 Task: Find connections with filter location Jian'ou with filter topic #indiawith filter profile language Potuguese with filter current company Leap29 with filter school Kongu Engineering College  with filter industry Wholesale with filter service category Property Management with filter keywords title Caregiver
Action: Mouse moved to (696, 94)
Screenshot: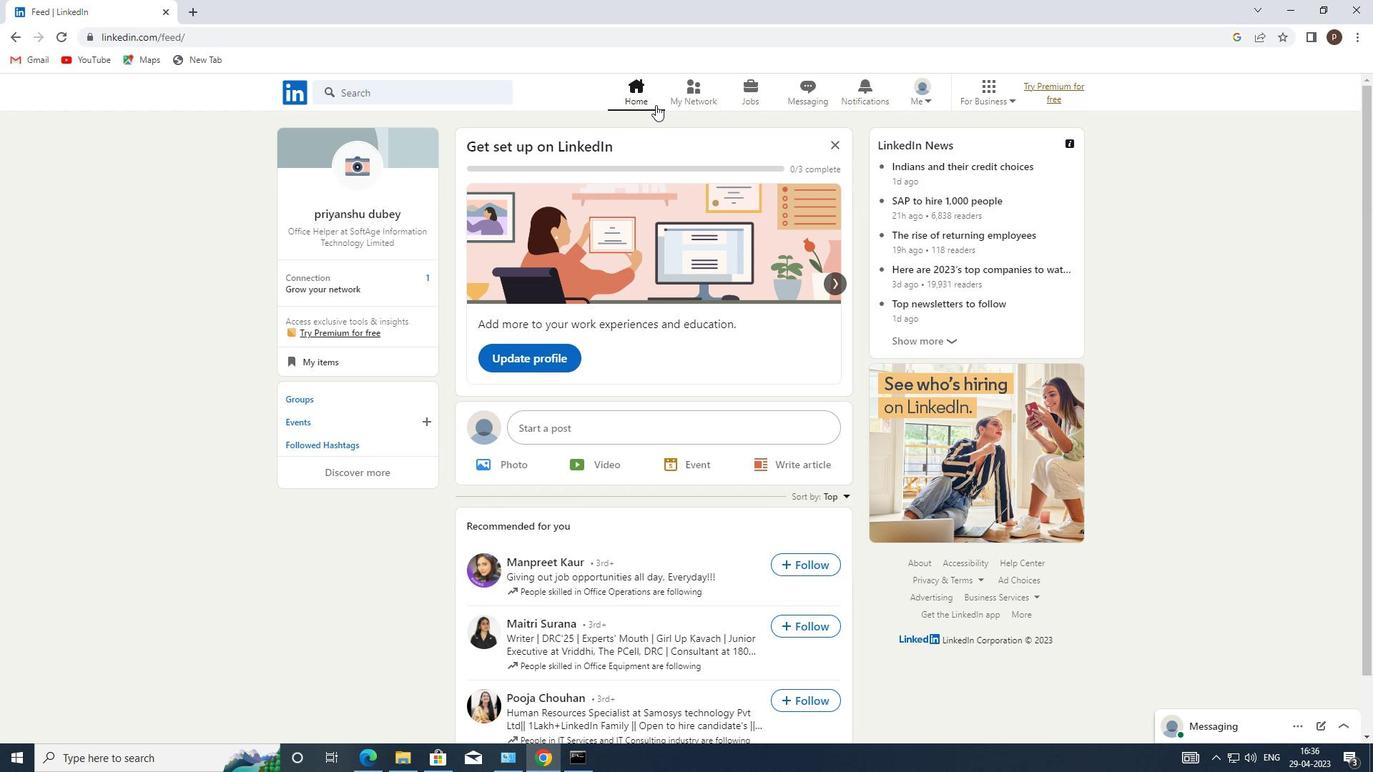 
Action: Mouse pressed left at (696, 94)
Screenshot: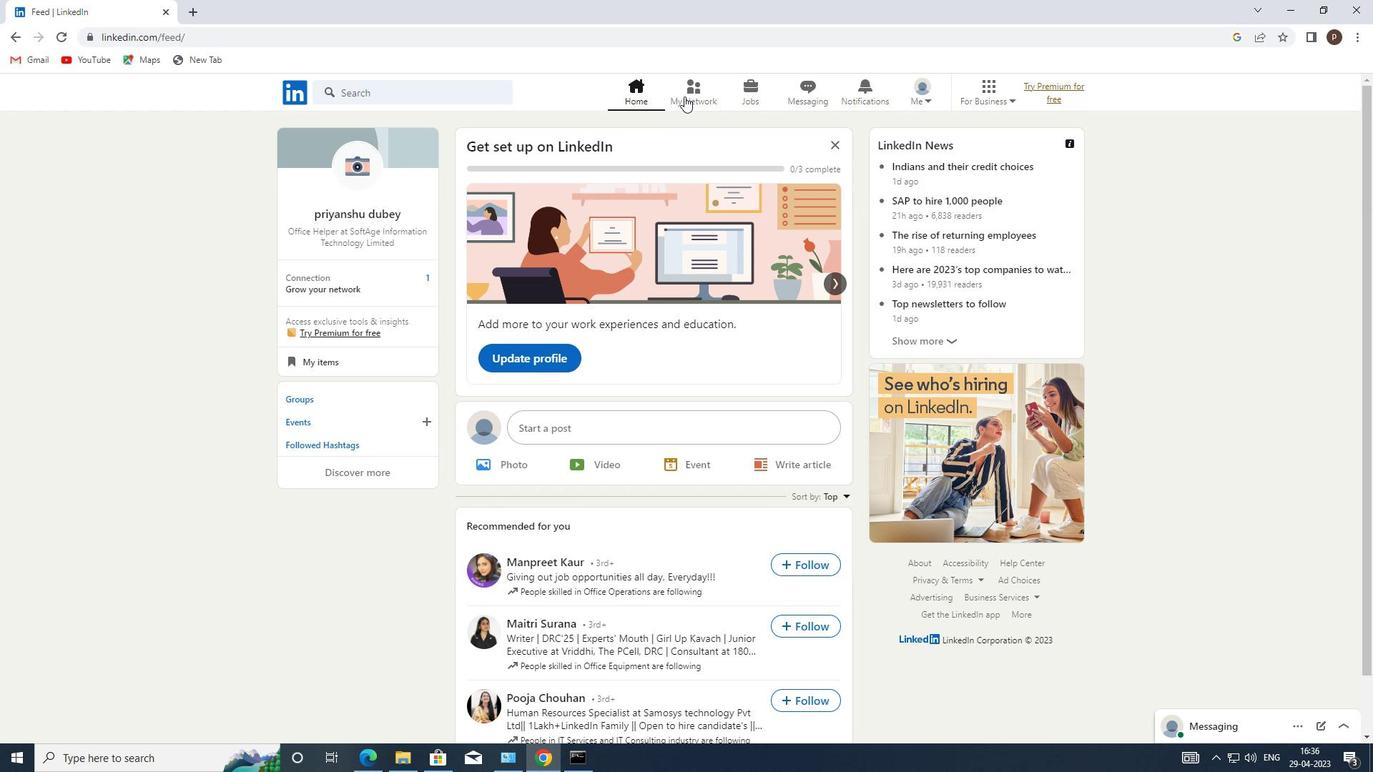
Action: Mouse moved to (393, 165)
Screenshot: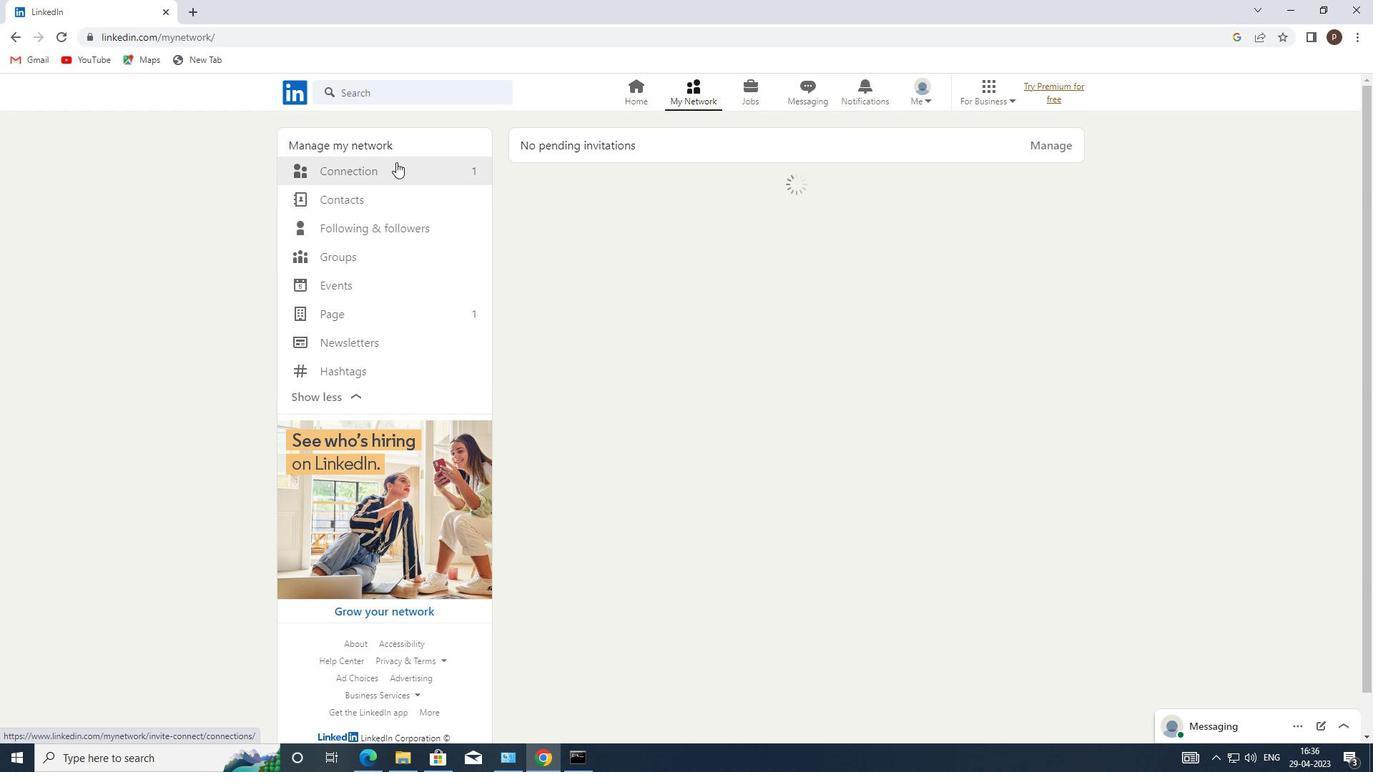 
Action: Mouse pressed left at (393, 165)
Screenshot: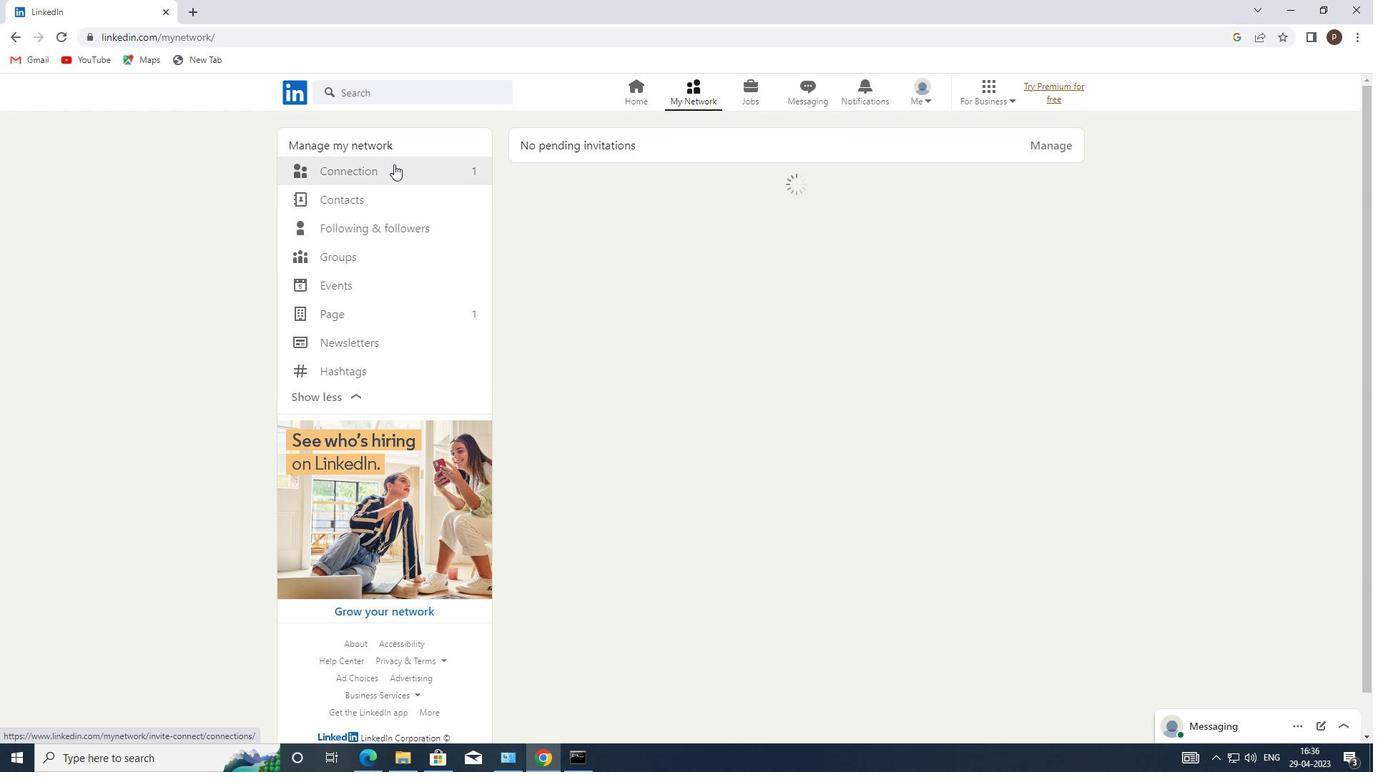
Action: Mouse moved to (796, 173)
Screenshot: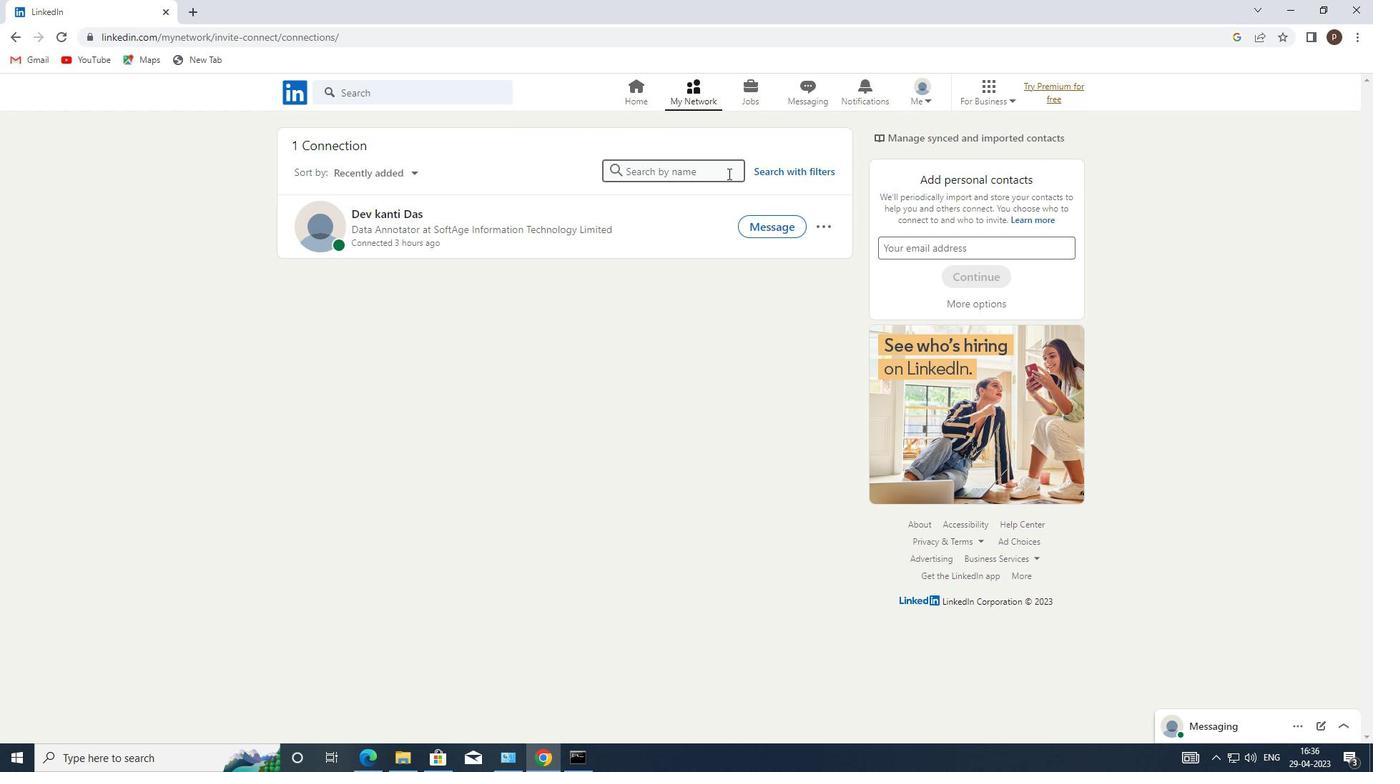 
Action: Mouse pressed left at (796, 173)
Screenshot: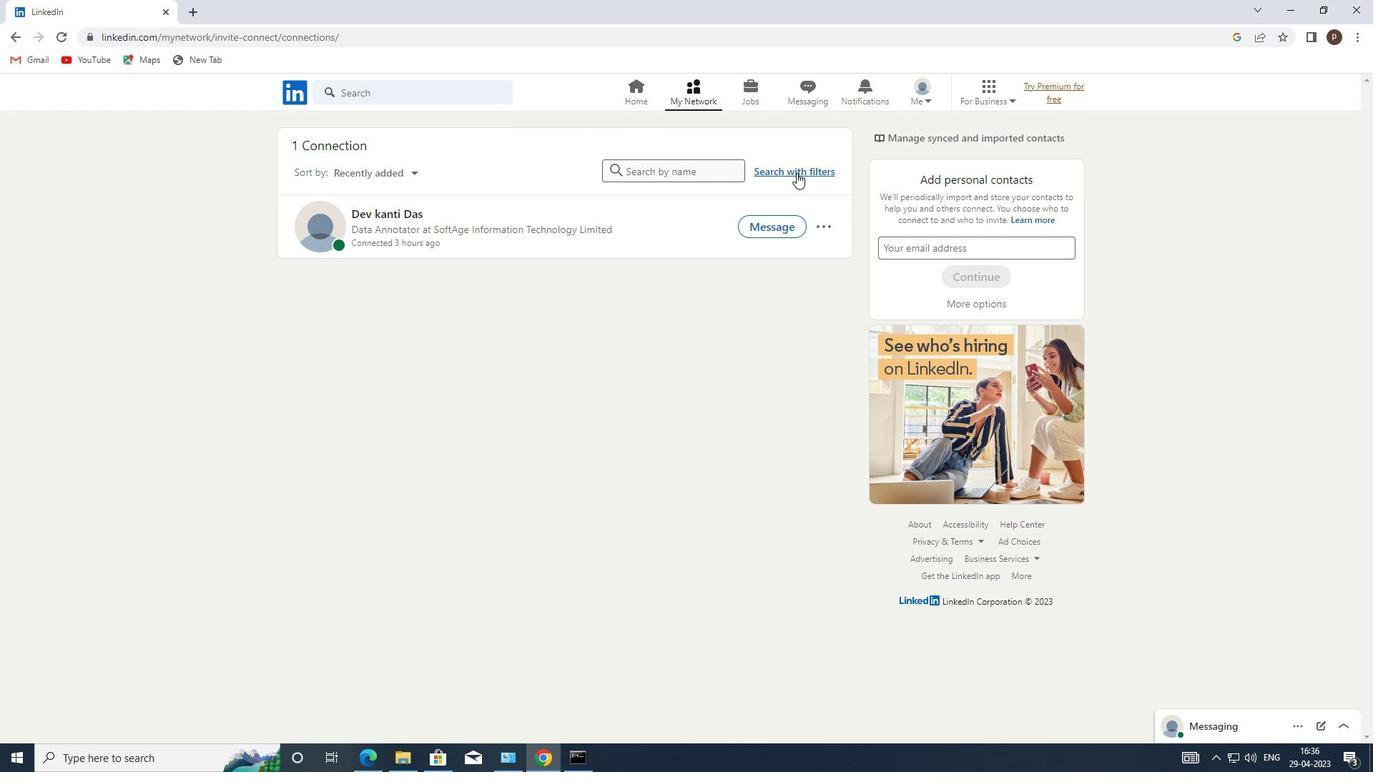 
Action: Mouse moved to (734, 129)
Screenshot: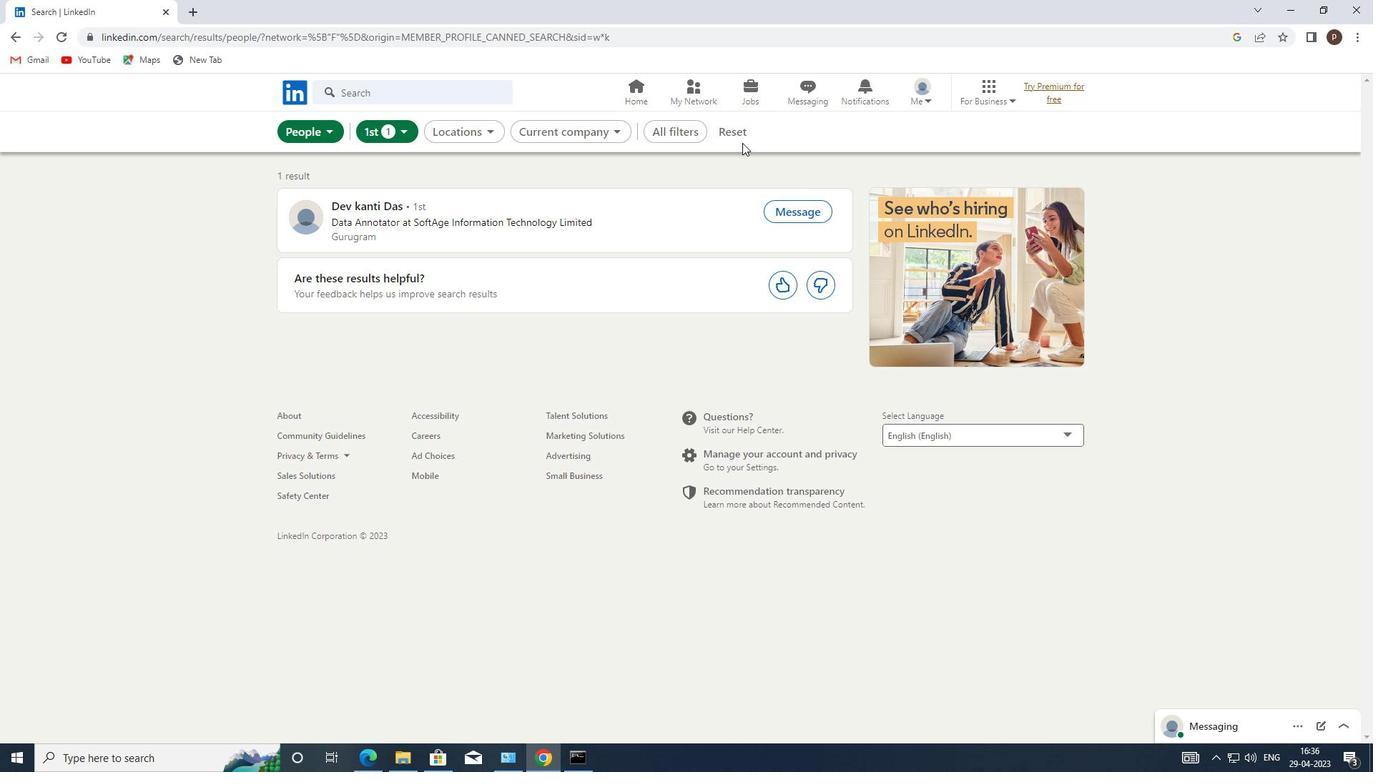 
Action: Mouse pressed left at (734, 129)
Screenshot: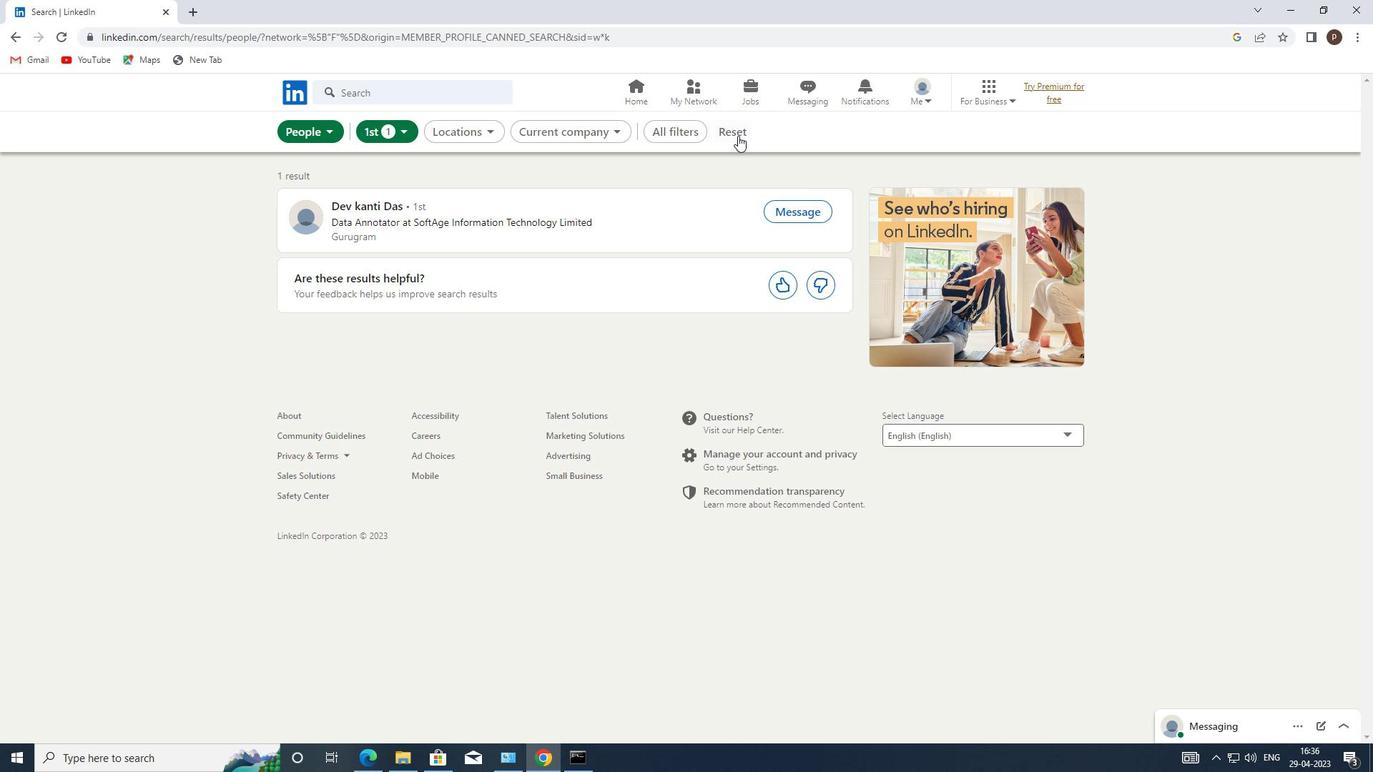 
Action: Mouse moved to (717, 134)
Screenshot: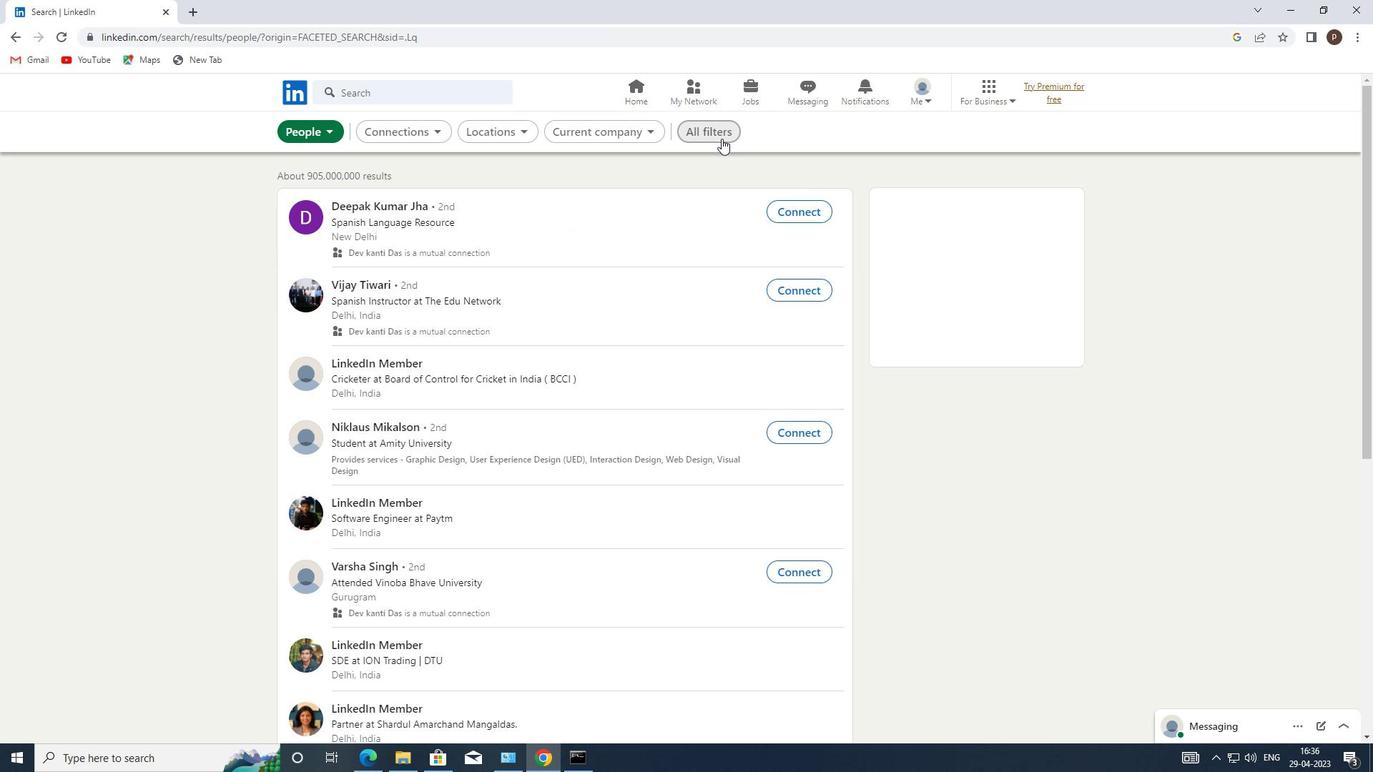 
Action: Mouse pressed left at (717, 134)
Screenshot: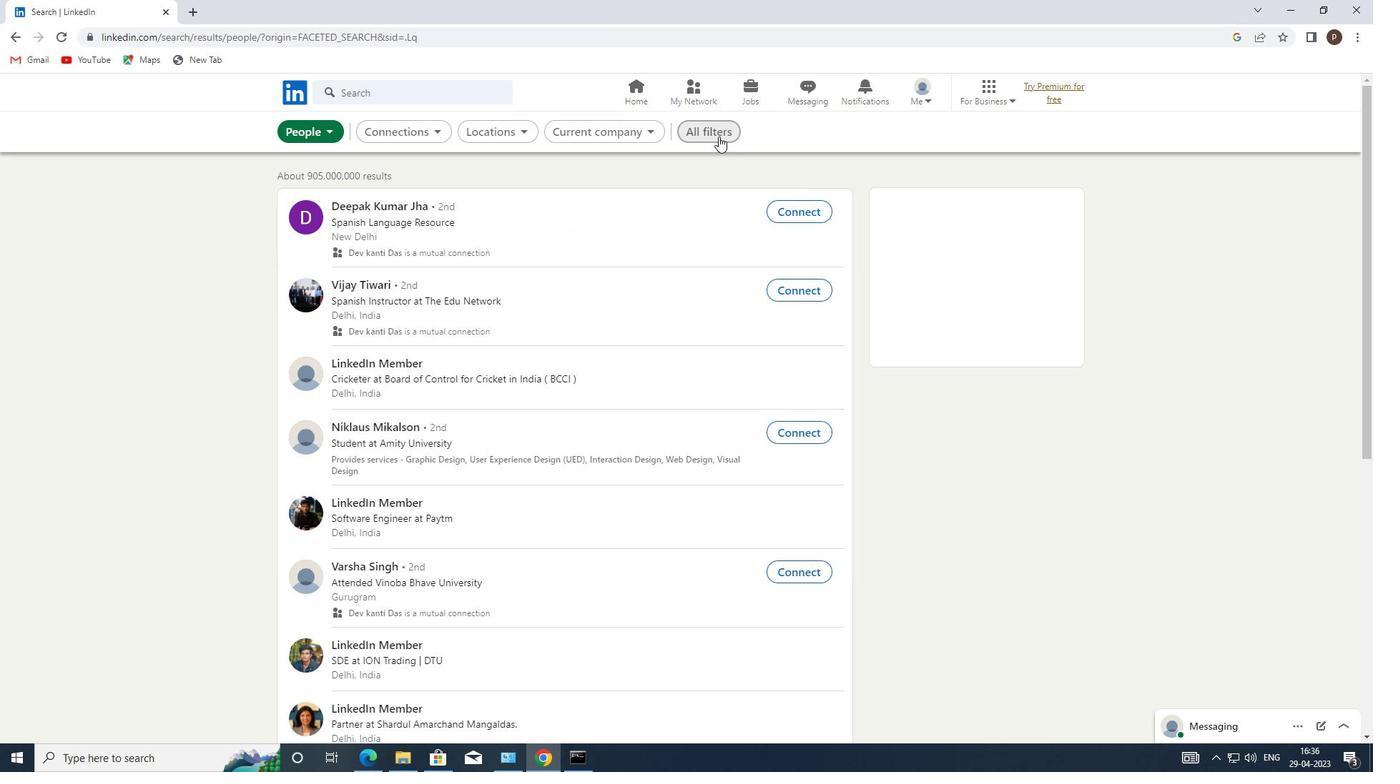 
Action: Mouse moved to (1053, 398)
Screenshot: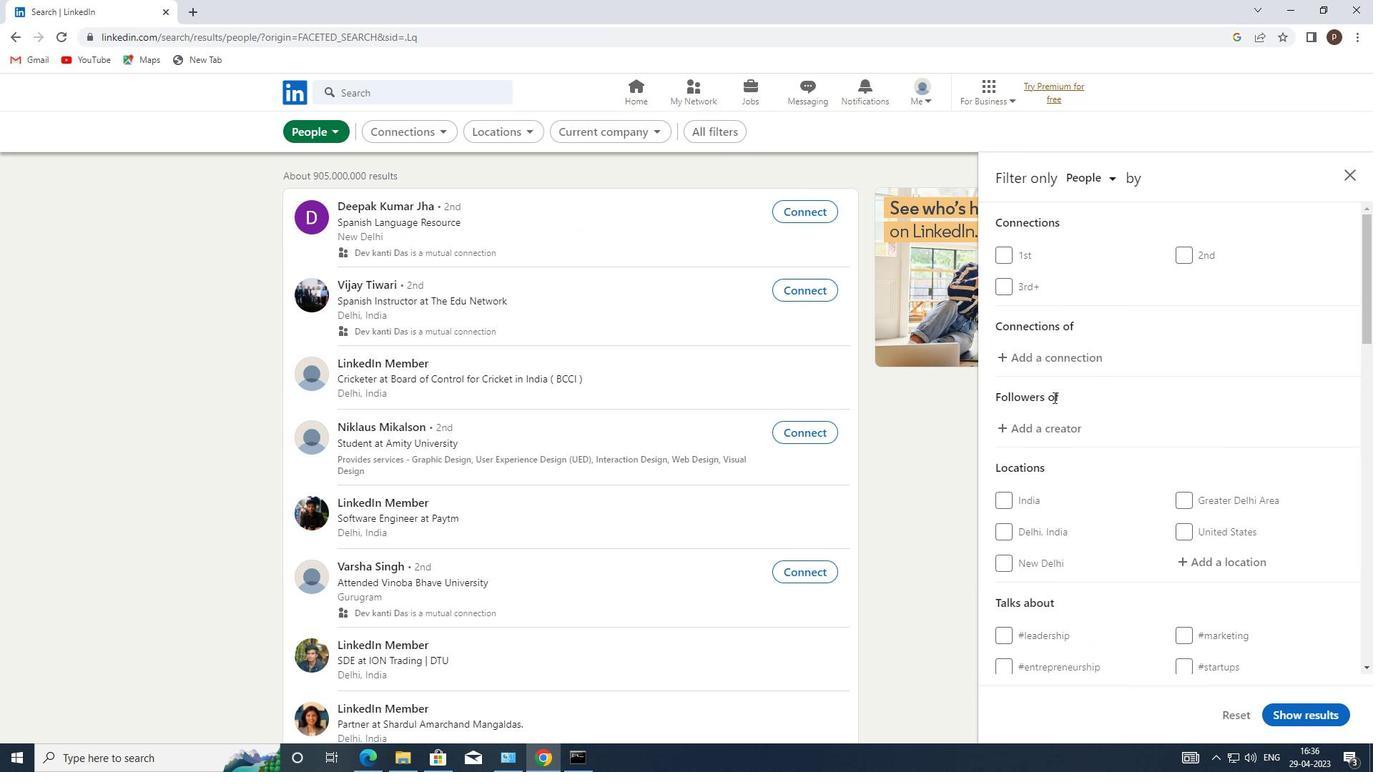
Action: Mouse scrolled (1053, 397) with delta (0, 0)
Screenshot: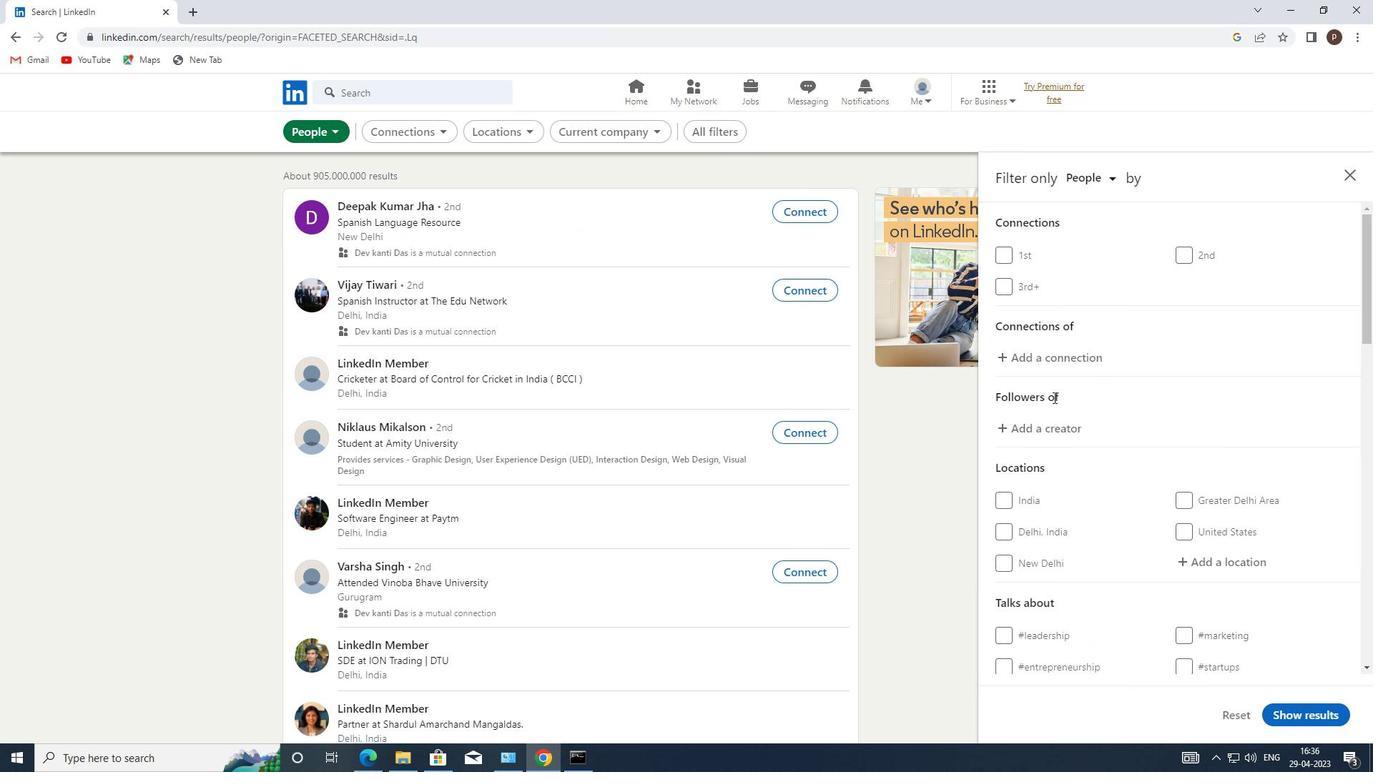 
Action: Mouse moved to (1221, 489)
Screenshot: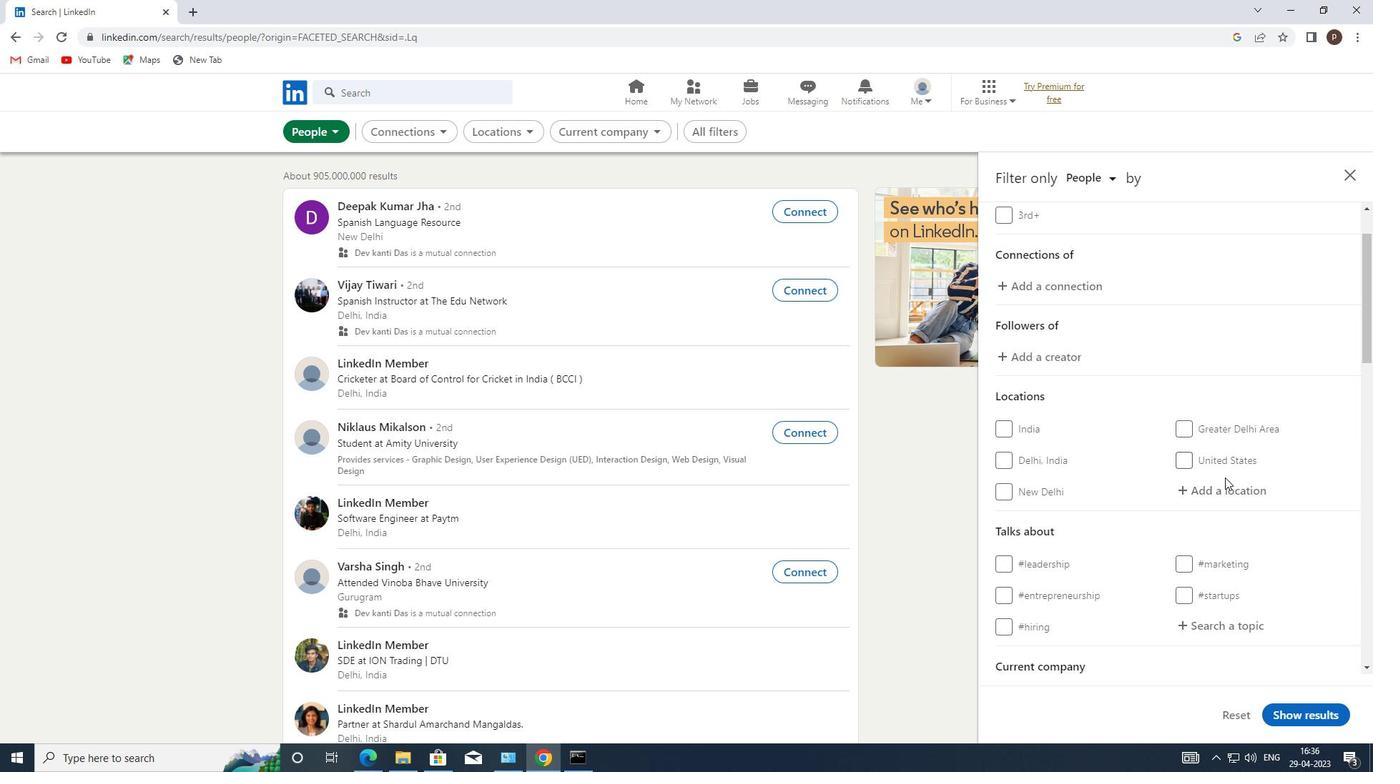 
Action: Mouse pressed left at (1221, 489)
Screenshot: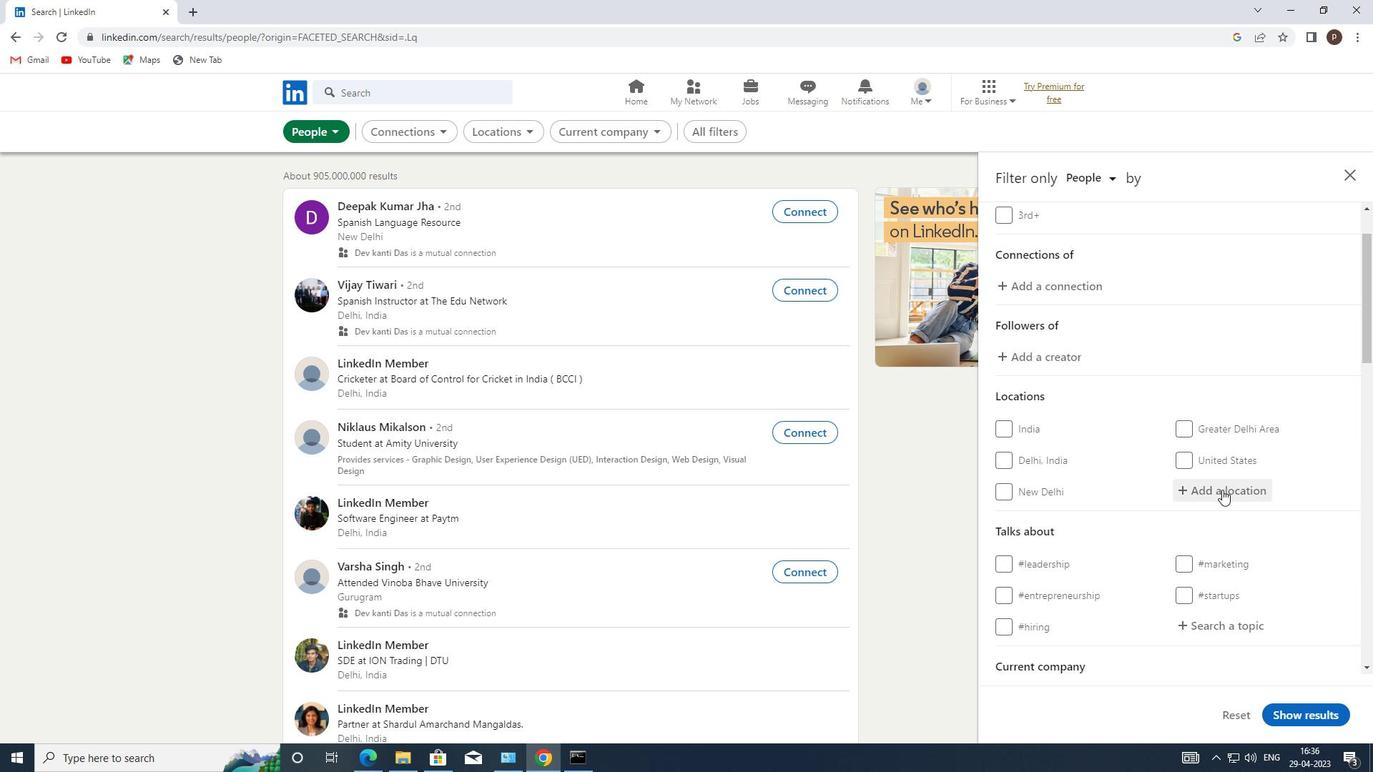 
Action: Key pressed j<Key.caps_lock>ian'ou
Screenshot: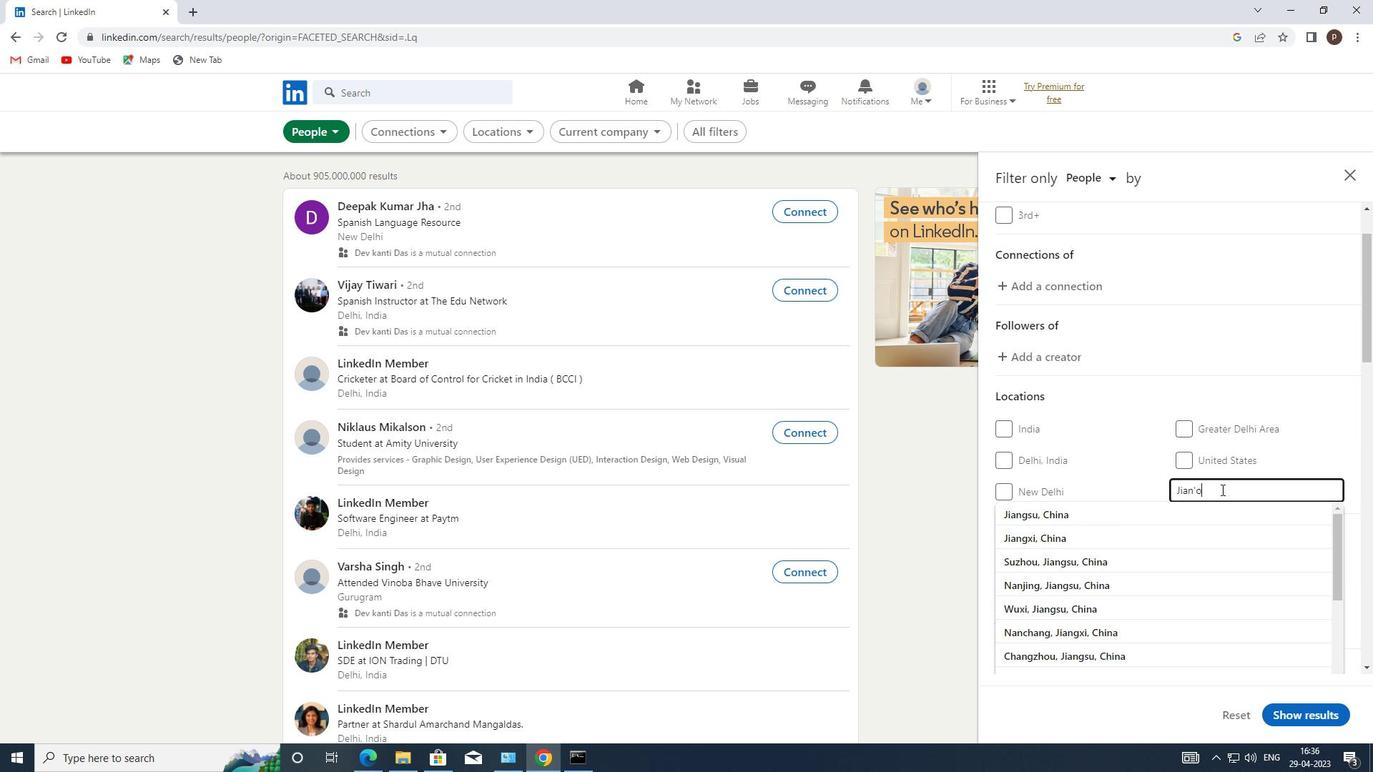 
Action: Mouse moved to (1104, 534)
Screenshot: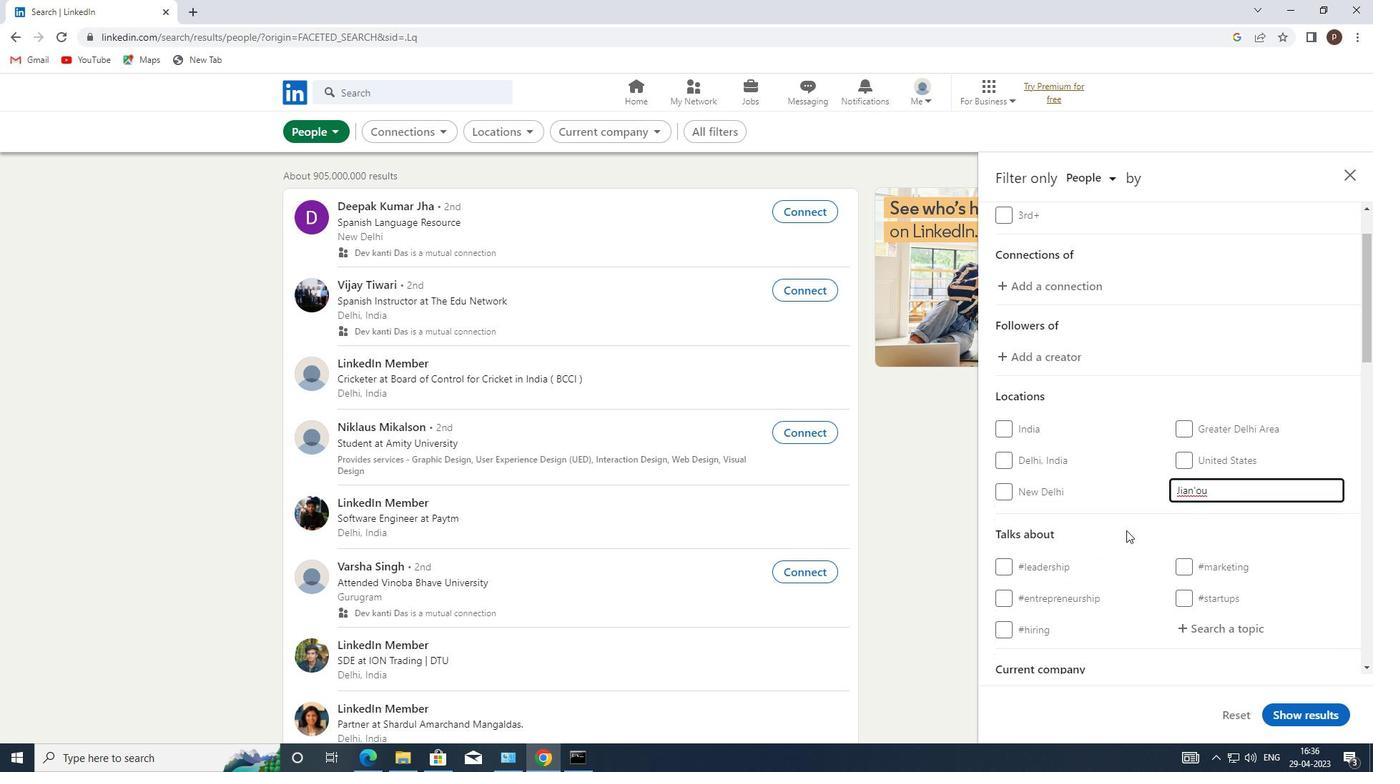 
Action: Mouse scrolled (1104, 533) with delta (0, 0)
Screenshot: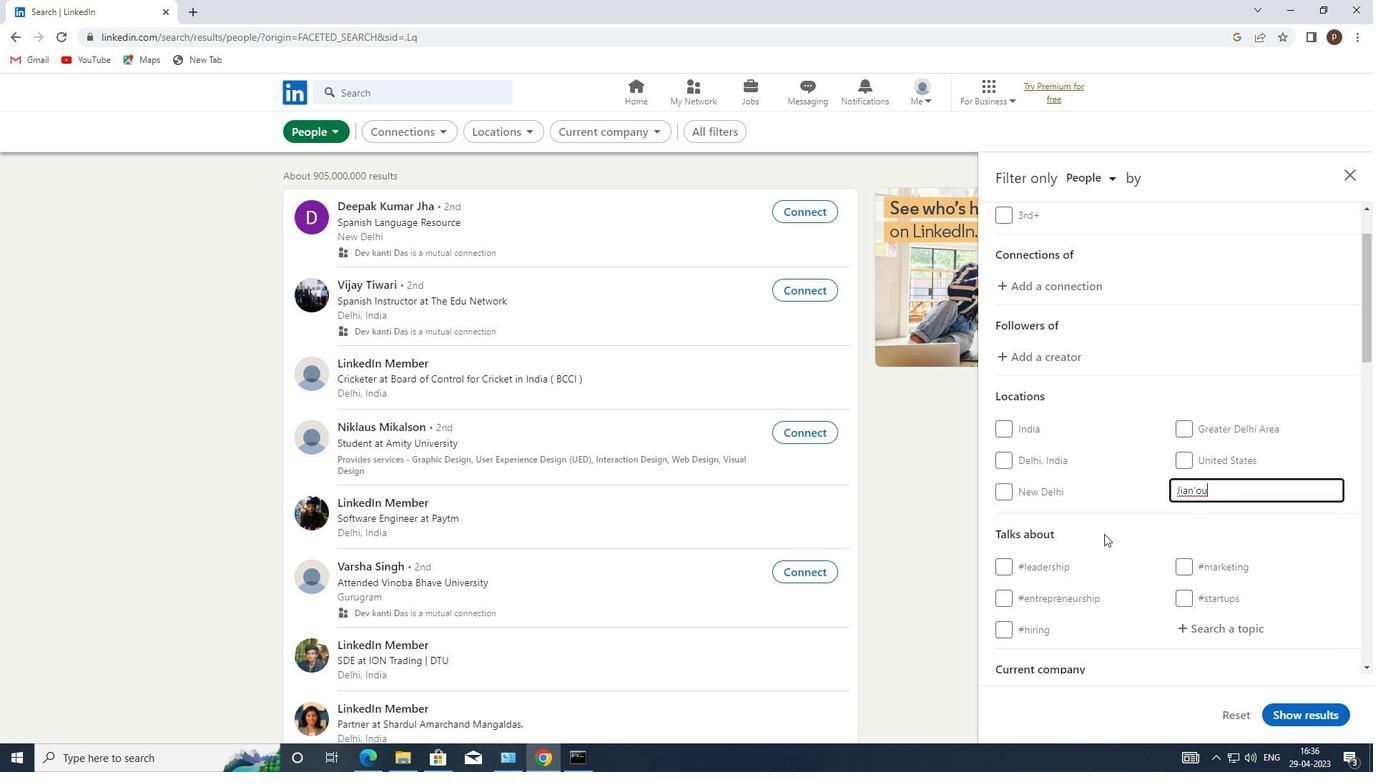 
Action: Mouse moved to (1190, 562)
Screenshot: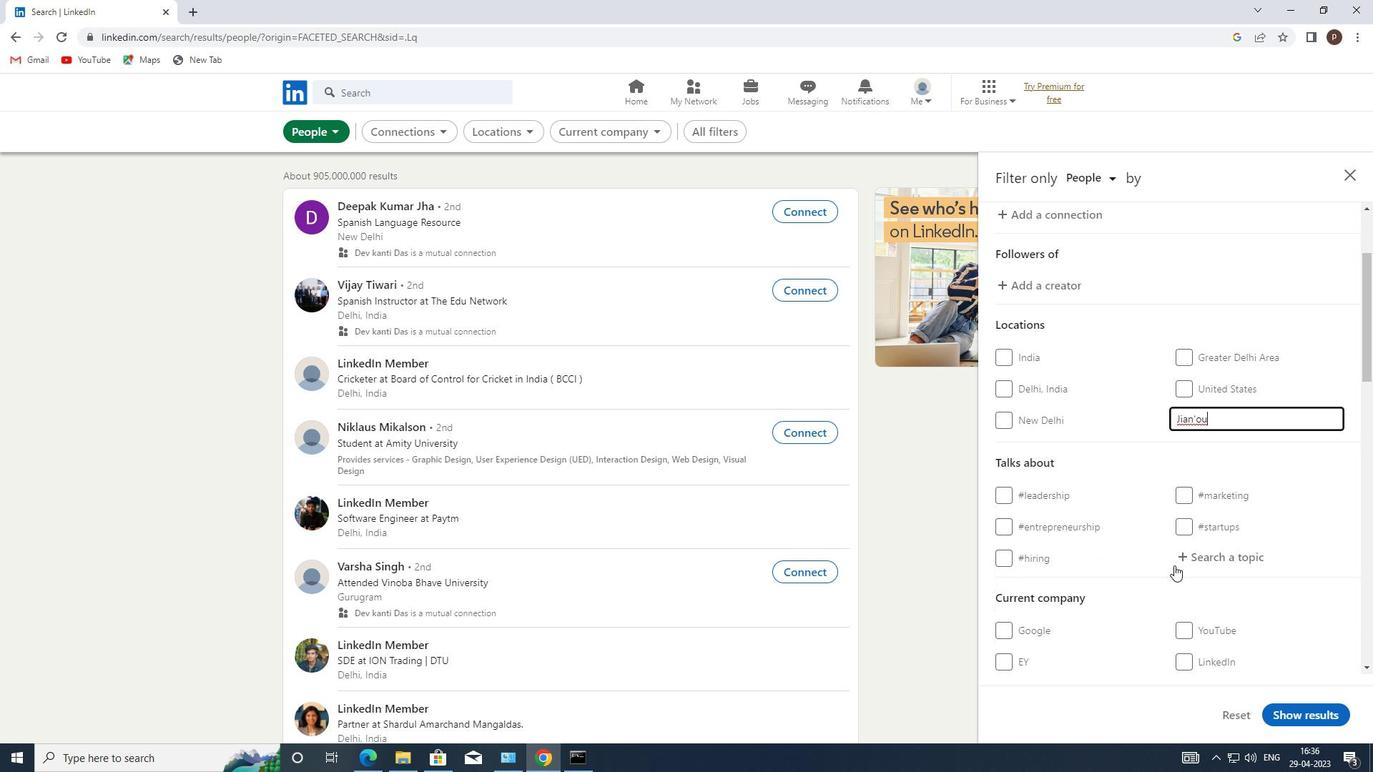 
Action: Mouse pressed left at (1190, 562)
Screenshot: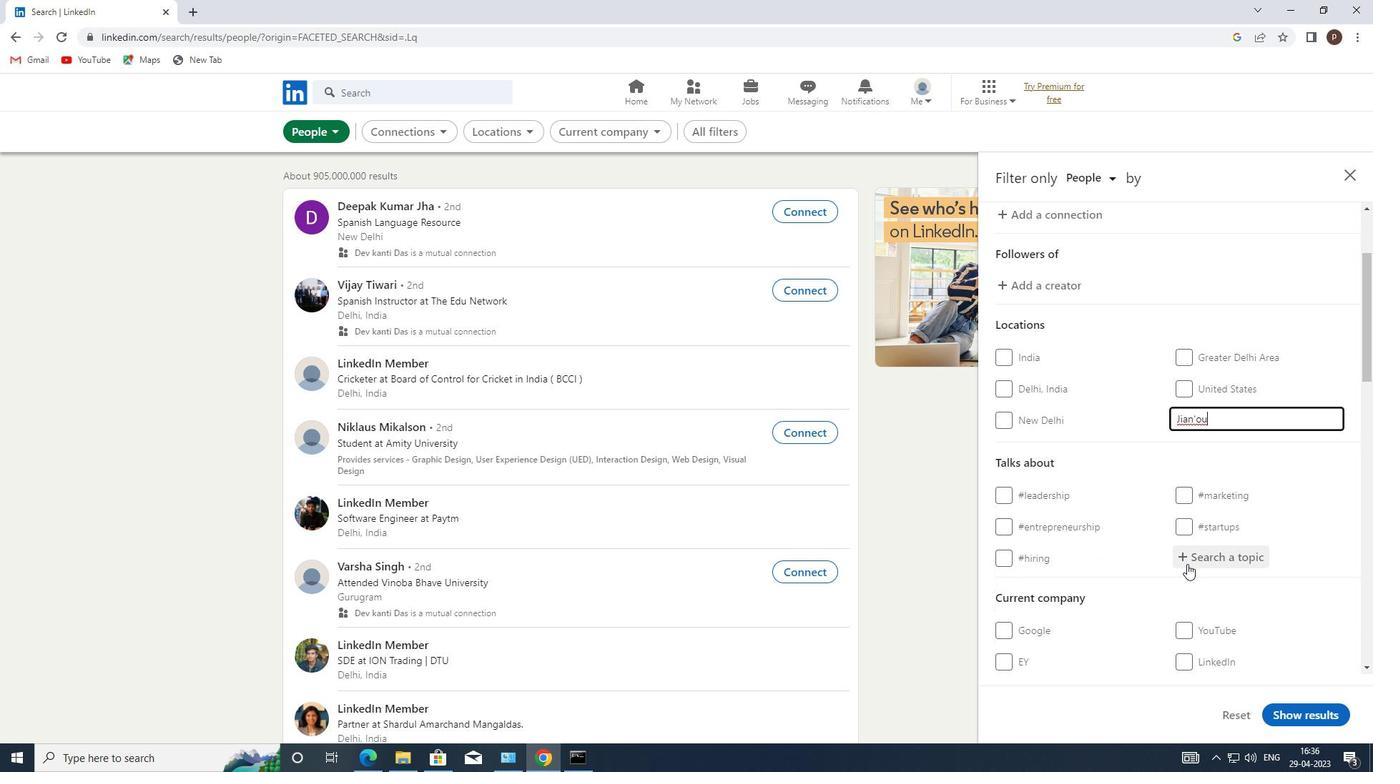 
Action: Mouse moved to (1192, 562)
Screenshot: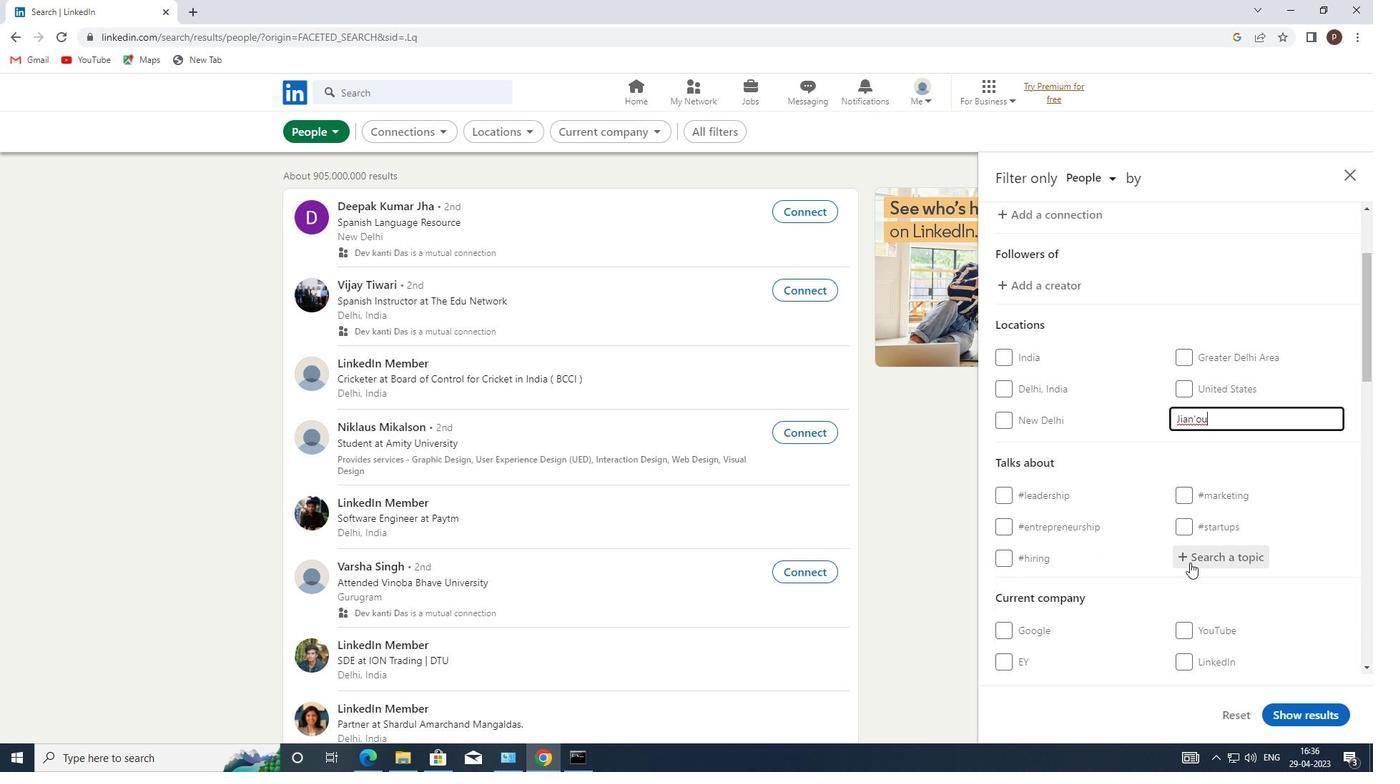 
Action: Key pressed <Key.shift>#INDIA
Screenshot: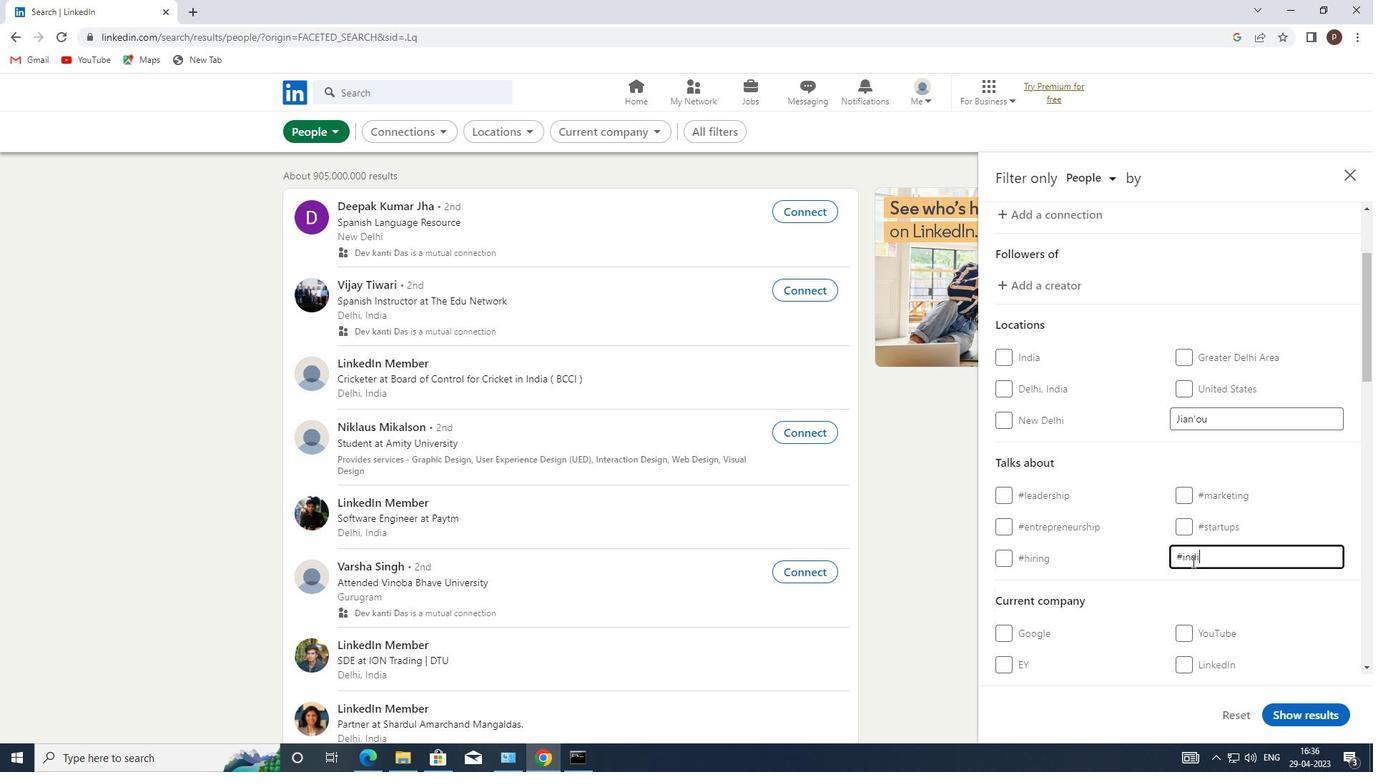 
Action: Mouse scrolled (1192, 561) with delta (0, 0)
Screenshot: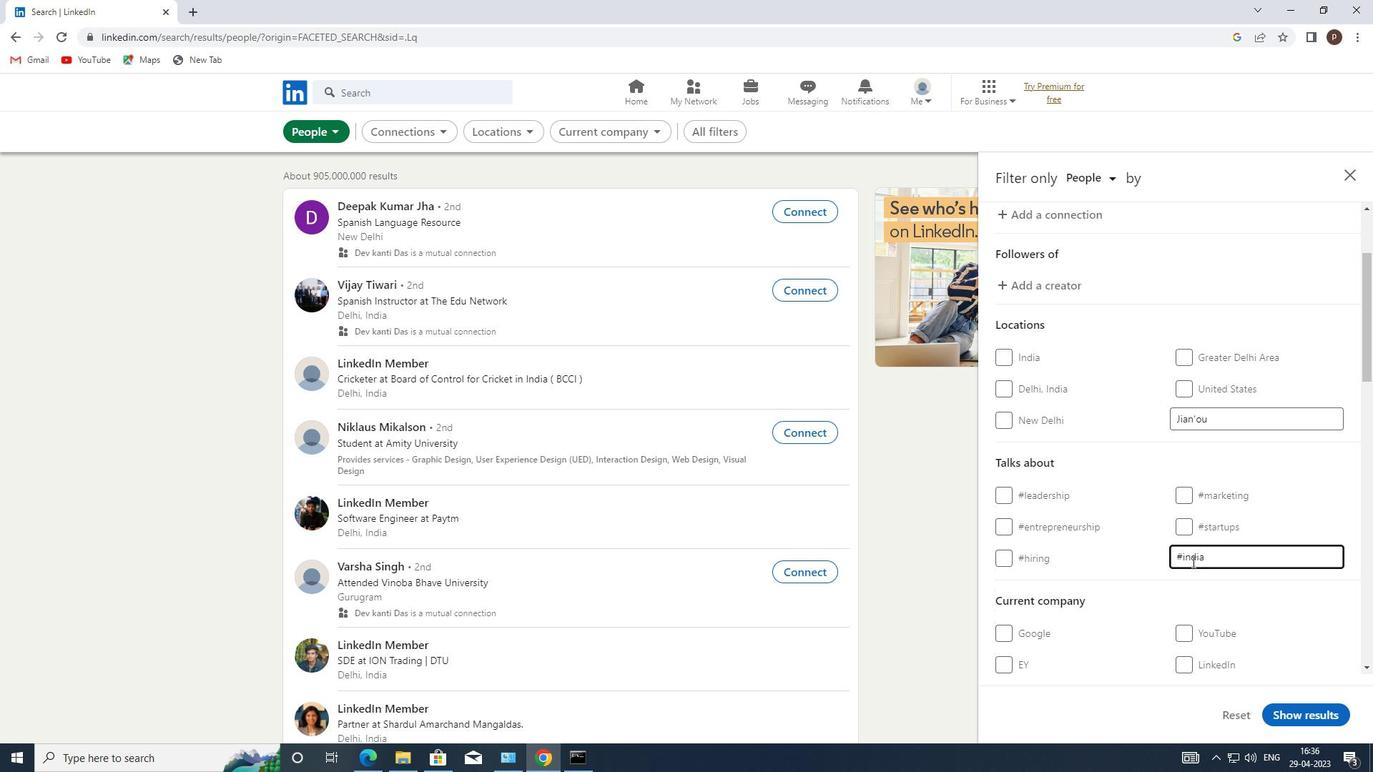 
Action: Mouse scrolled (1192, 561) with delta (0, 0)
Screenshot: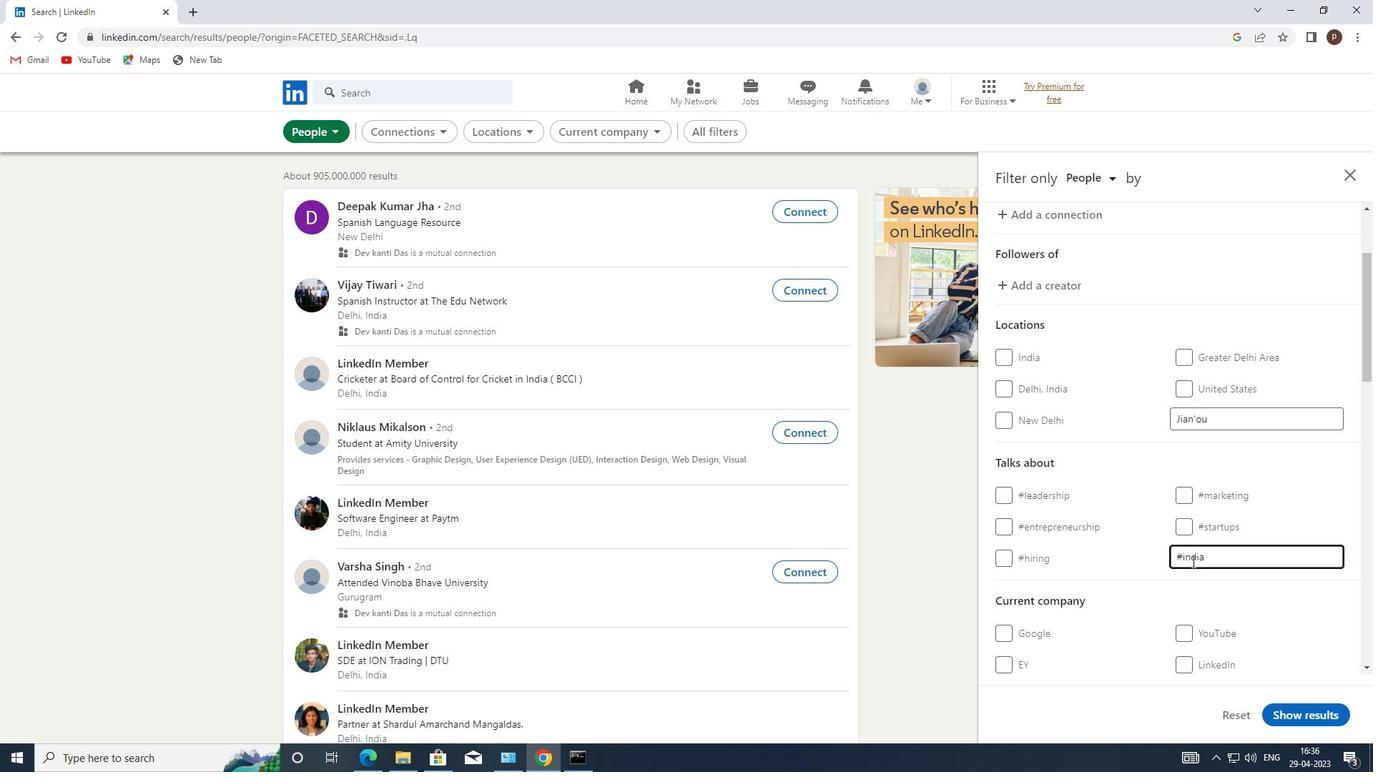 
Action: Mouse moved to (1191, 563)
Screenshot: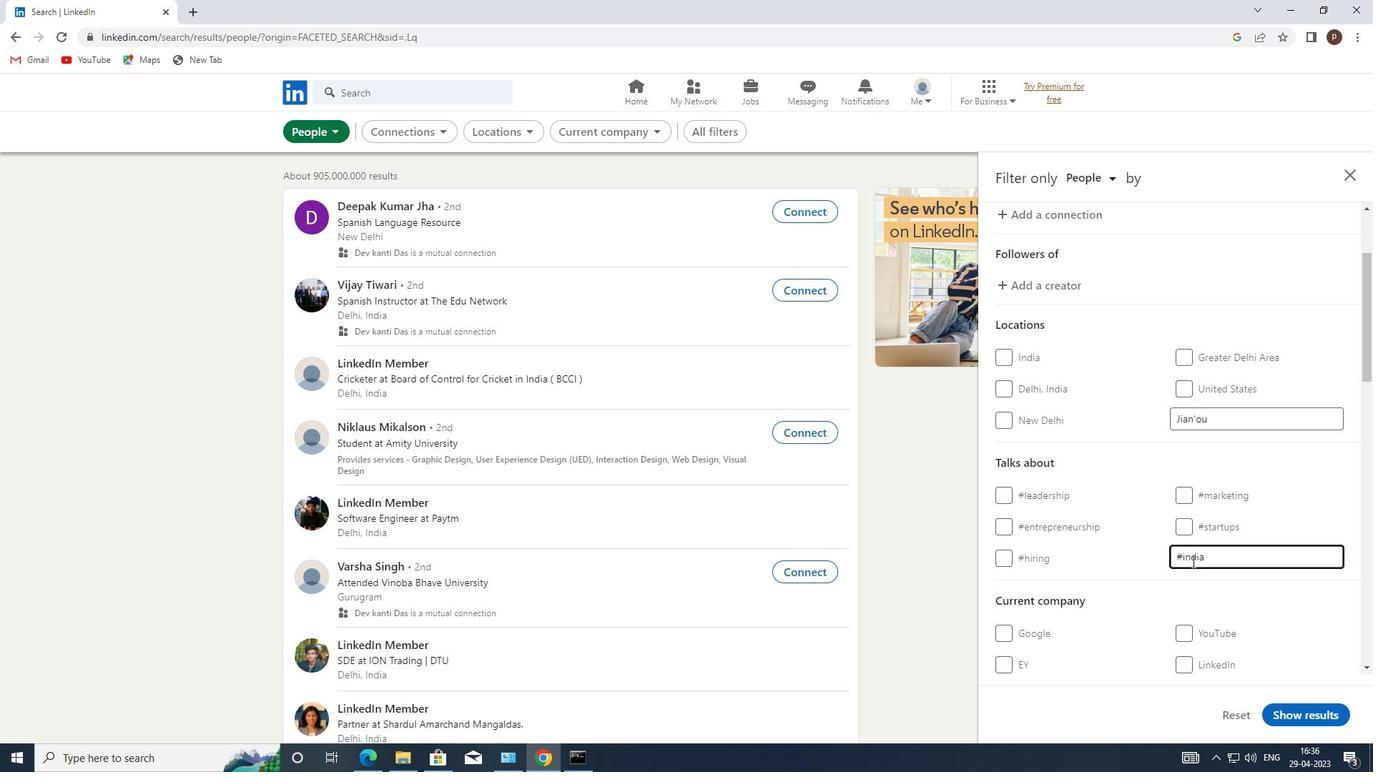 
Action: Mouse scrolled (1191, 562) with delta (0, 0)
Screenshot: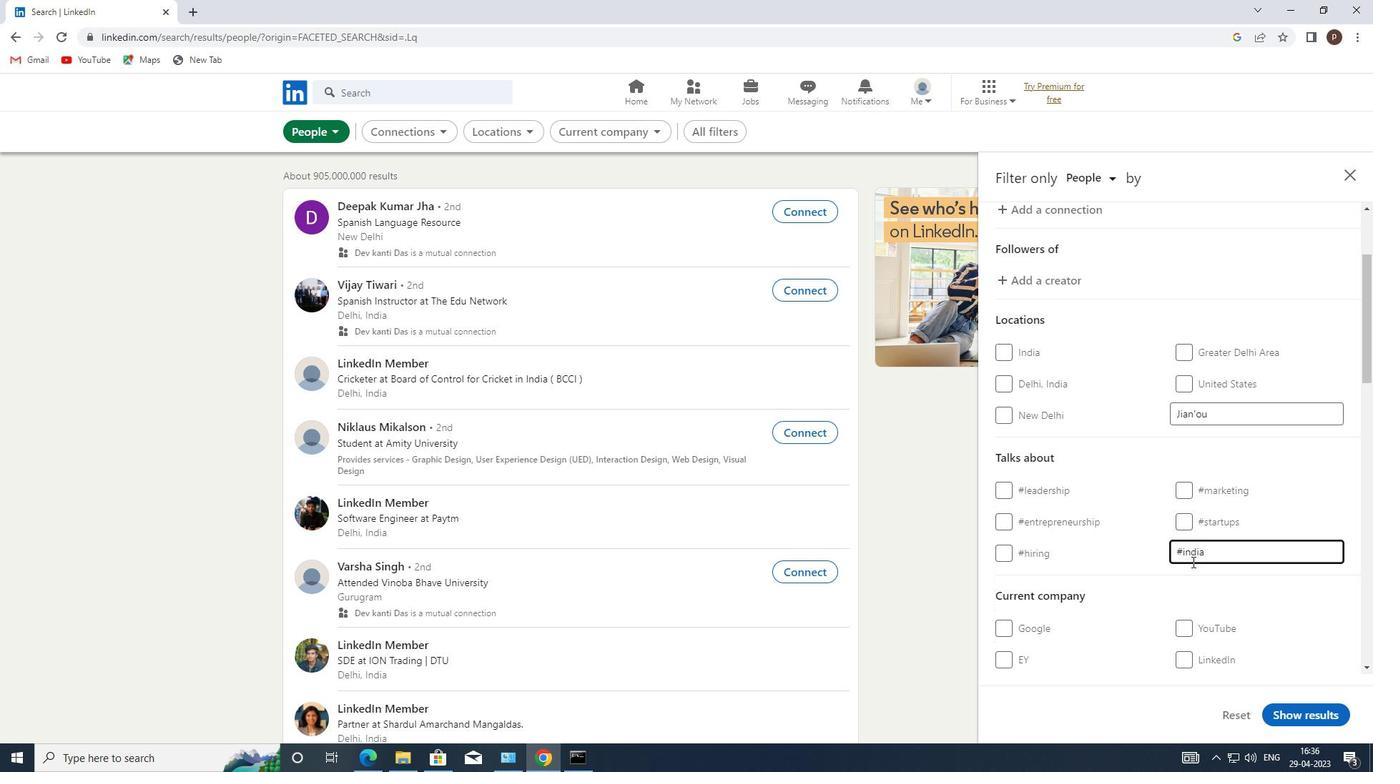 
Action: Mouse moved to (1191, 564)
Screenshot: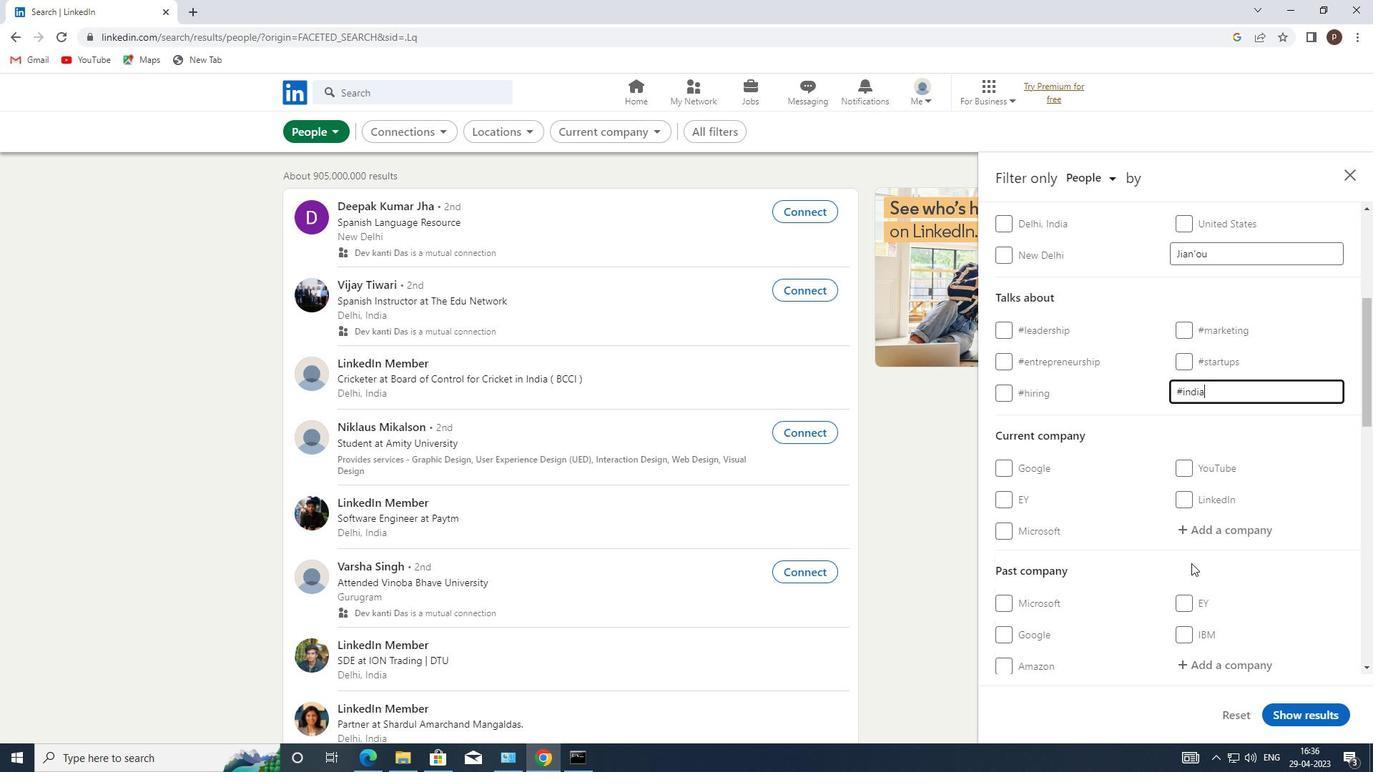 
Action: Mouse scrolled (1191, 563) with delta (0, 0)
Screenshot: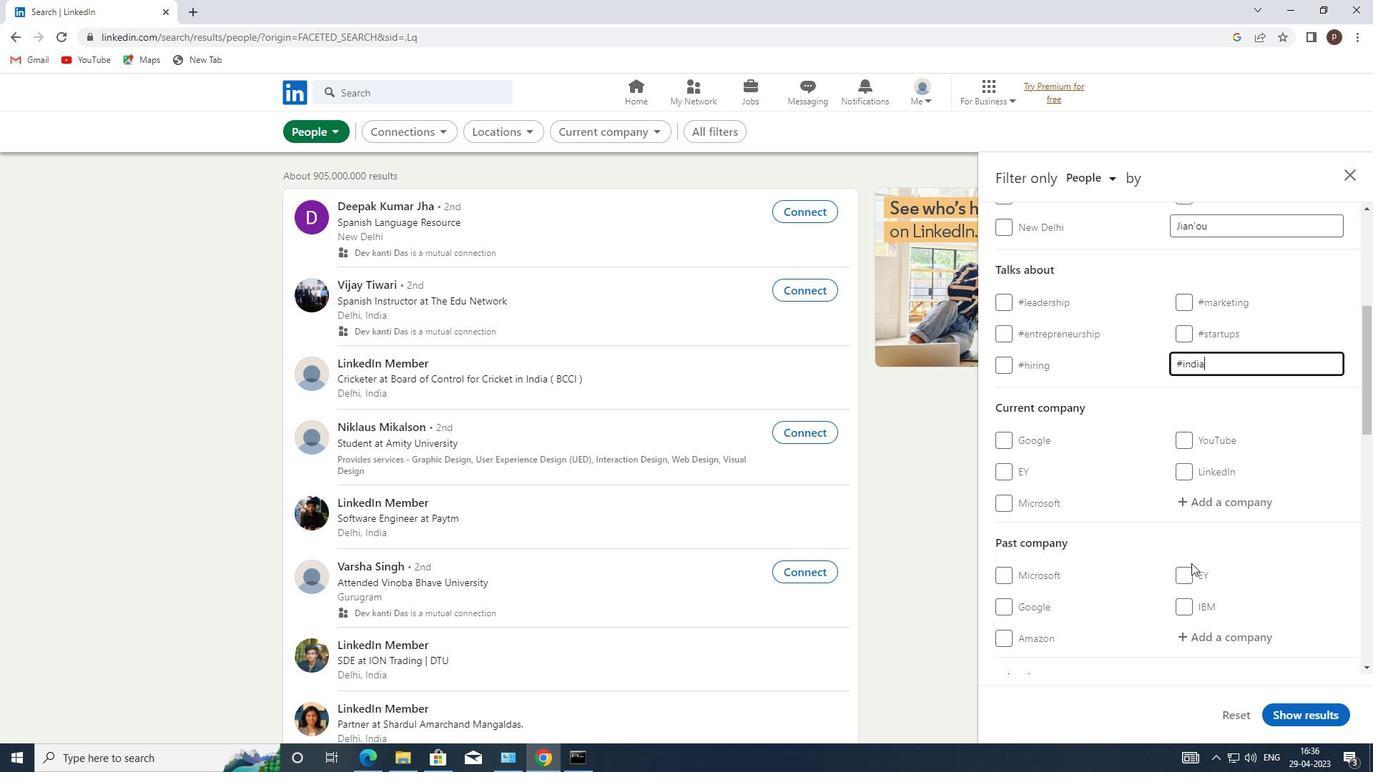 
Action: Mouse moved to (1191, 565)
Screenshot: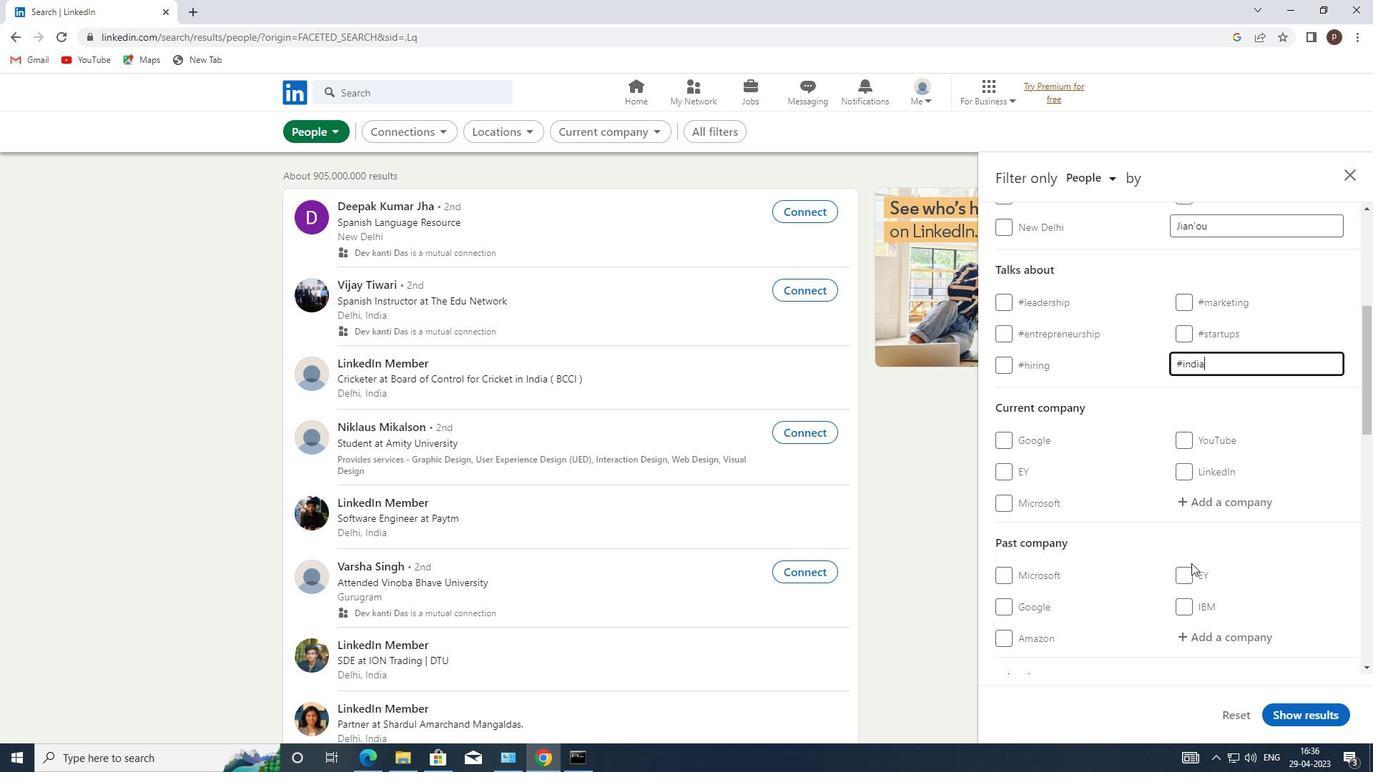
Action: Mouse scrolled (1191, 565) with delta (0, 0)
Screenshot: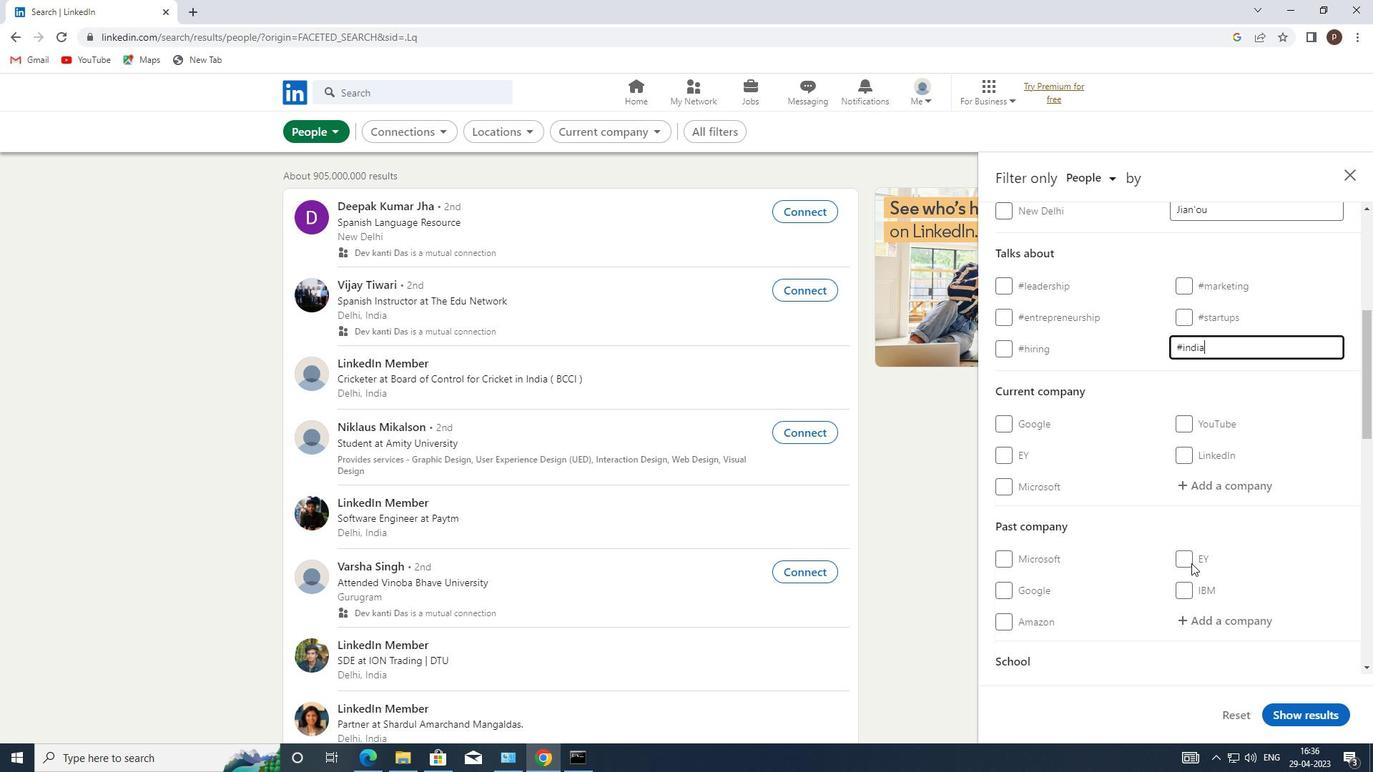 
Action: Mouse scrolled (1191, 565) with delta (0, 0)
Screenshot: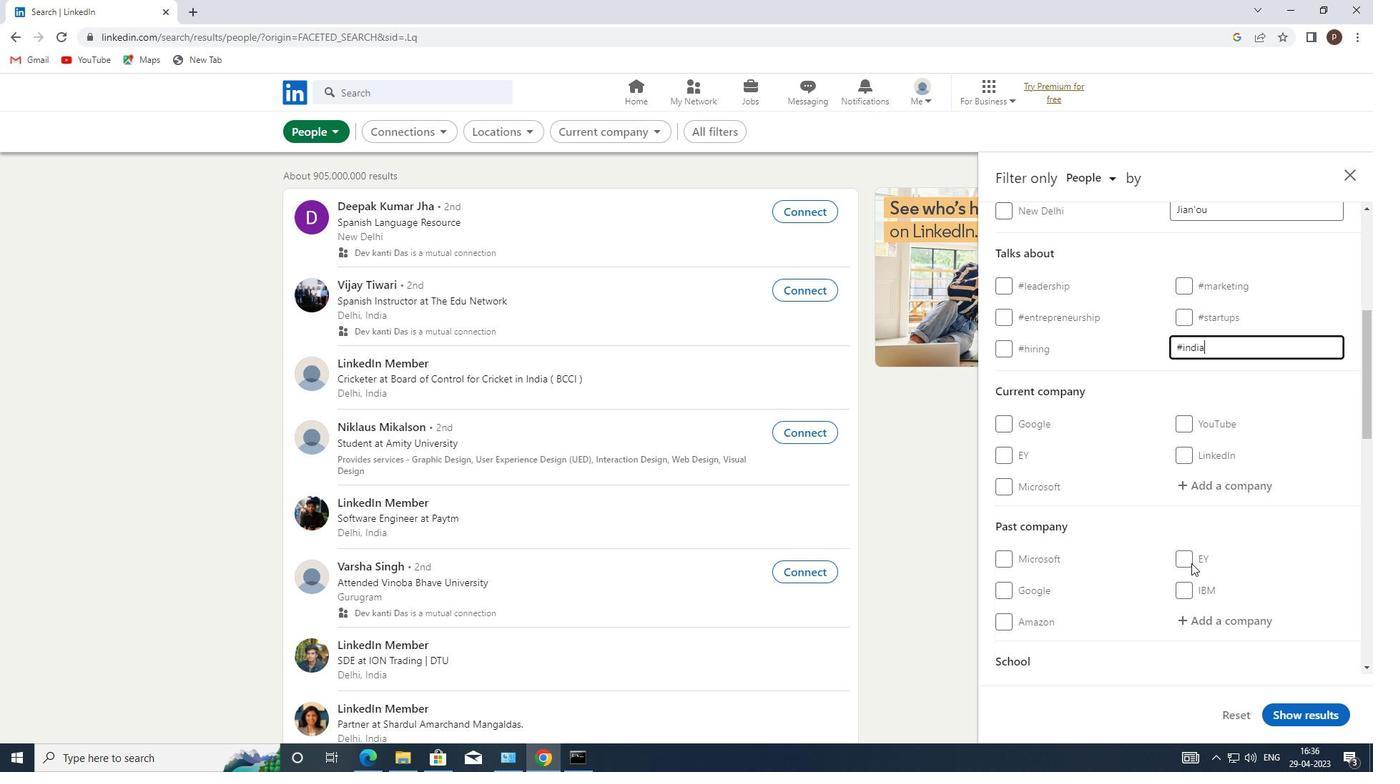 
Action: Mouse moved to (1188, 568)
Screenshot: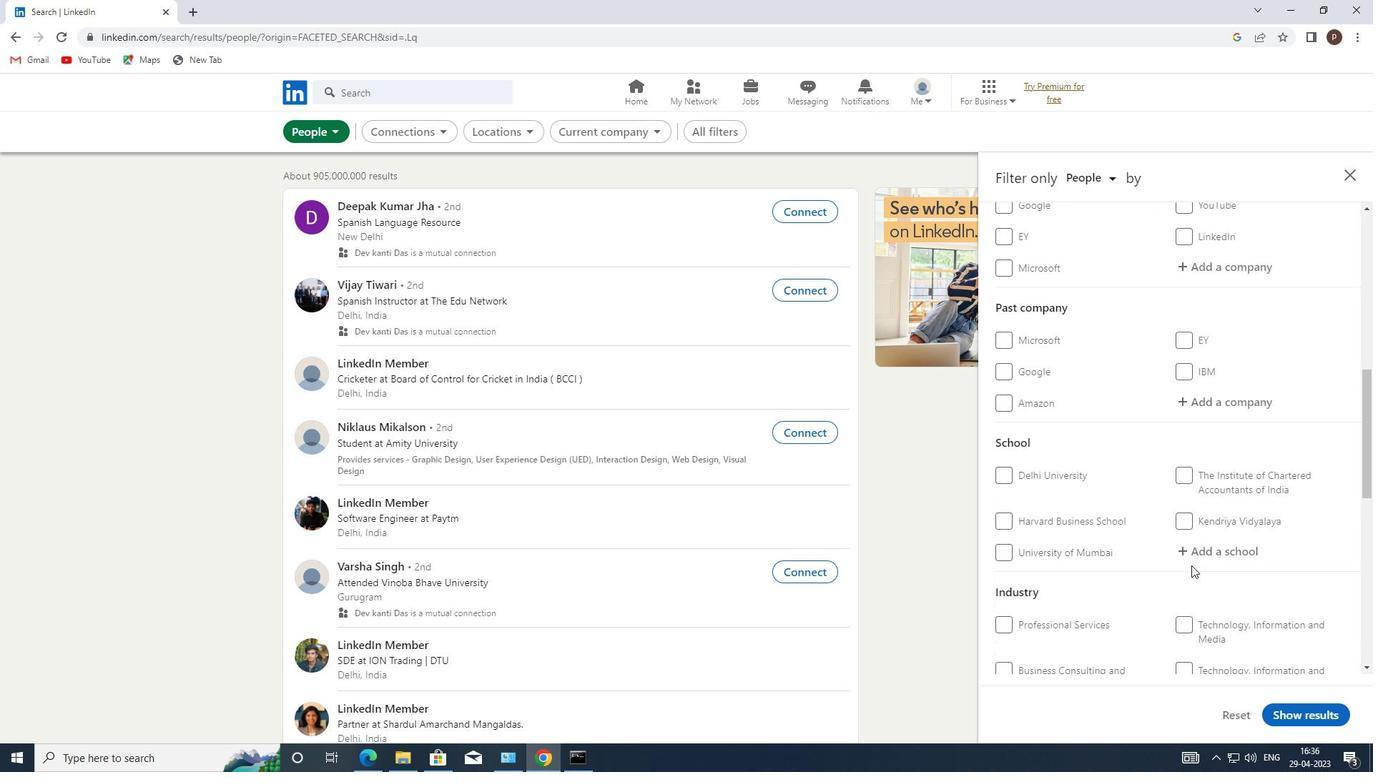 
Action: Mouse scrolled (1188, 567) with delta (0, 0)
Screenshot: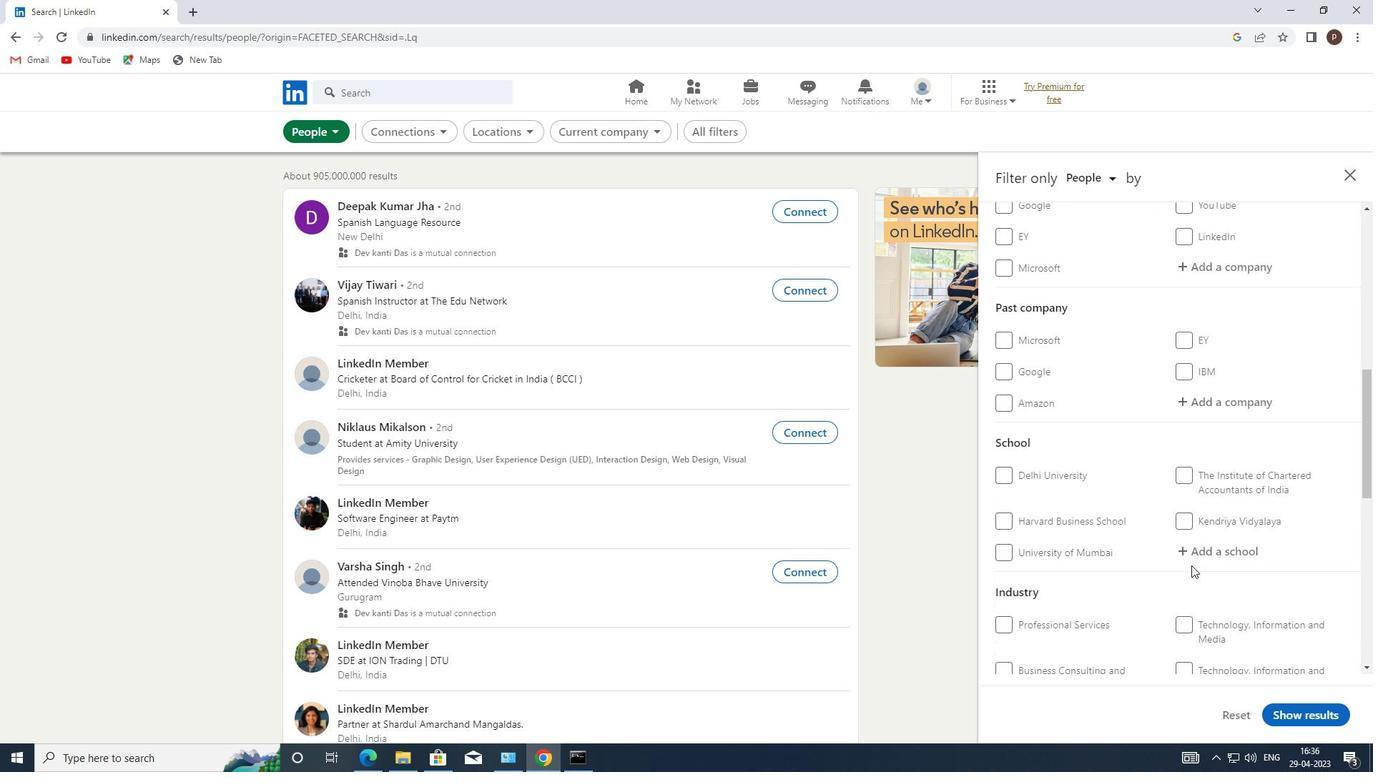 
Action: Mouse scrolled (1188, 567) with delta (0, 0)
Screenshot: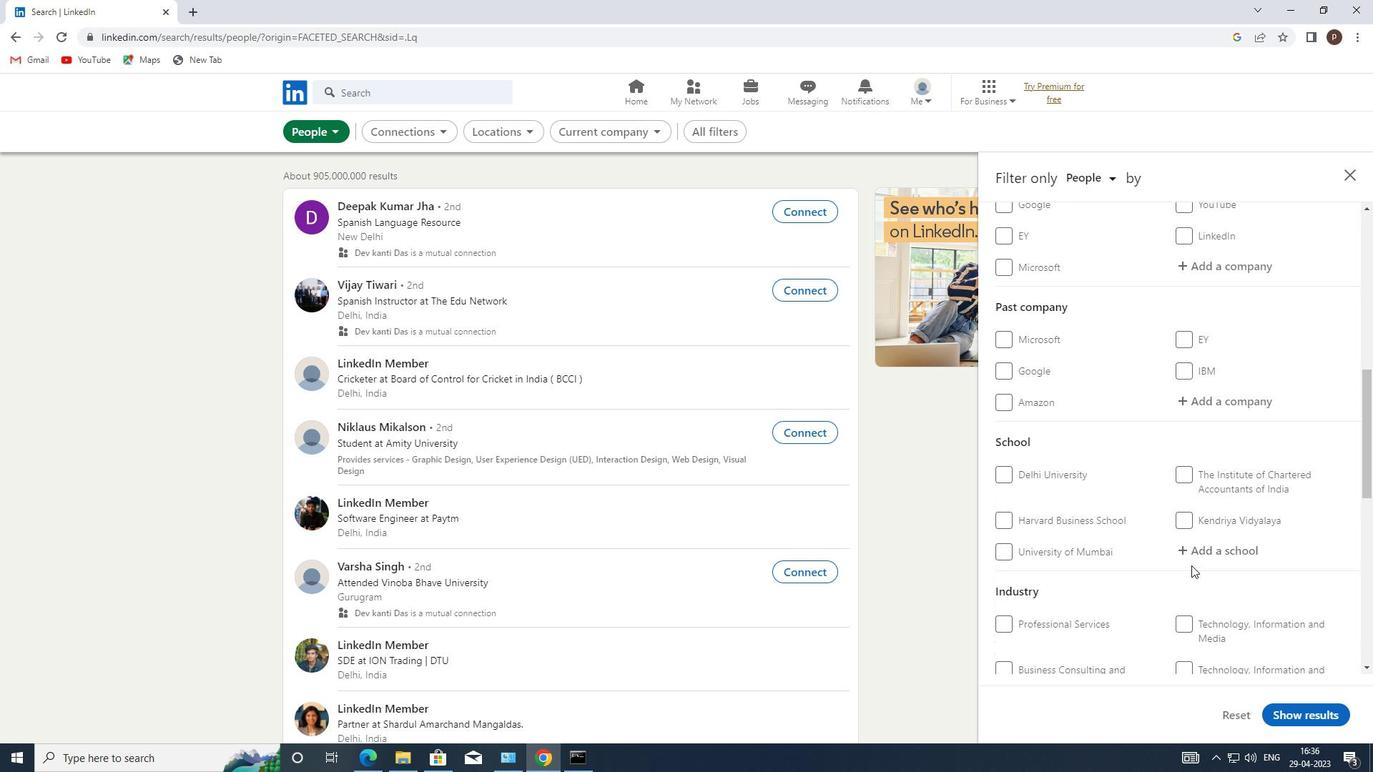 
Action: Mouse scrolled (1188, 567) with delta (0, 0)
Screenshot: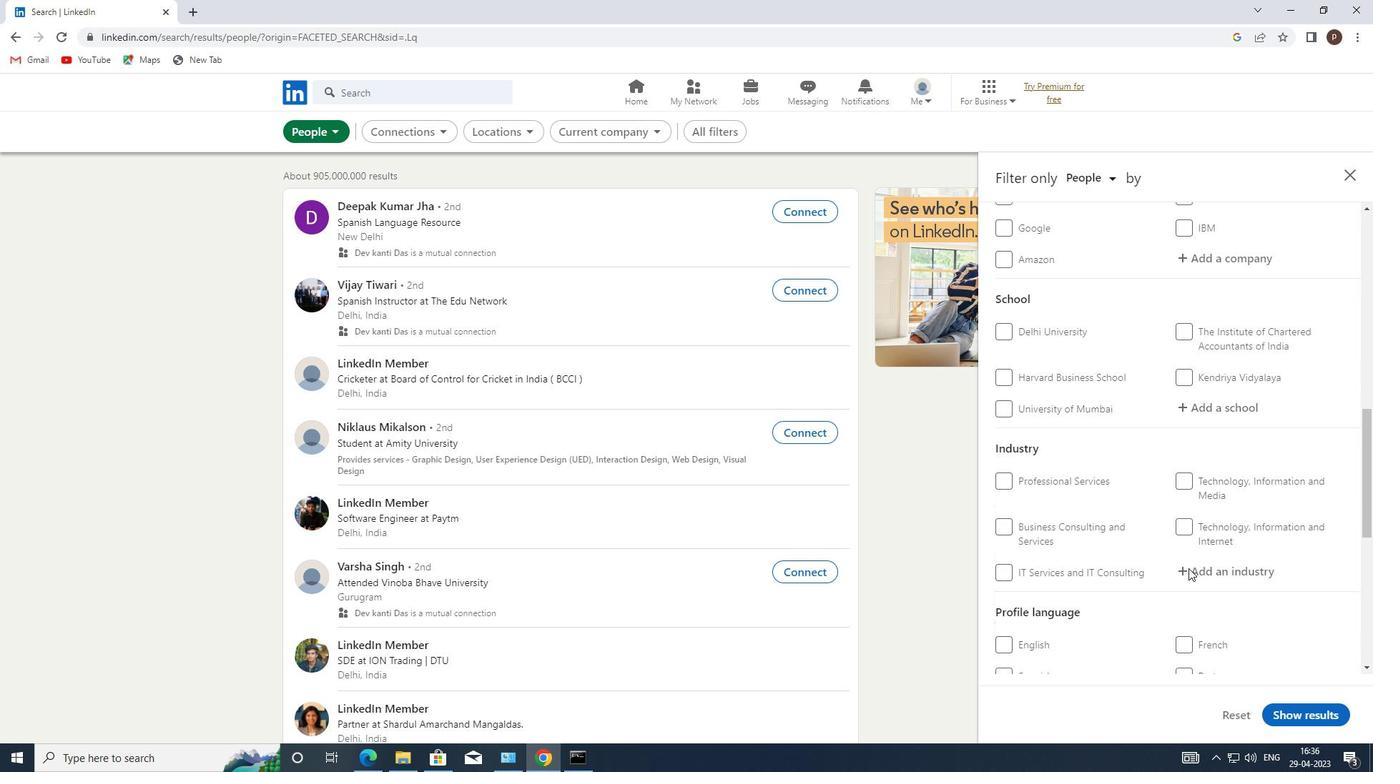 
Action: Mouse moved to (1180, 595)
Screenshot: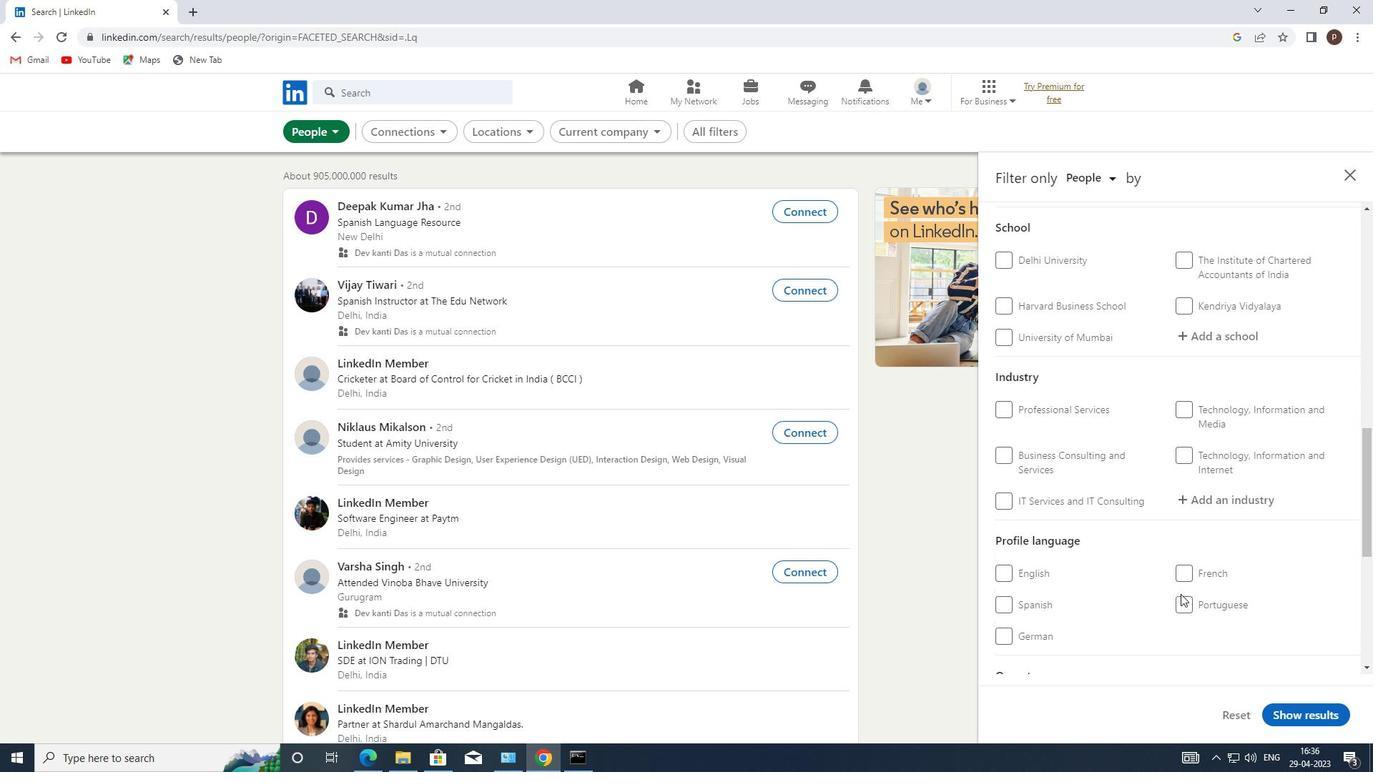 
Action: Mouse pressed left at (1180, 595)
Screenshot: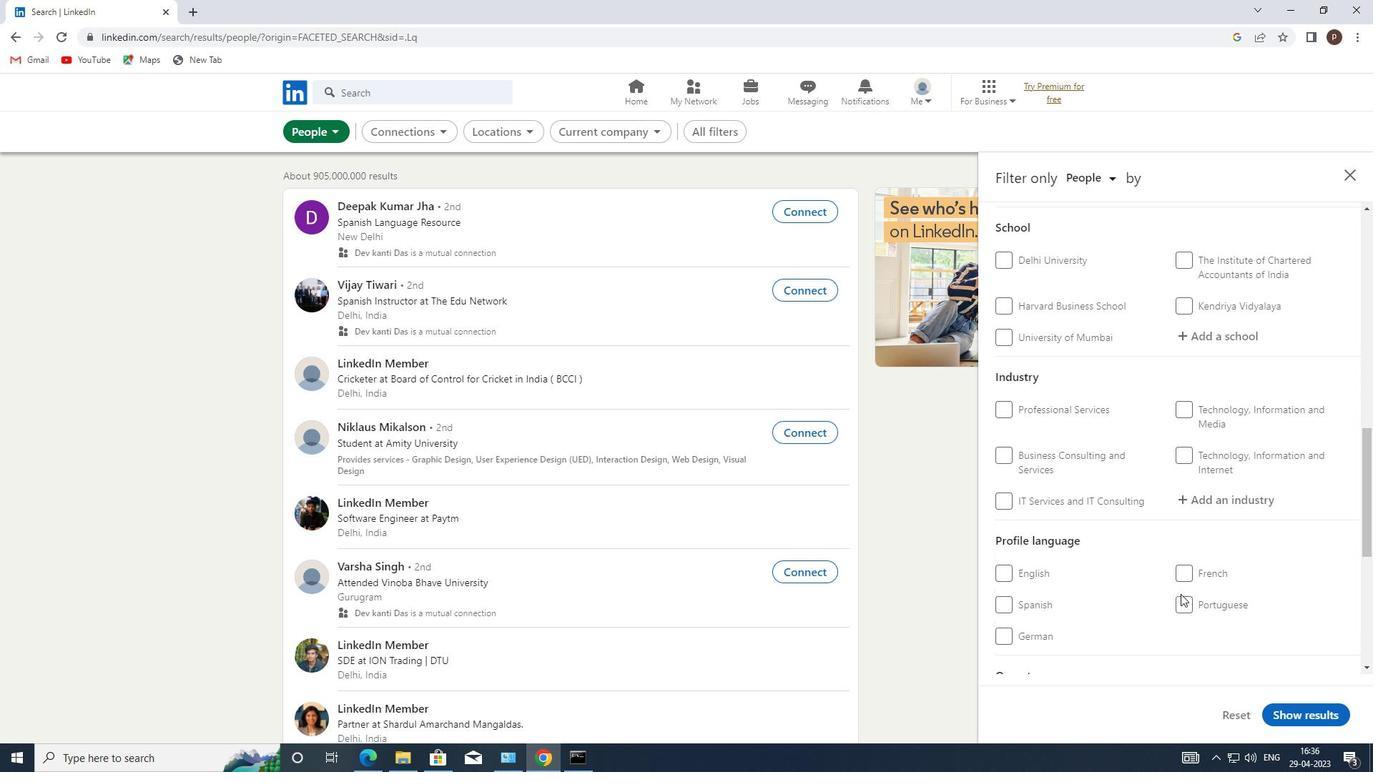 
Action: Mouse moved to (1183, 611)
Screenshot: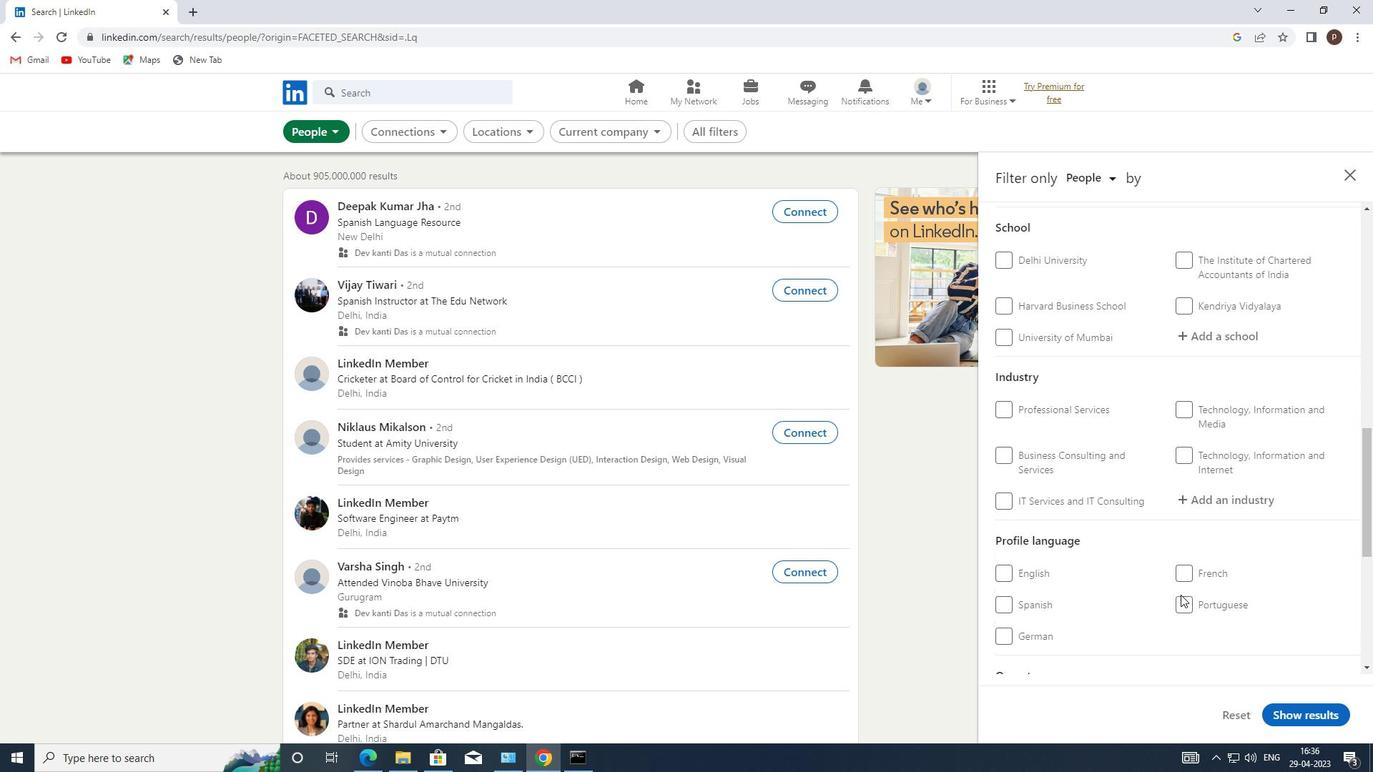 
Action: Mouse pressed left at (1183, 611)
Screenshot: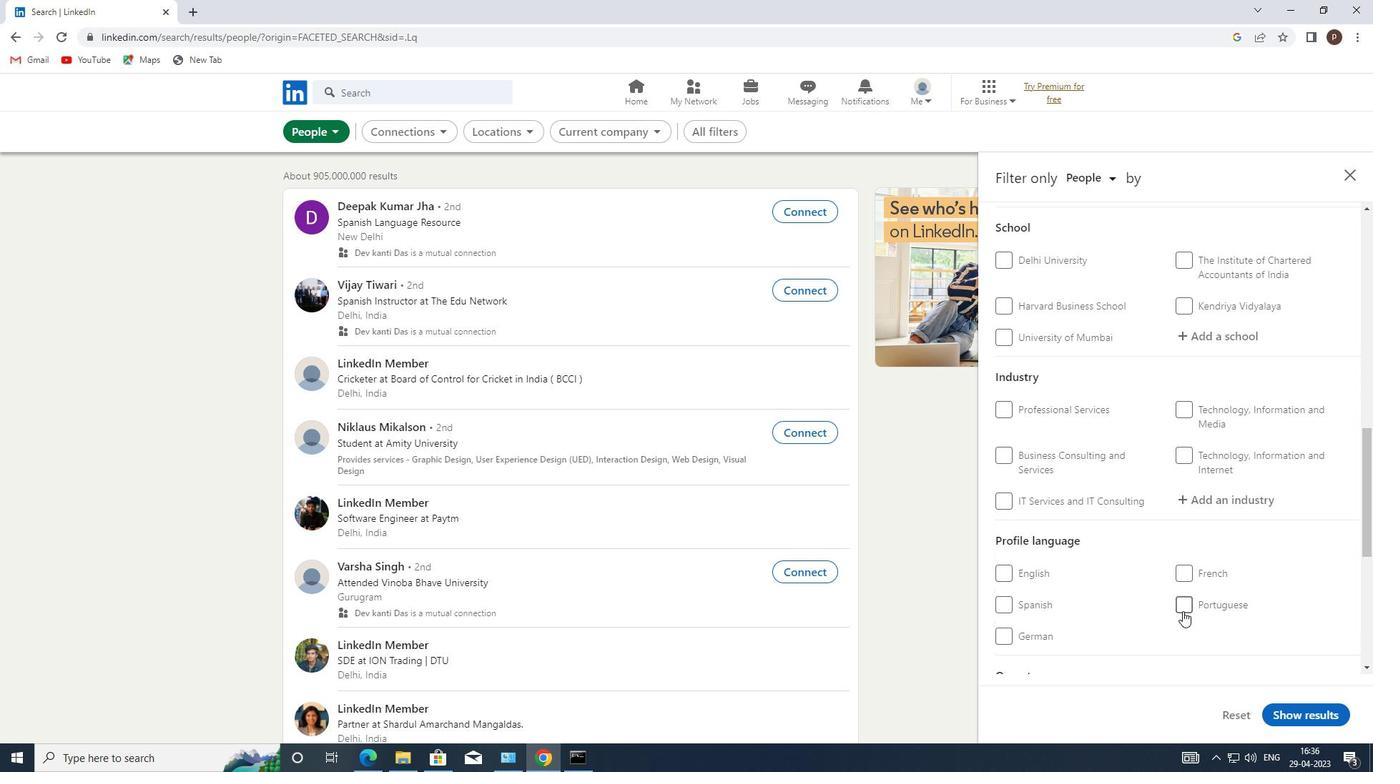 
Action: Mouse moved to (1155, 564)
Screenshot: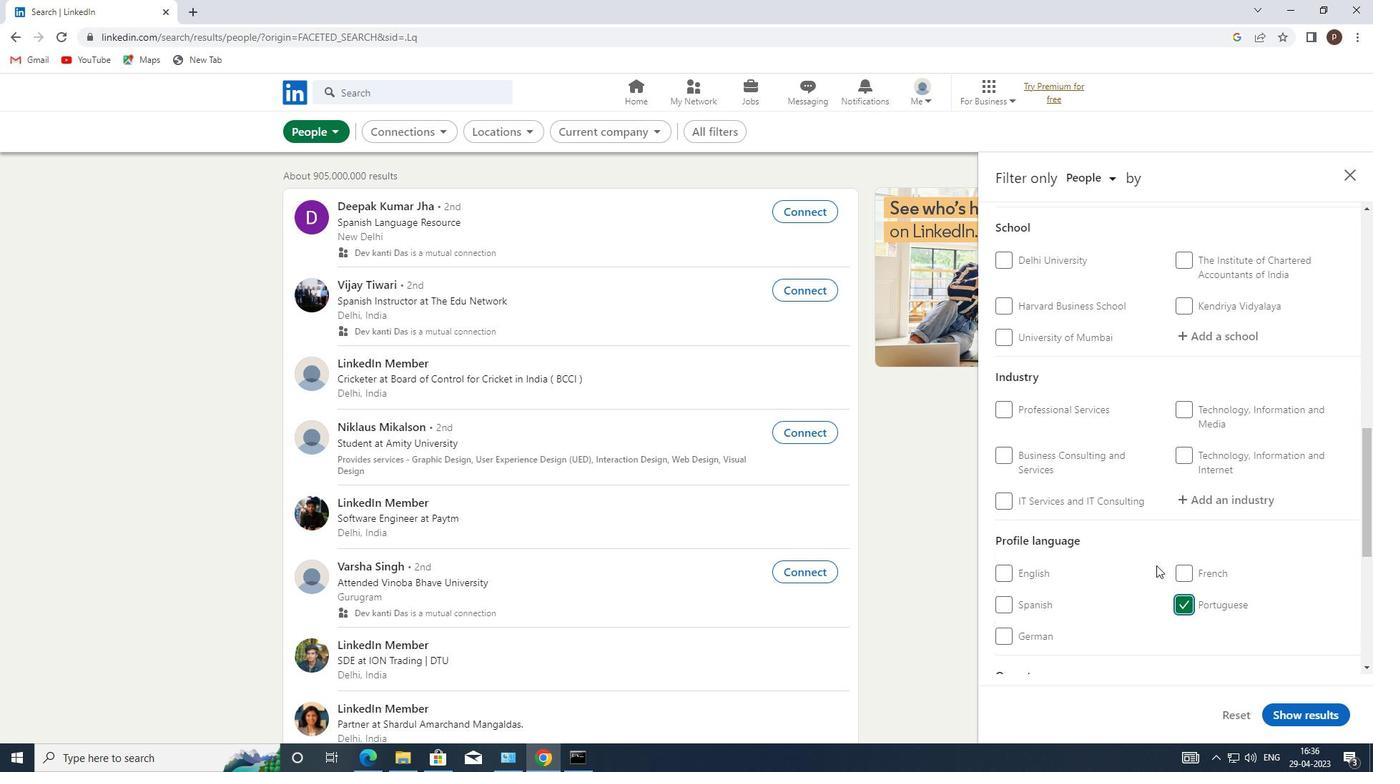 
Action: Mouse scrolled (1155, 565) with delta (0, 0)
Screenshot: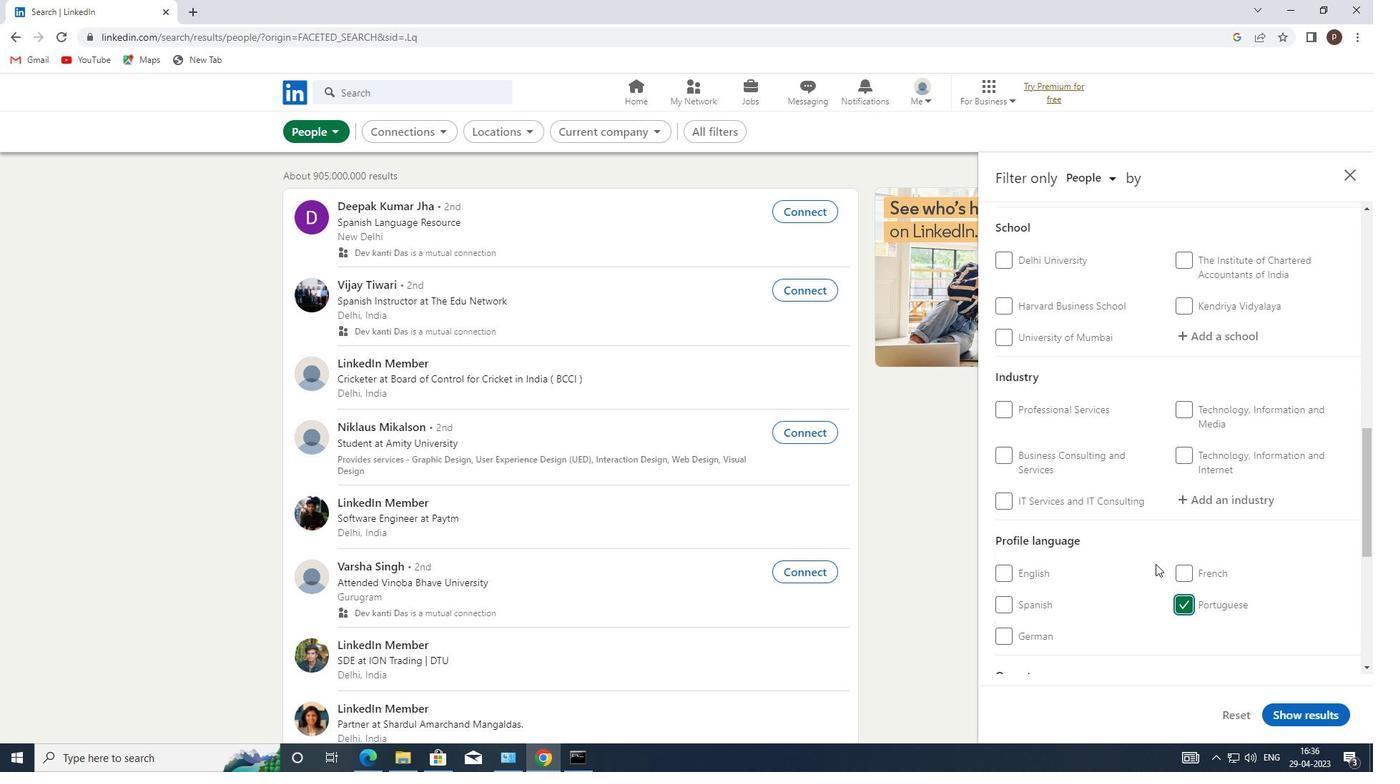 
Action: Mouse scrolled (1155, 565) with delta (0, 0)
Screenshot: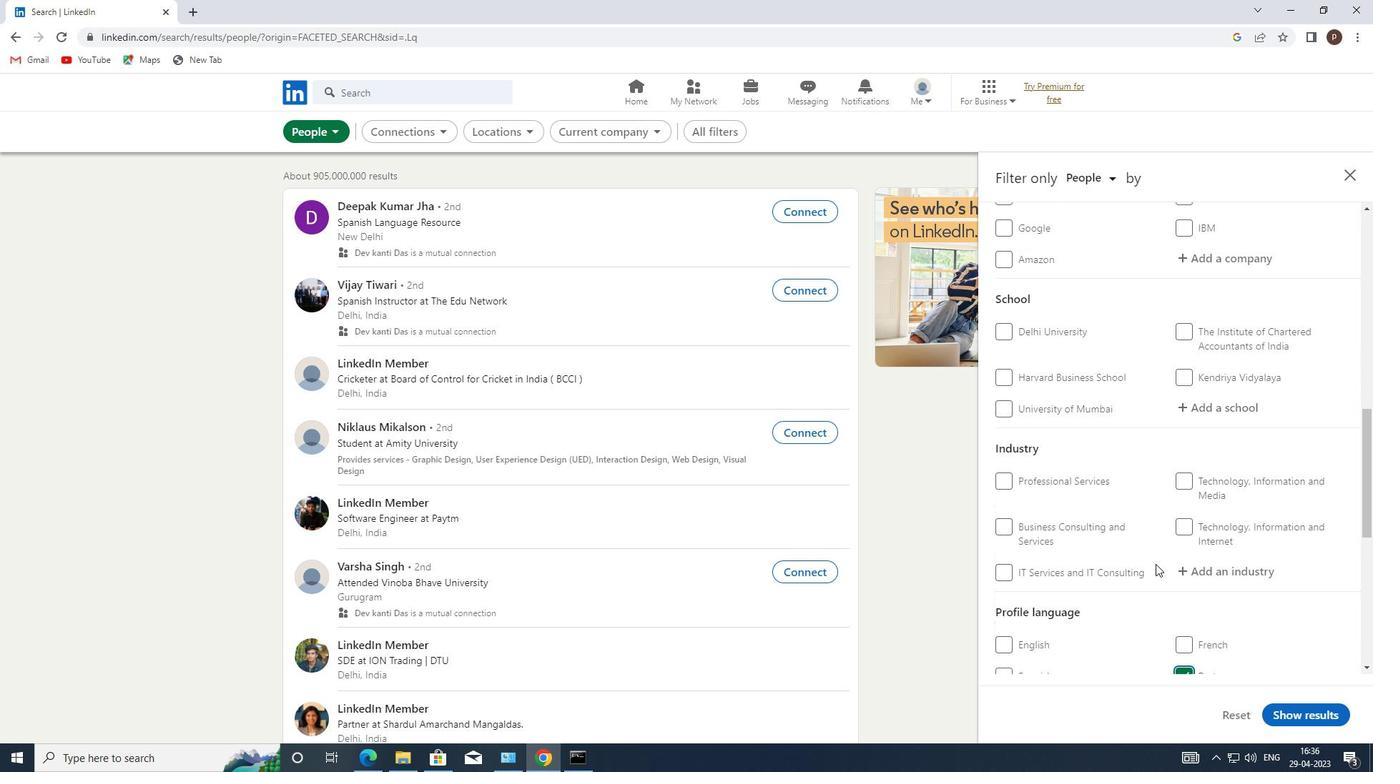 
Action: Mouse scrolled (1155, 565) with delta (0, 0)
Screenshot: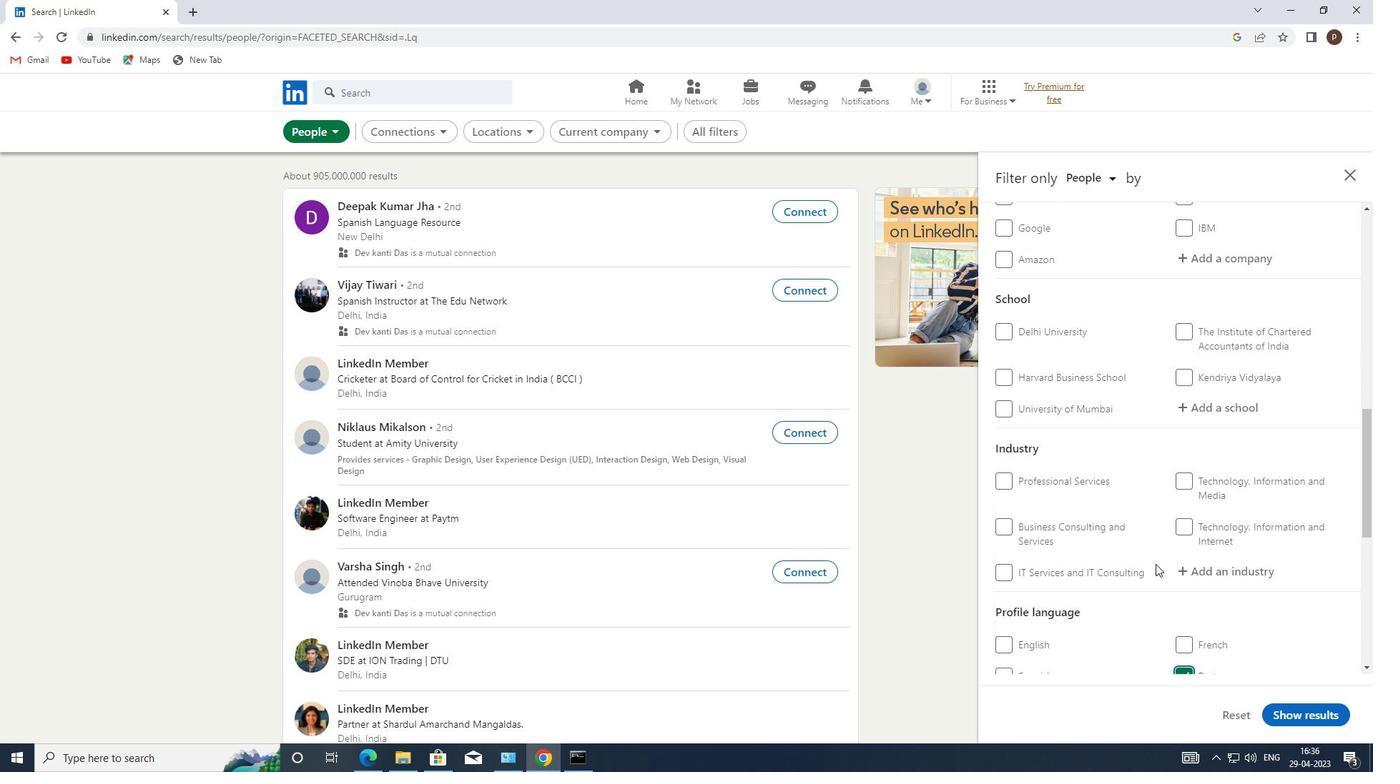 
Action: Mouse scrolled (1155, 565) with delta (0, 0)
Screenshot: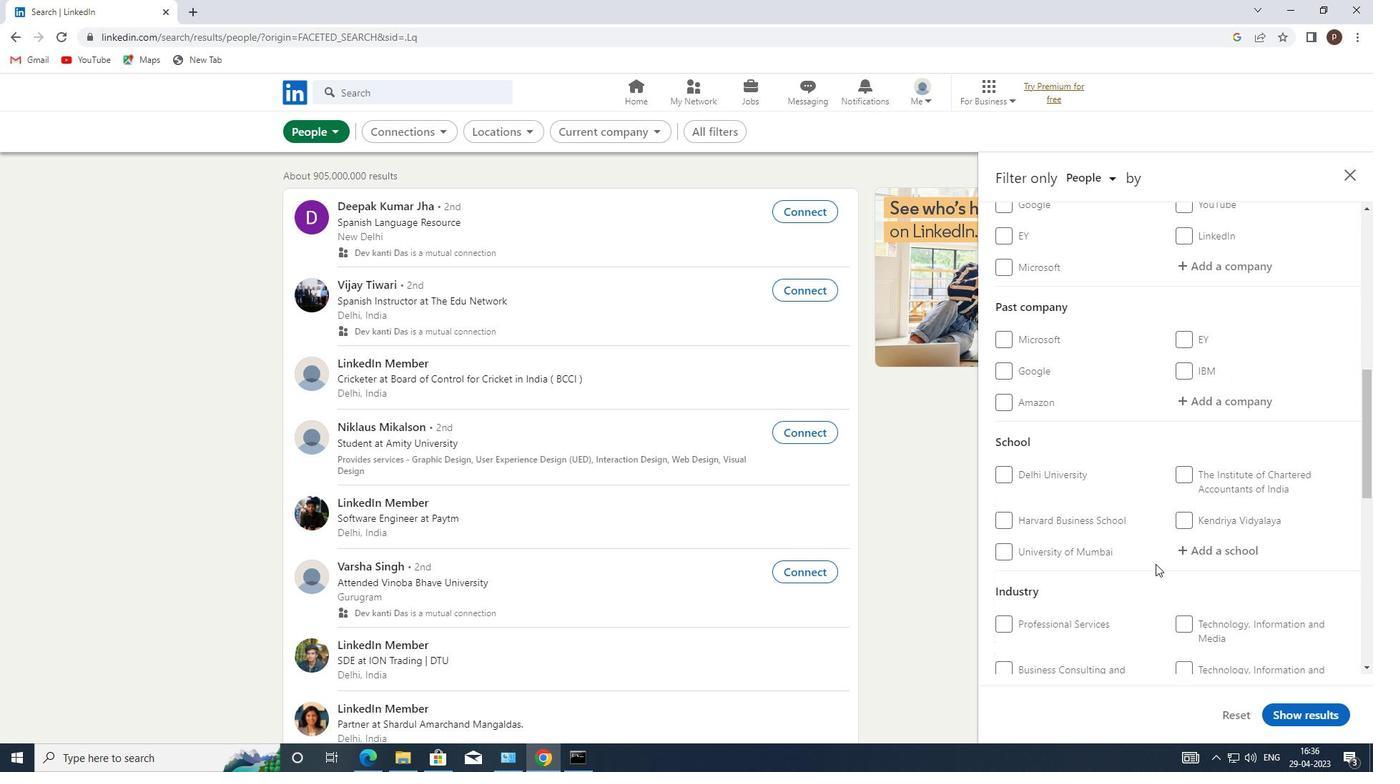 
Action: Mouse scrolled (1155, 565) with delta (0, 0)
Screenshot: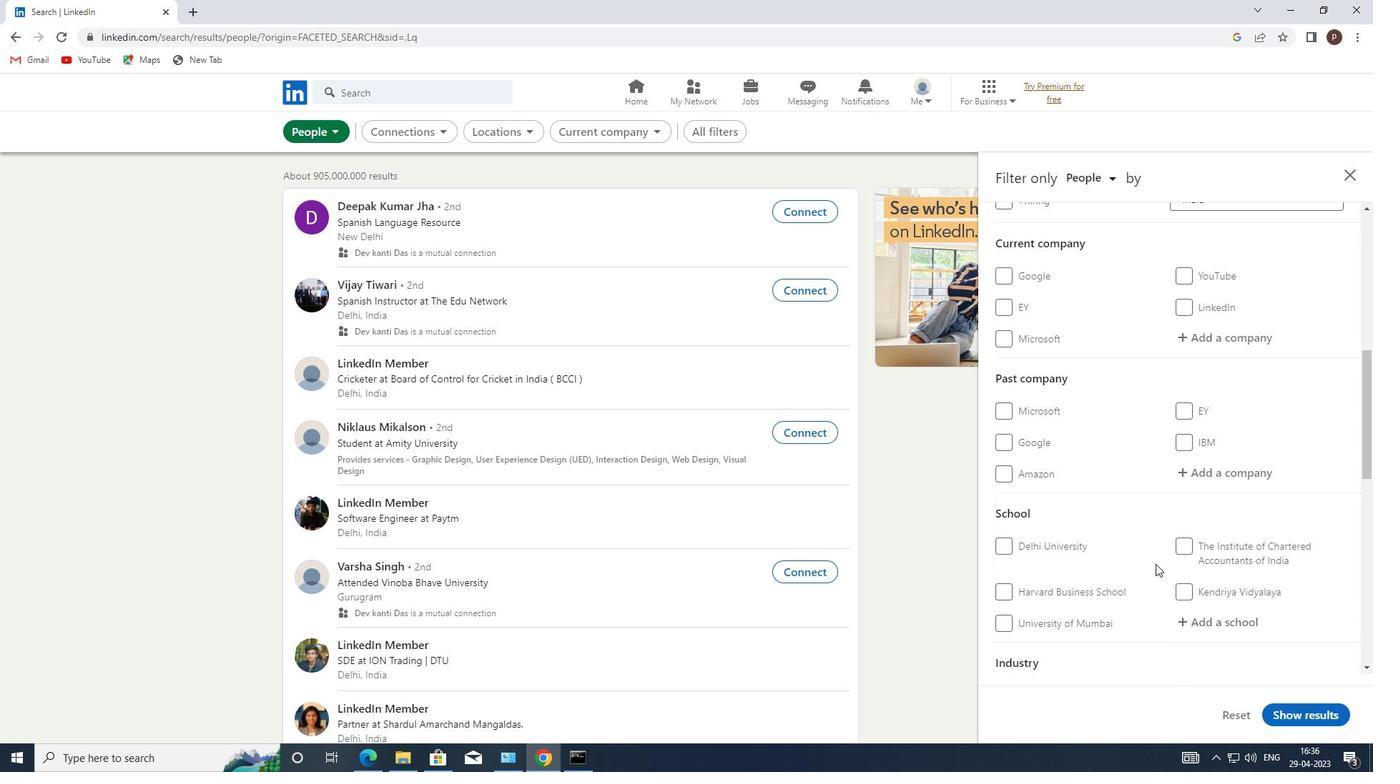 
Action: Mouse scrolled (1155, 565) with delta (0, 0)
Screenshot: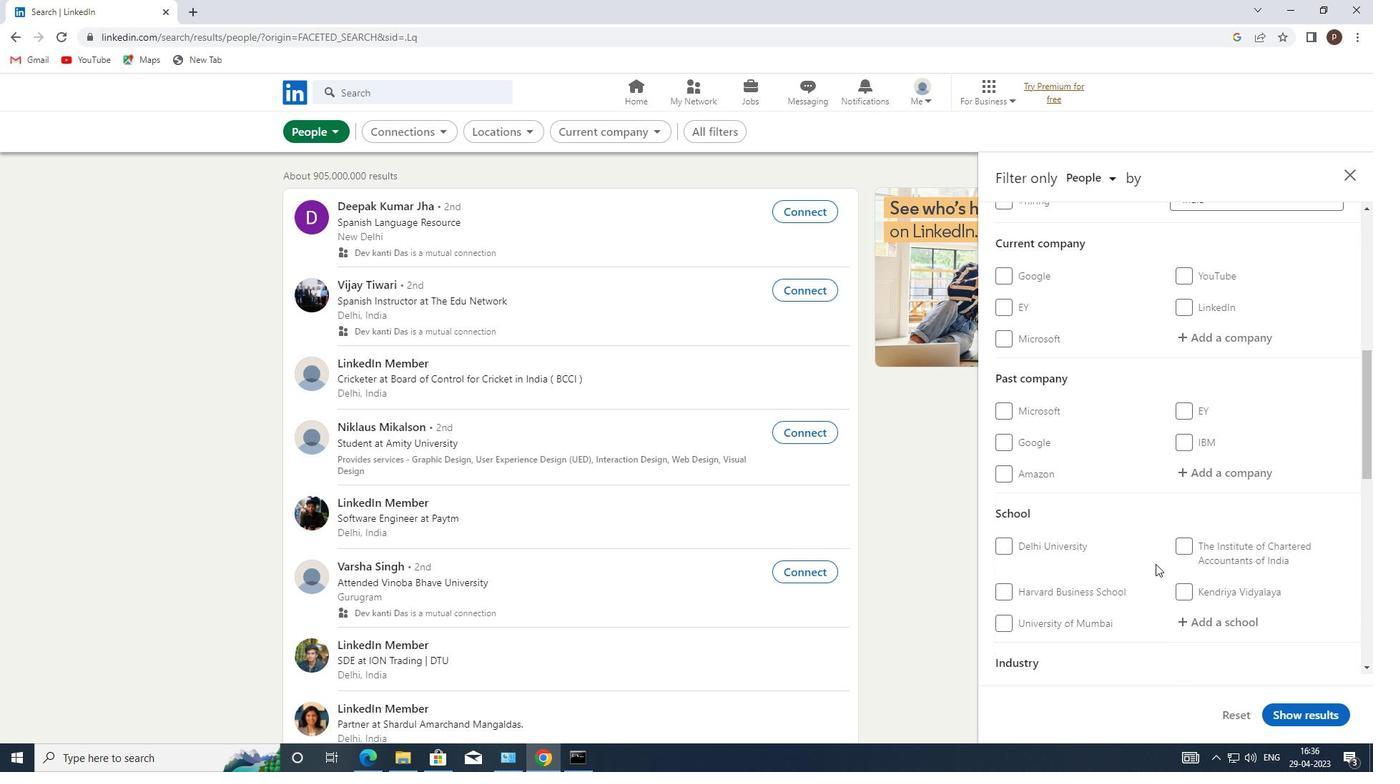 
Action: Mouse scrolled (1155, 565) with delta (0, 0)
Screenshot: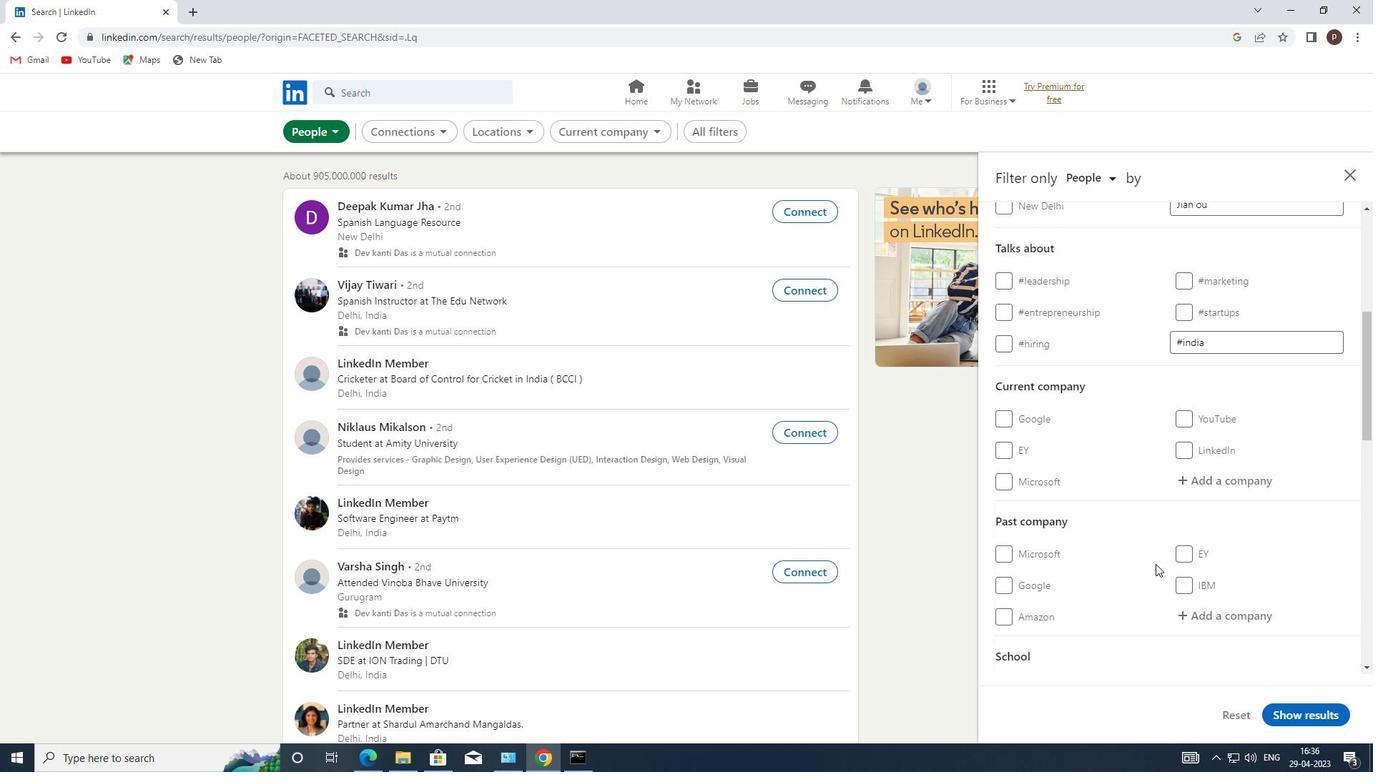 
Action: Mouse scrolled (1155, 565) with delta (0, 0)
Screenshot: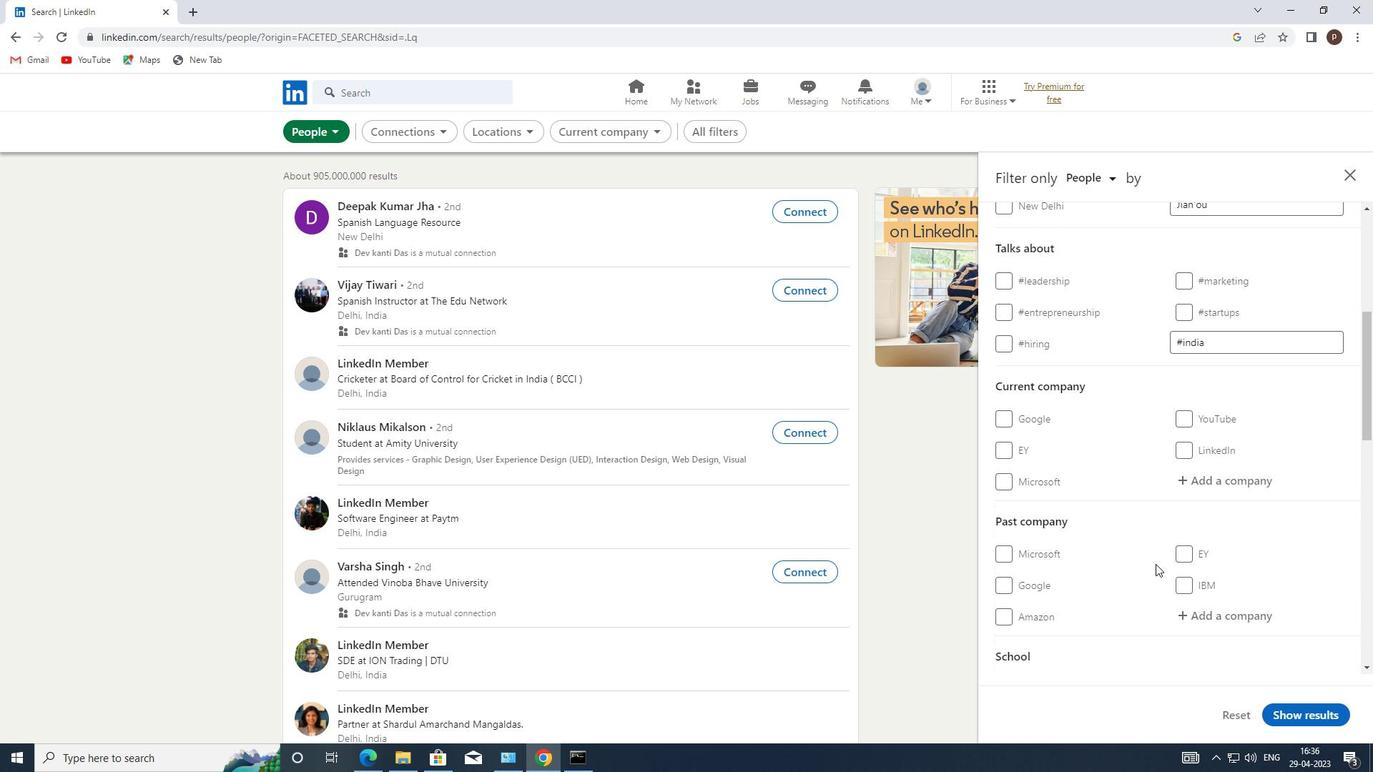 
Action: Mouse moved to (1214, 621)
Screenshot: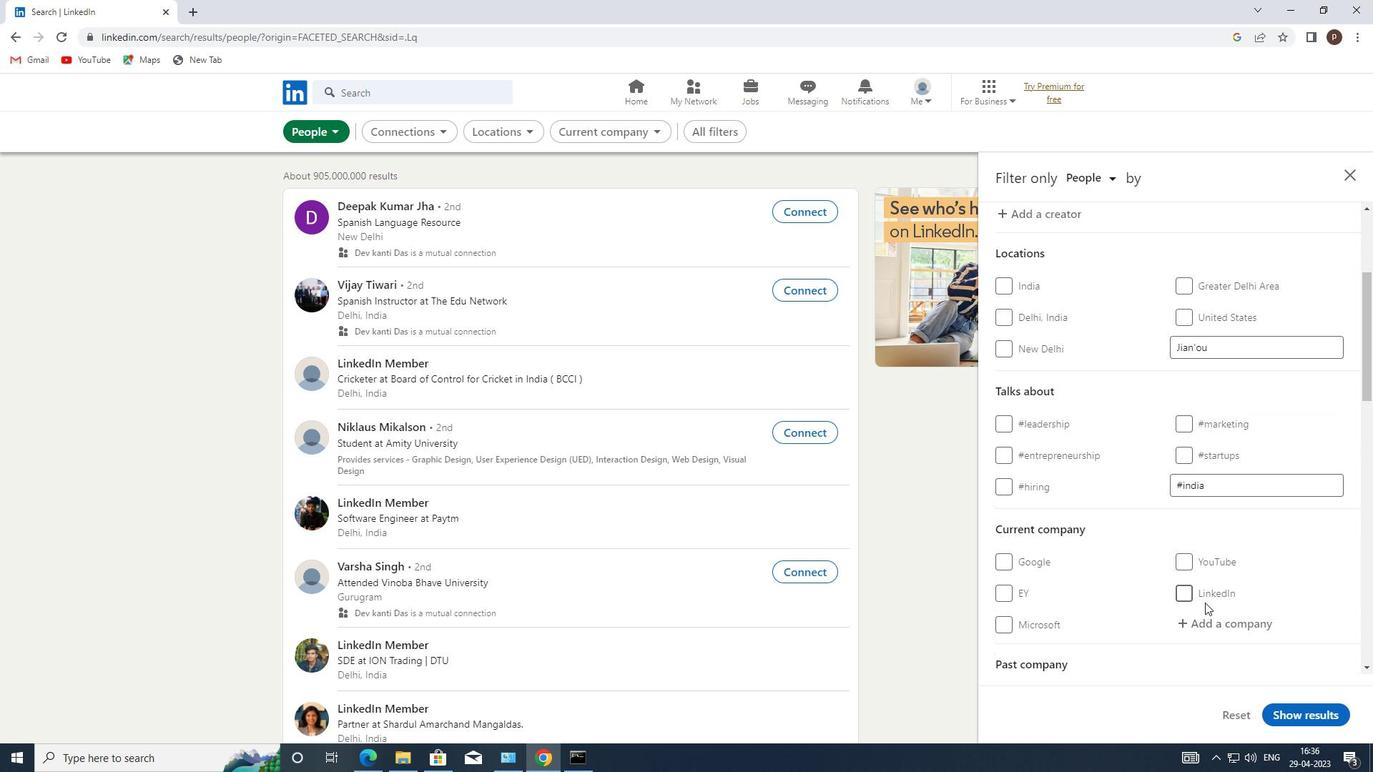 
Action: Mouse pressed left at (1214, 621)
Screenshot: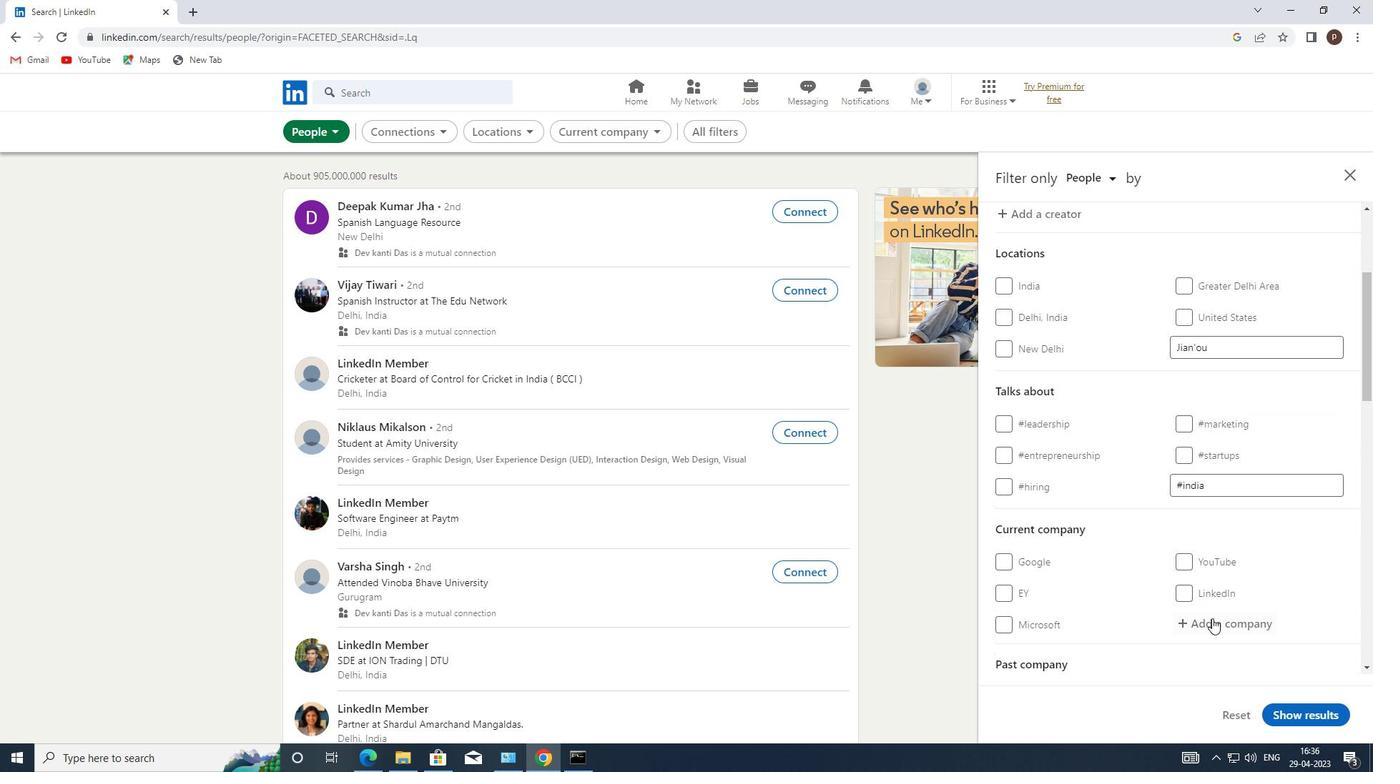 
Action: Key pressed <Key.caps_lock>L<Key.caps_lock>EAP29
Screenshot: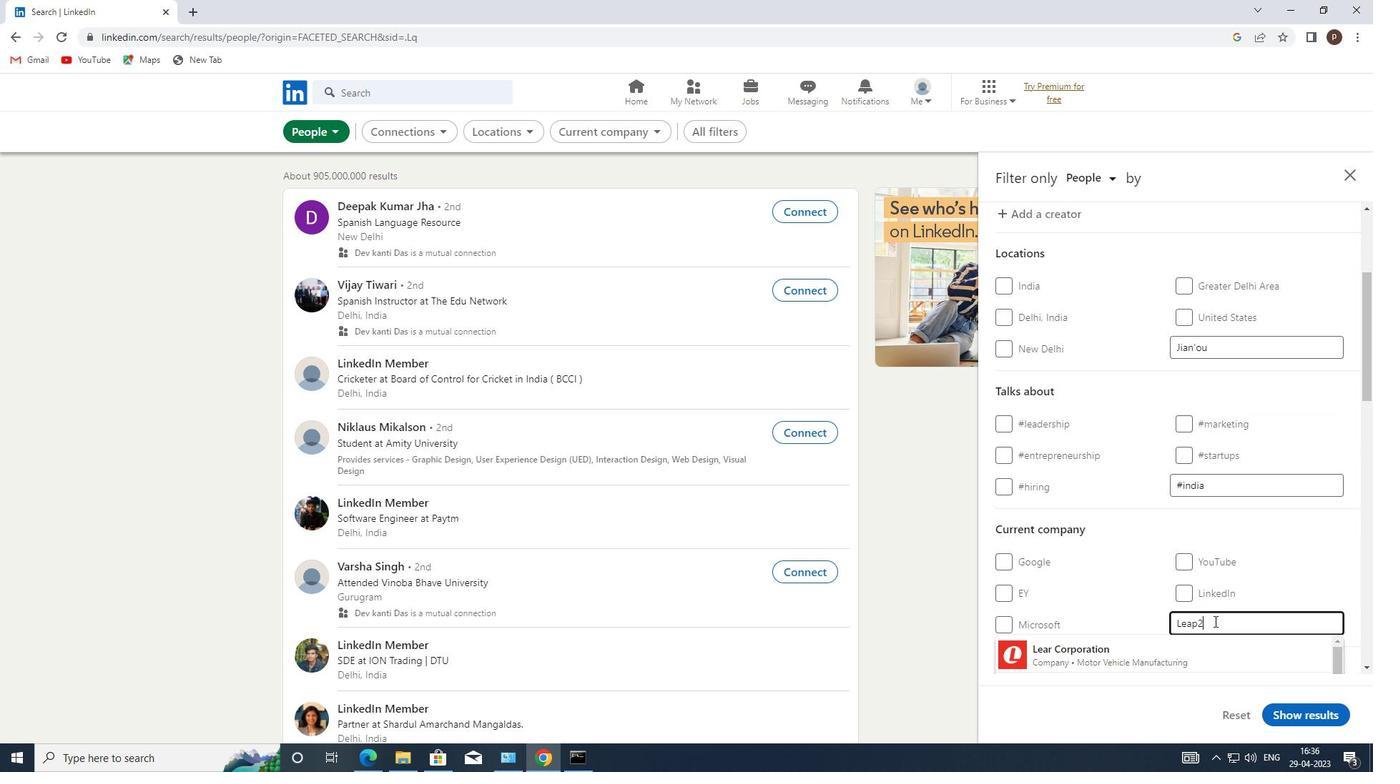 
Action: Mouse moved to (1191, 602)
Screenshot: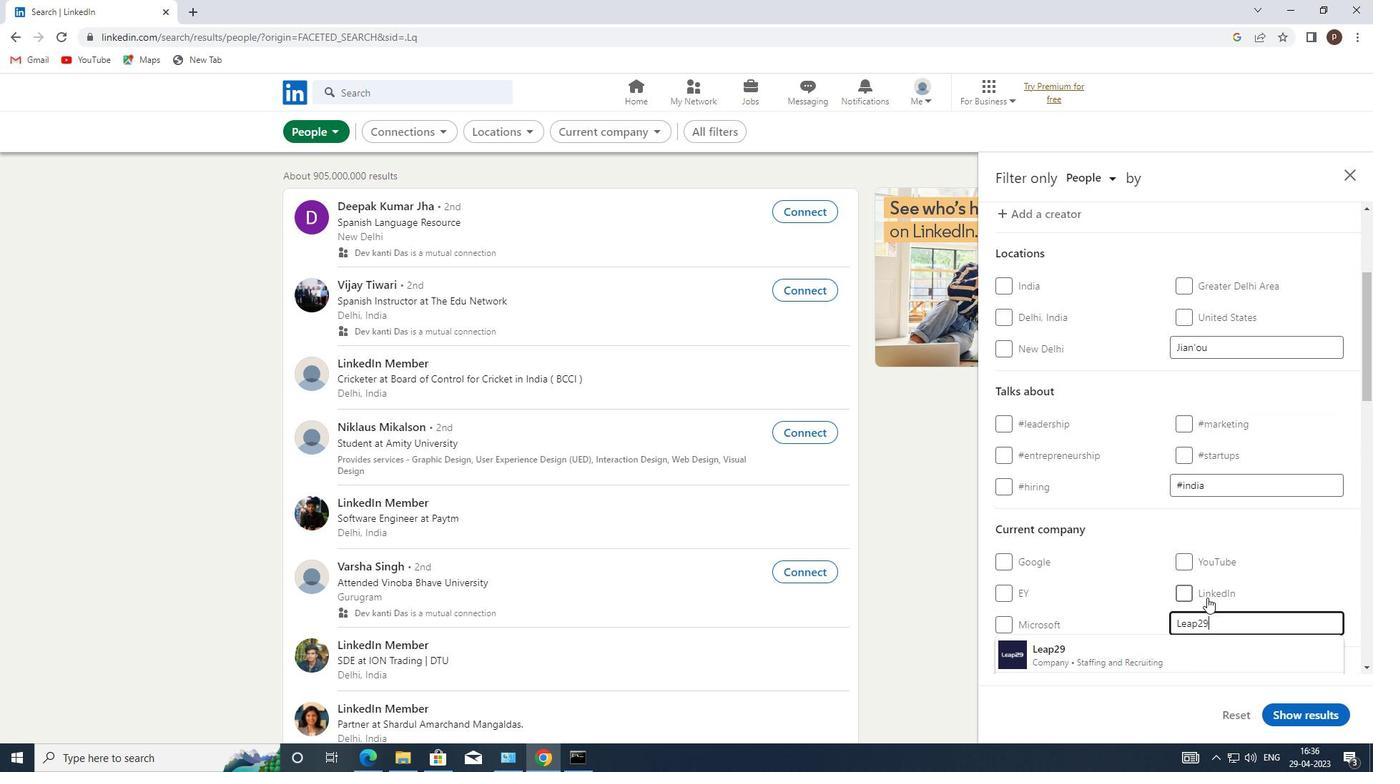 
Action: Mouse scrolled (1191, 601) with delta (0, 0)
Screenshot: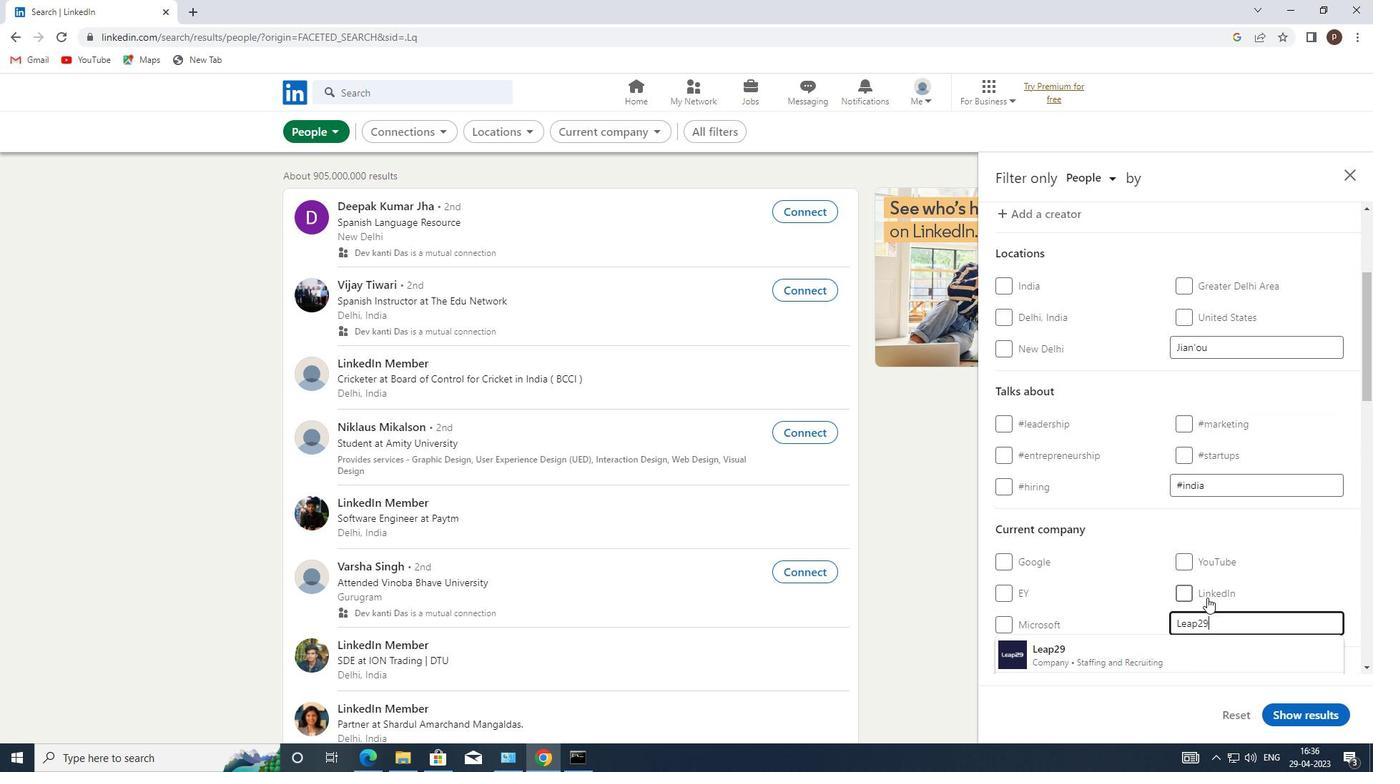 
Action: Mouse moved to (1176, 602)
Screenshot: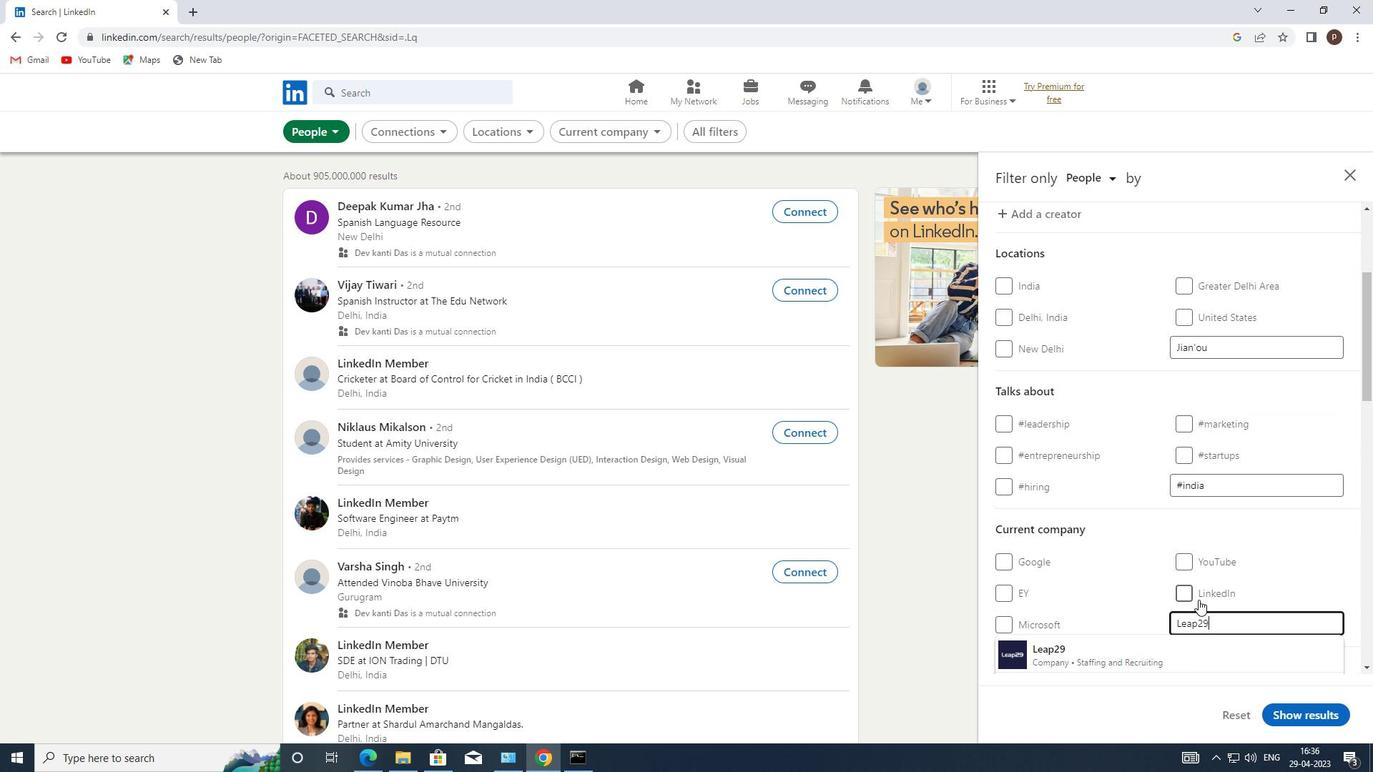 
Action: Mouse scrolled (1176, 601) with delta (0, 0)
Screenshot: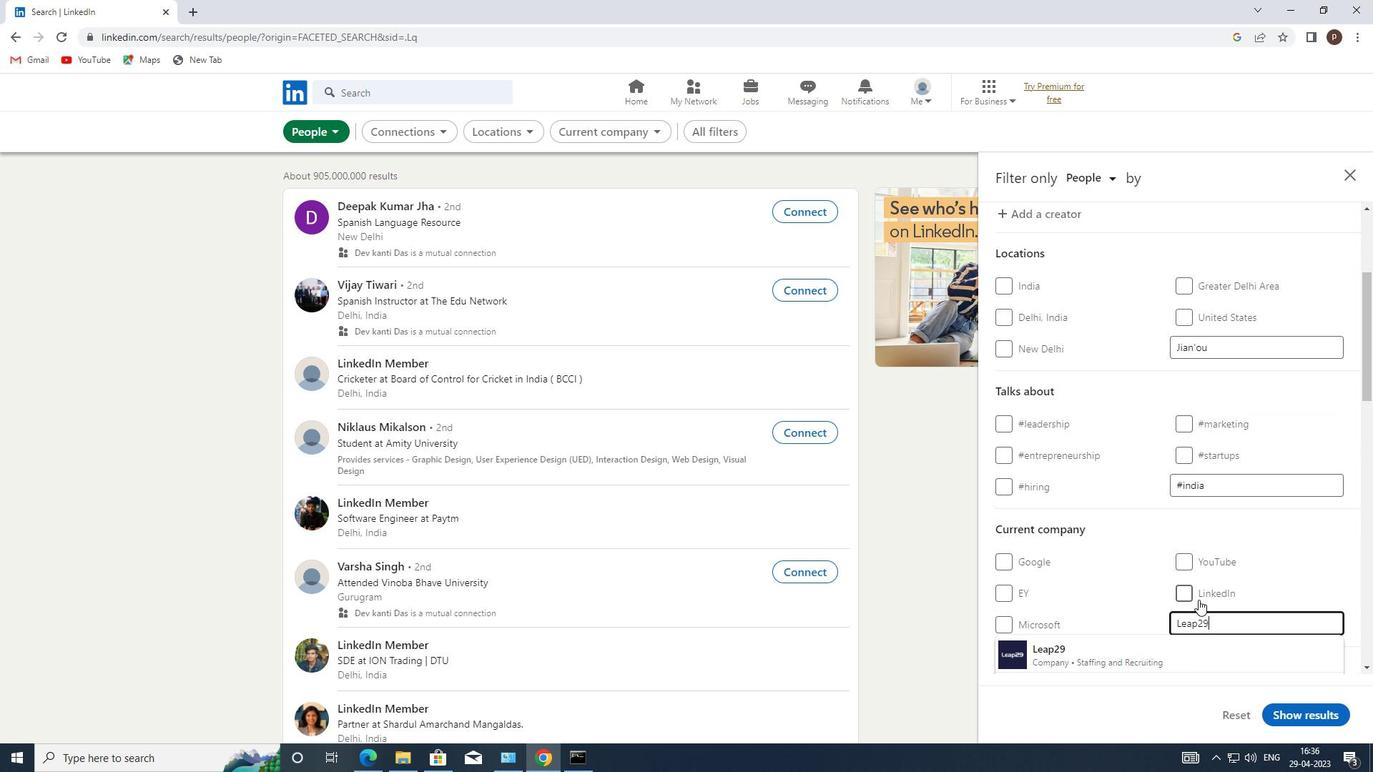 
Action: Mouse moved to (1106, 510)
Screenshot: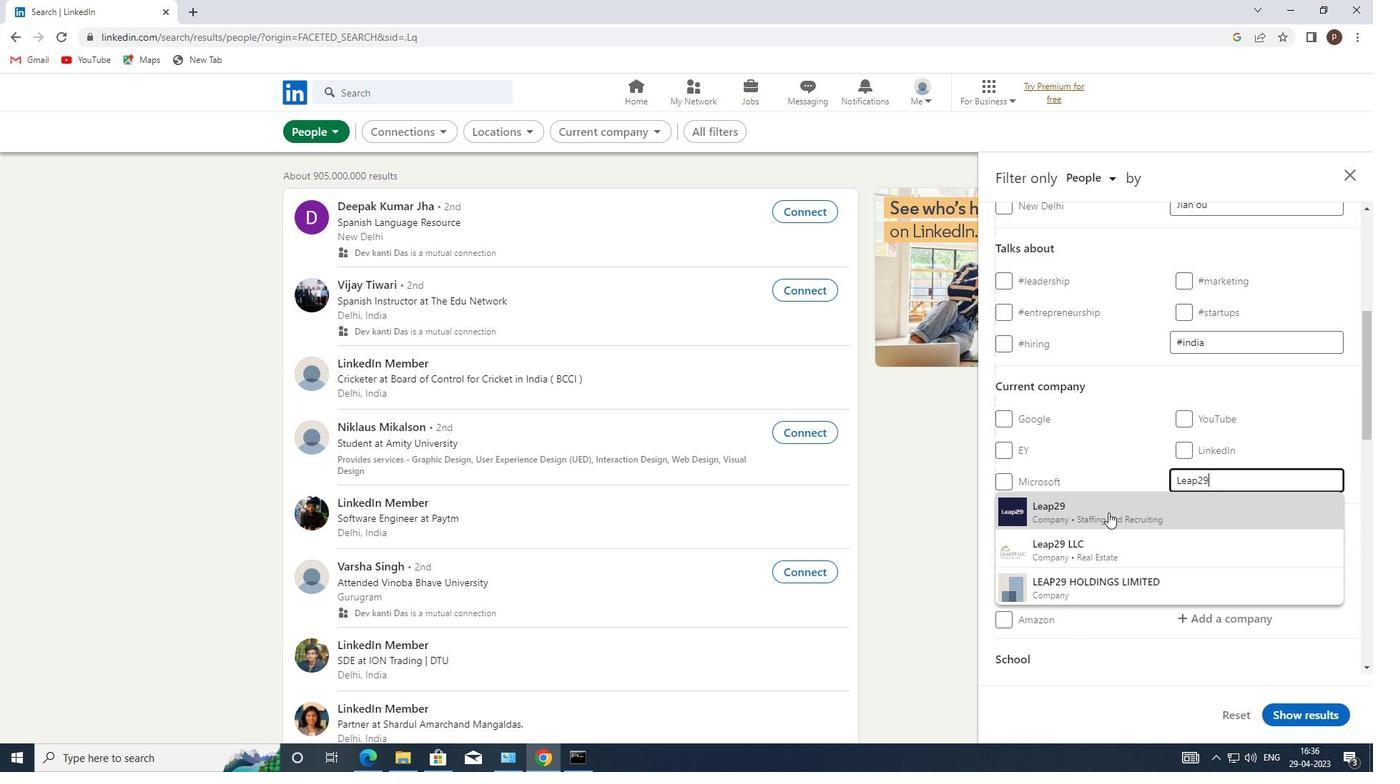 
Action: Mouse pressed left at (1106, 510)
Screenshot: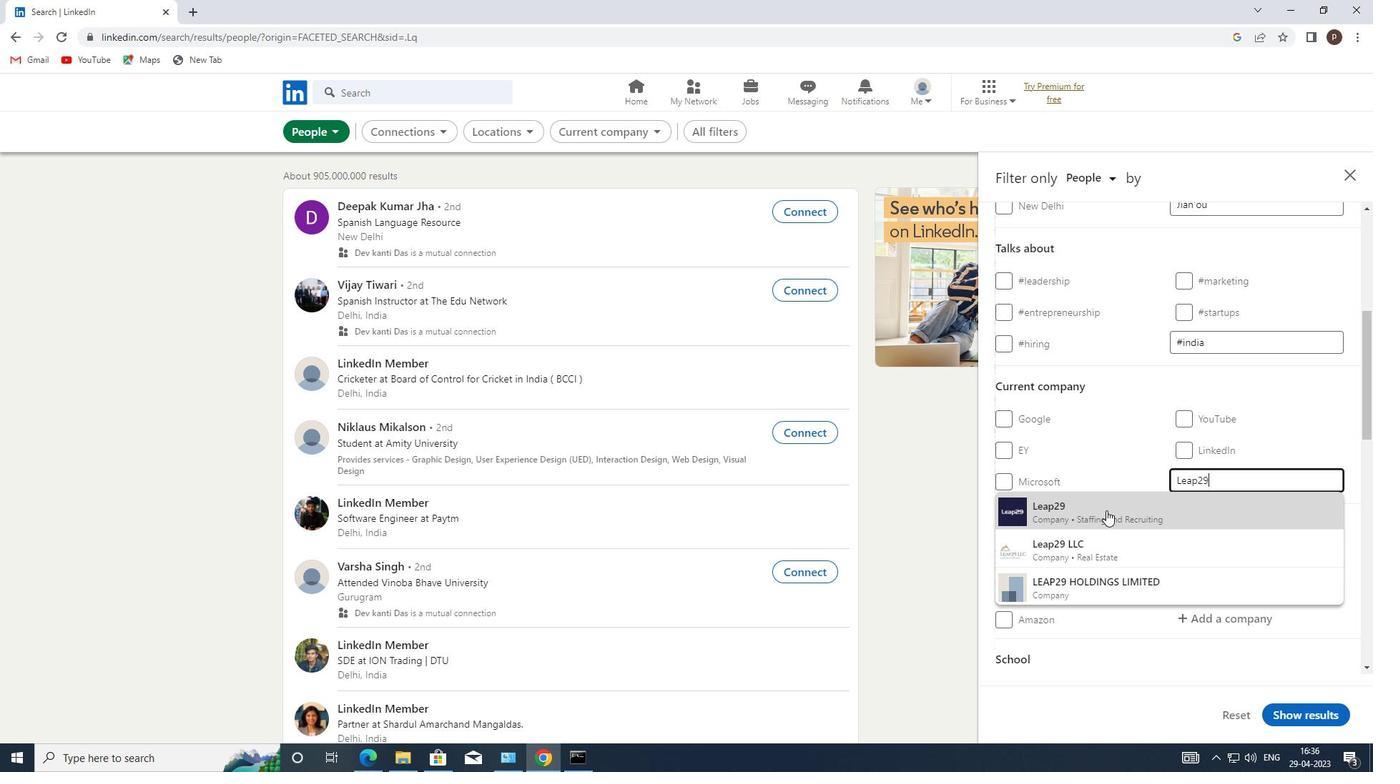 
Action: Mouse moved to (1113, 539)
Screenshot: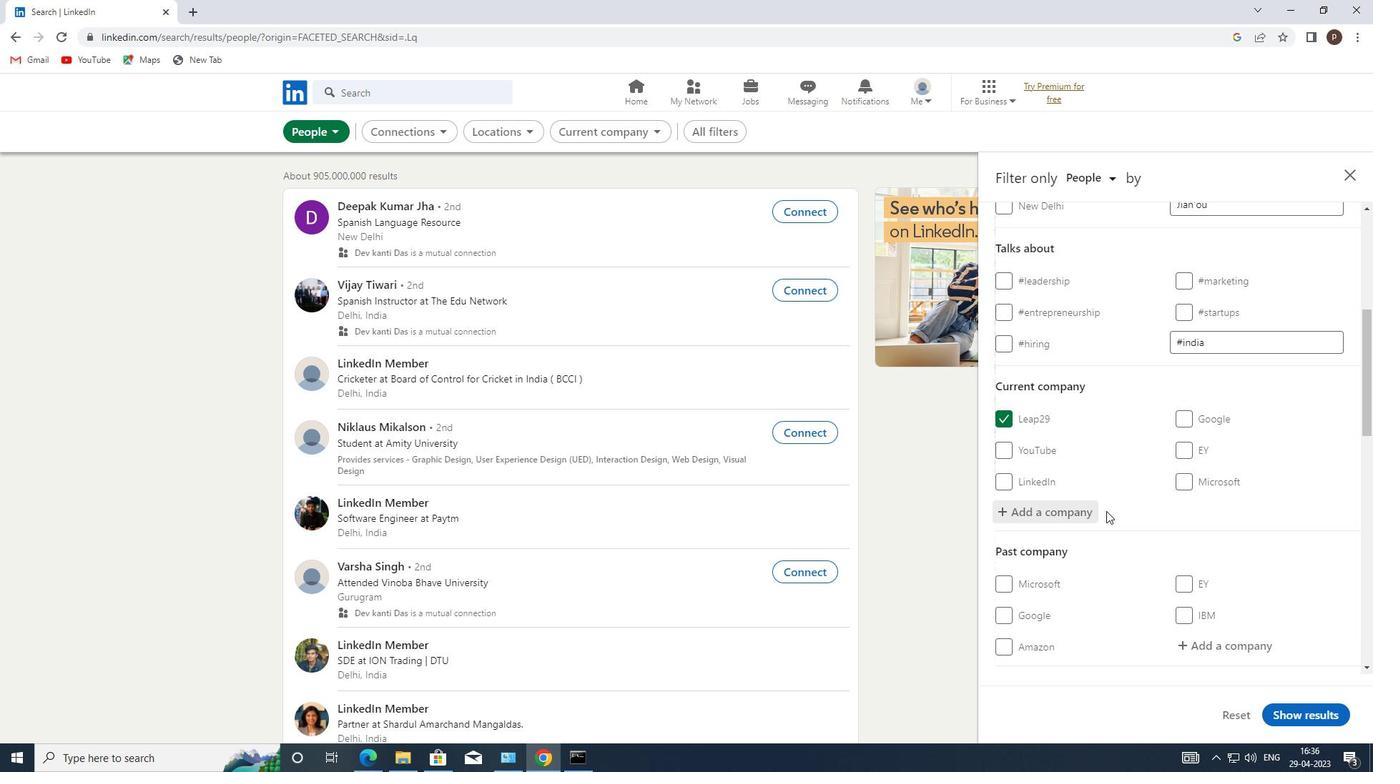 
Action: Mouse scrolled (1113, 538) with delta (0, 0)
Screenshot: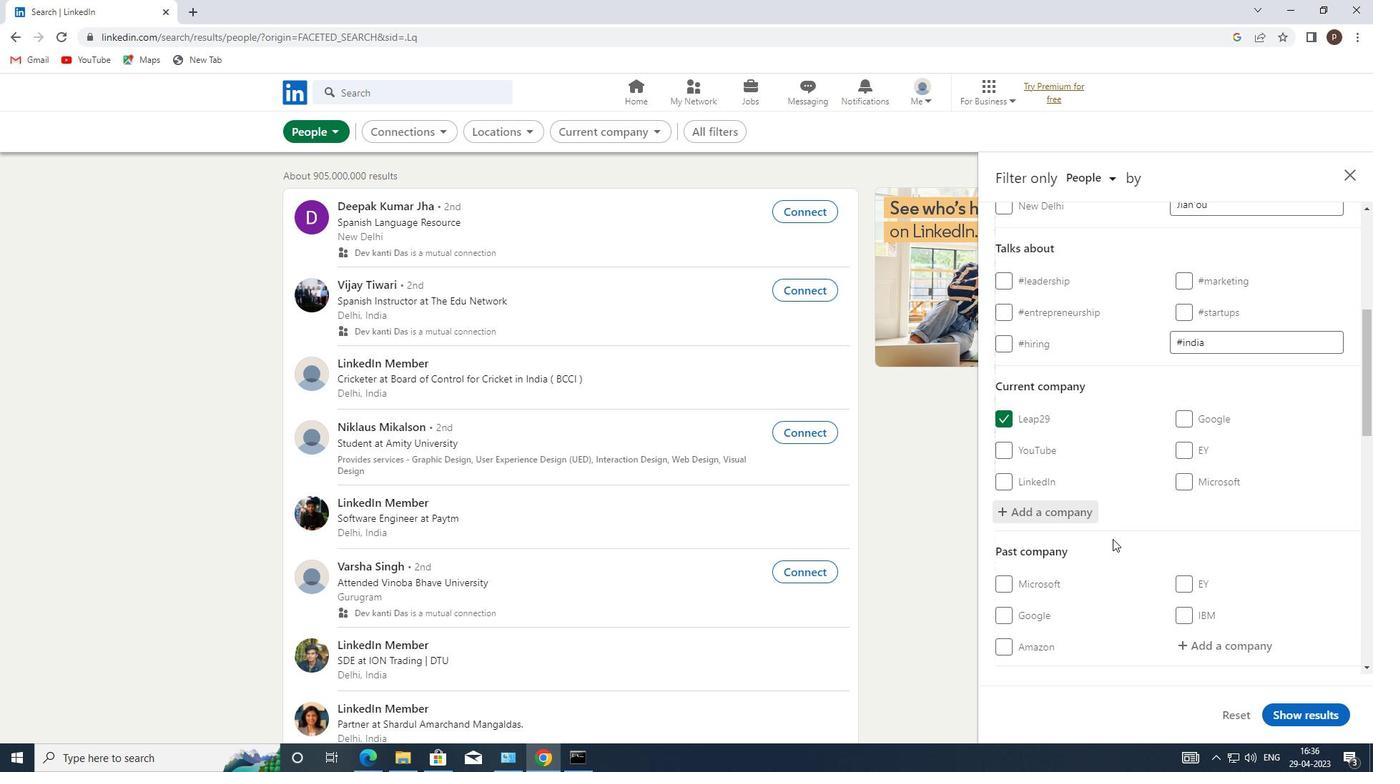 
Action: Mouse scrolled (1113, 538) with delta (0, 0)
Screenshot: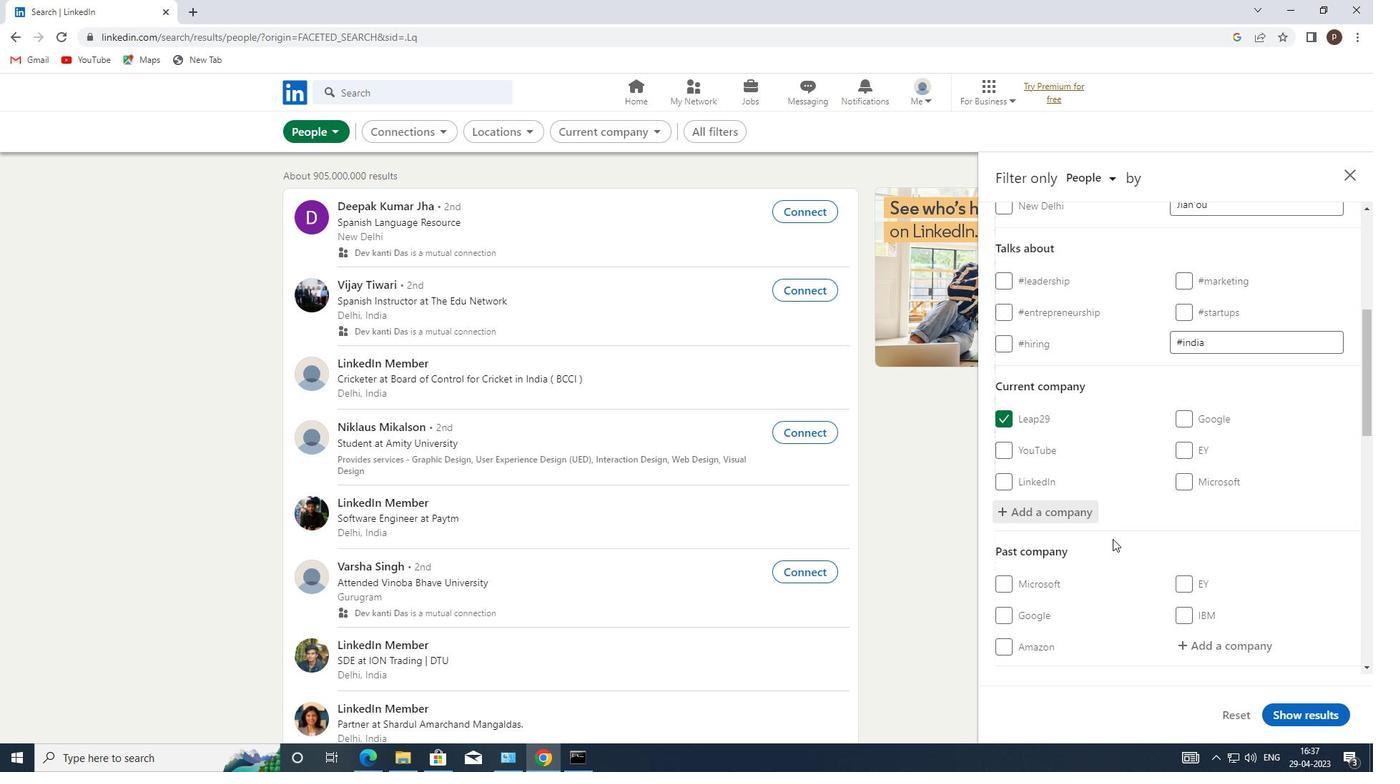 
Action: Mouse scrolled (1113, 538) with delta (0, 0)
Screenshot: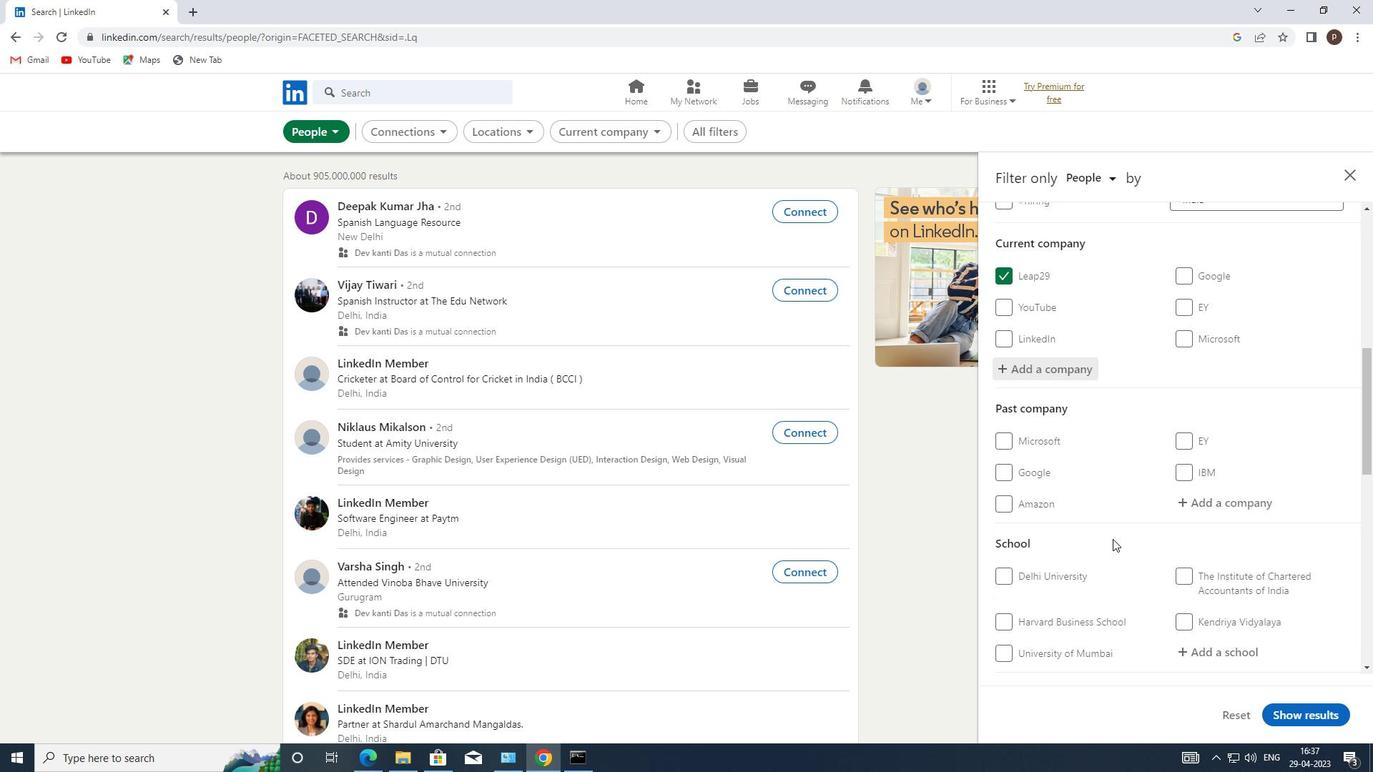 
Action: Mouse scrolled (1113, 538) with delta (0, 0)
Screenshot: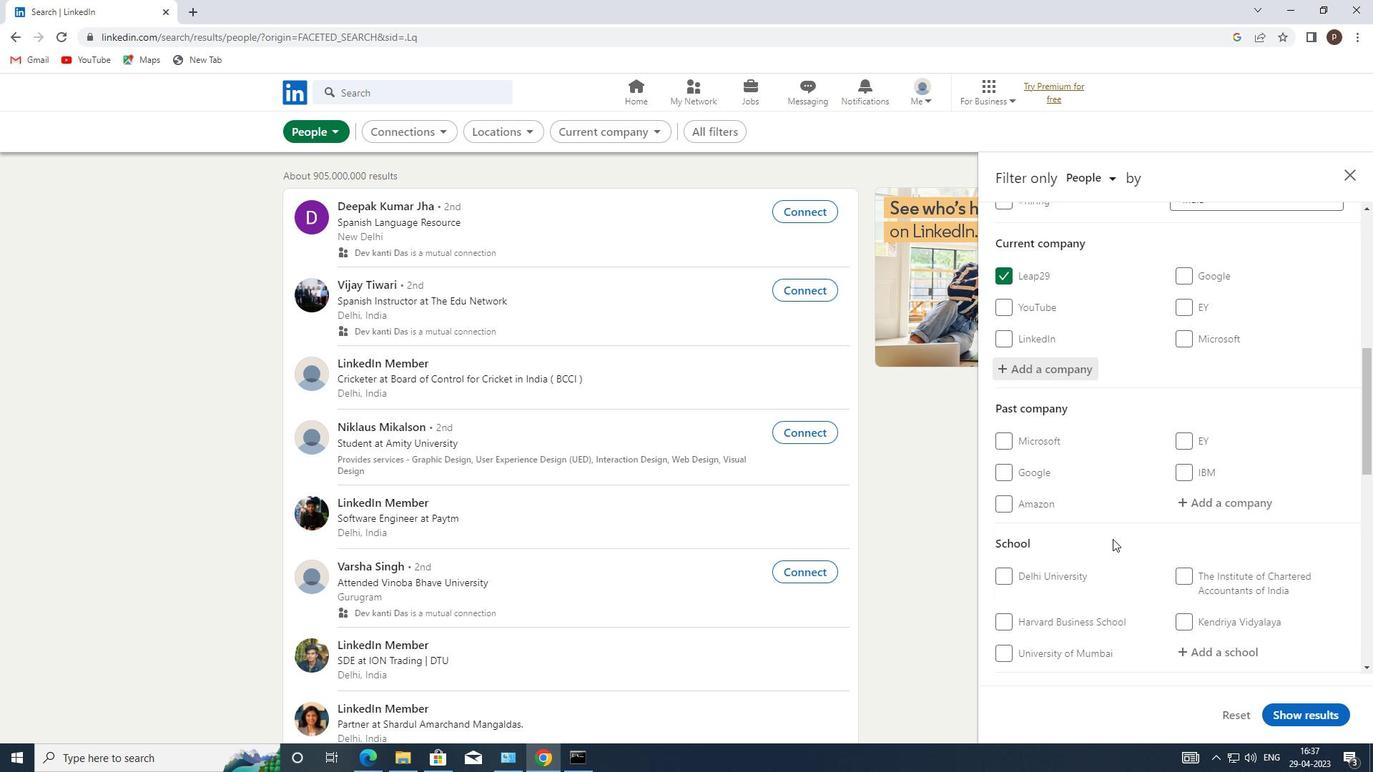 
Action: Mouse moved to (1208, 505)
Screenshot: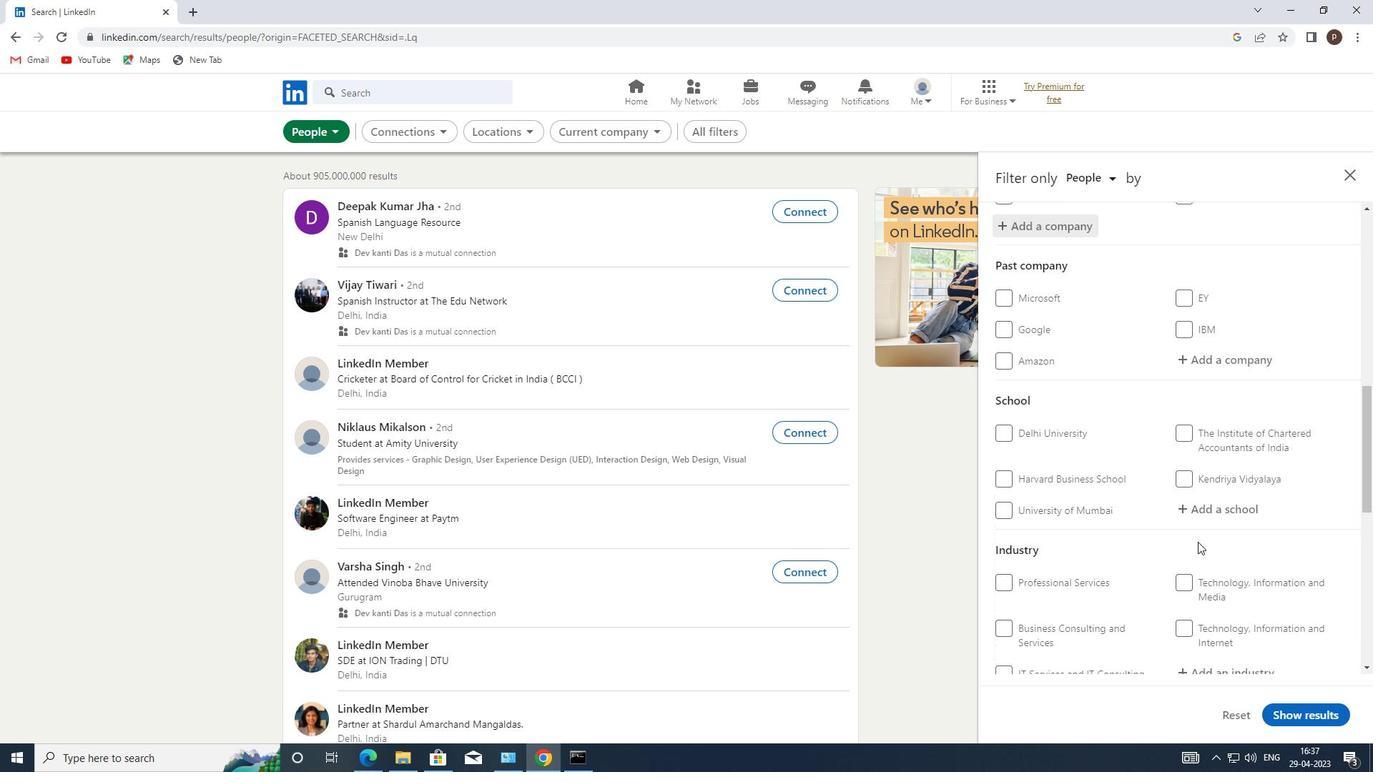 
Action: Mouse pressed left at (1208, 505)
Screenshot: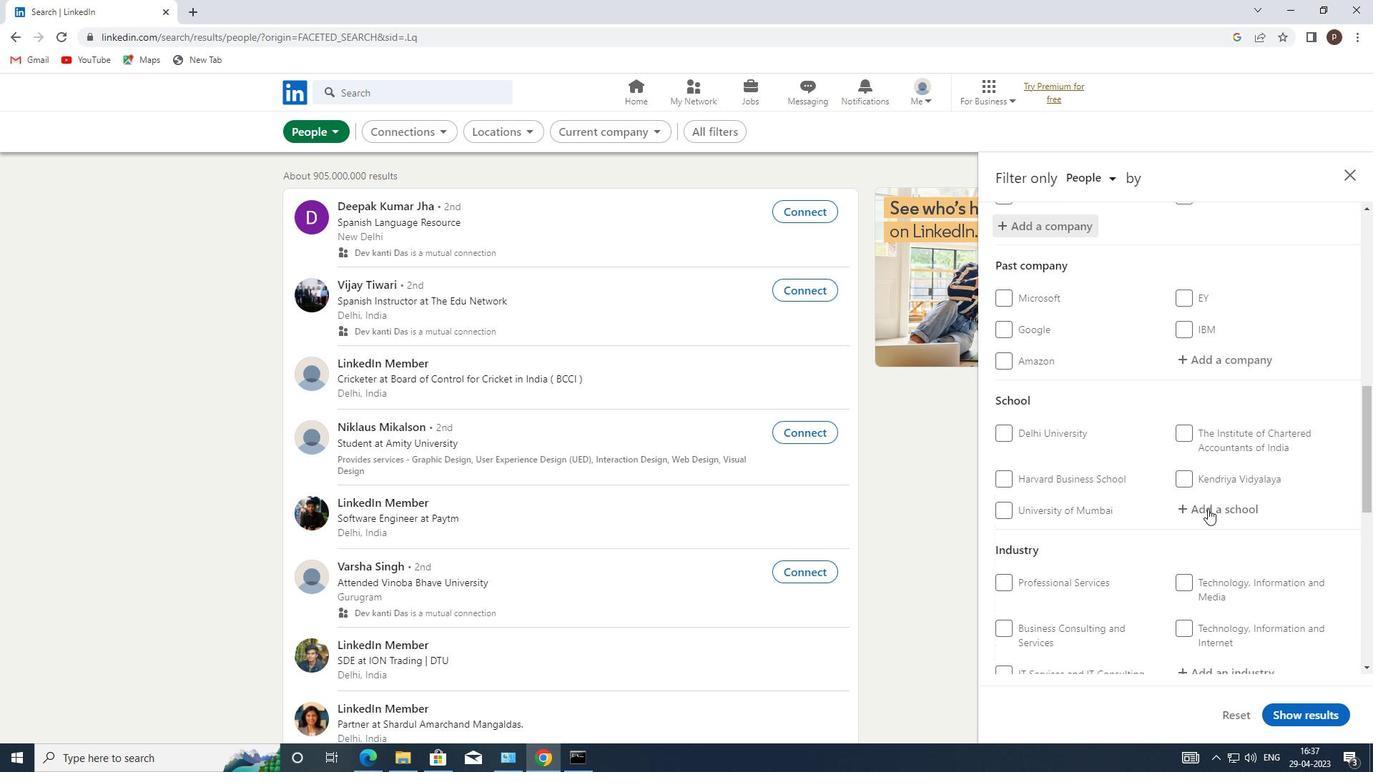 
Action: Mouse moved to (1208, 505)
Screenshot: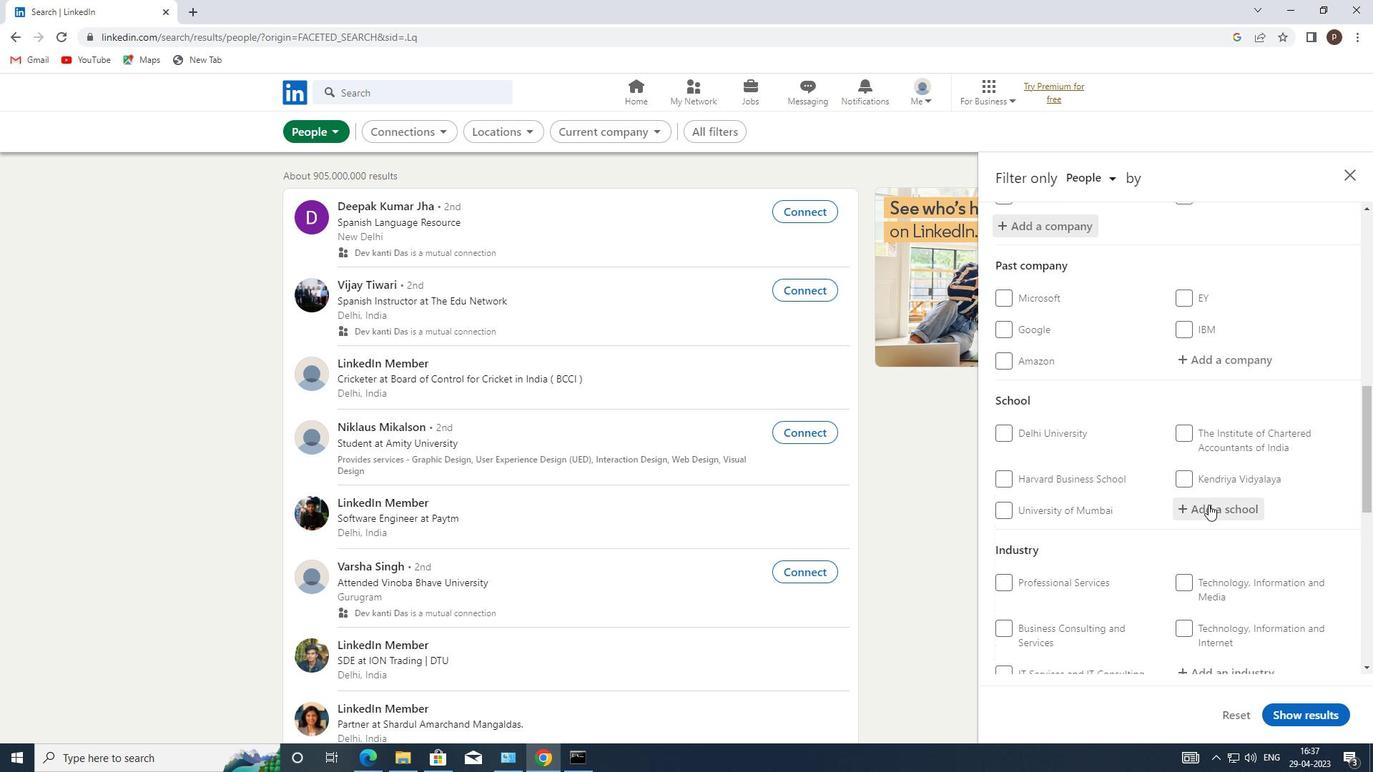 
Action: Mouse pressed left at (1208, 505)
Screenshot: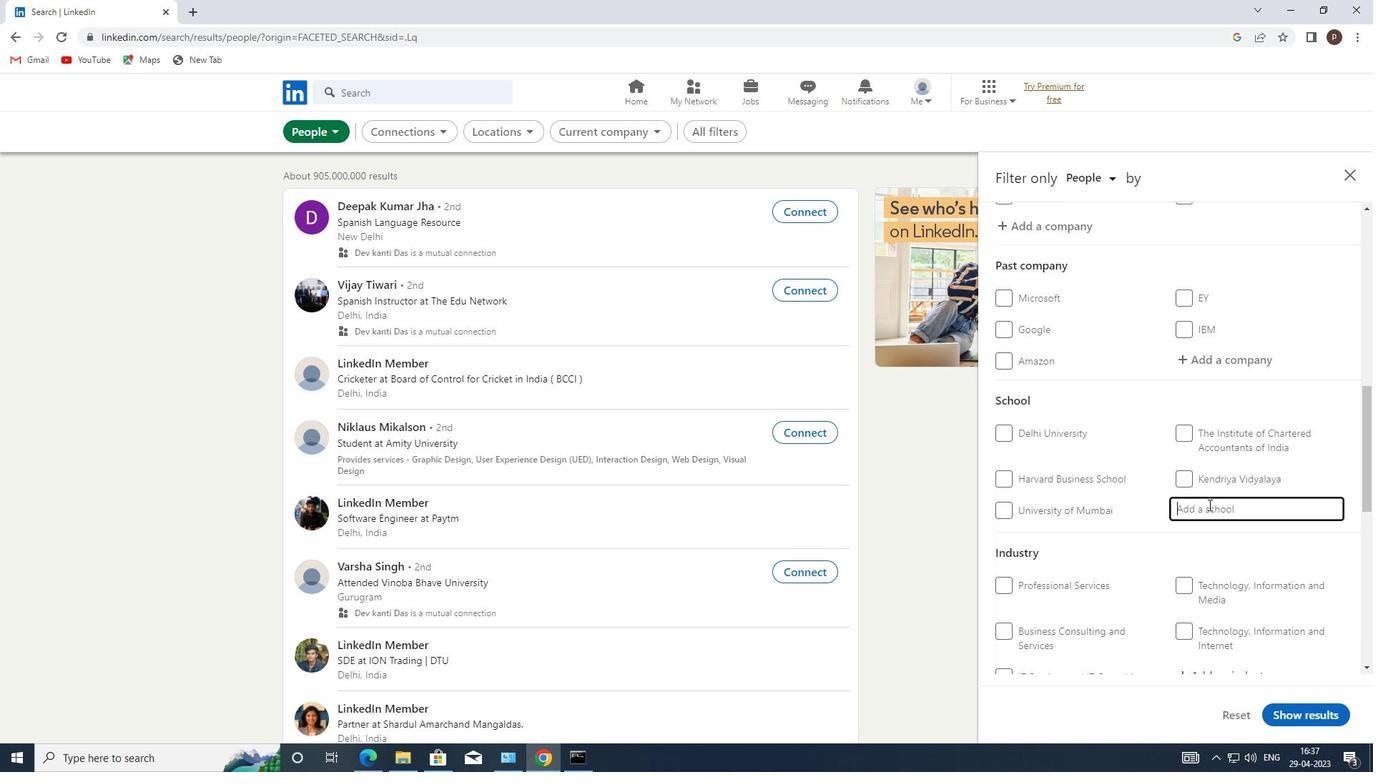 
Action: Key pressed <Key.caps_lock>K<Key.caps_lock>ONGU
Screenshot: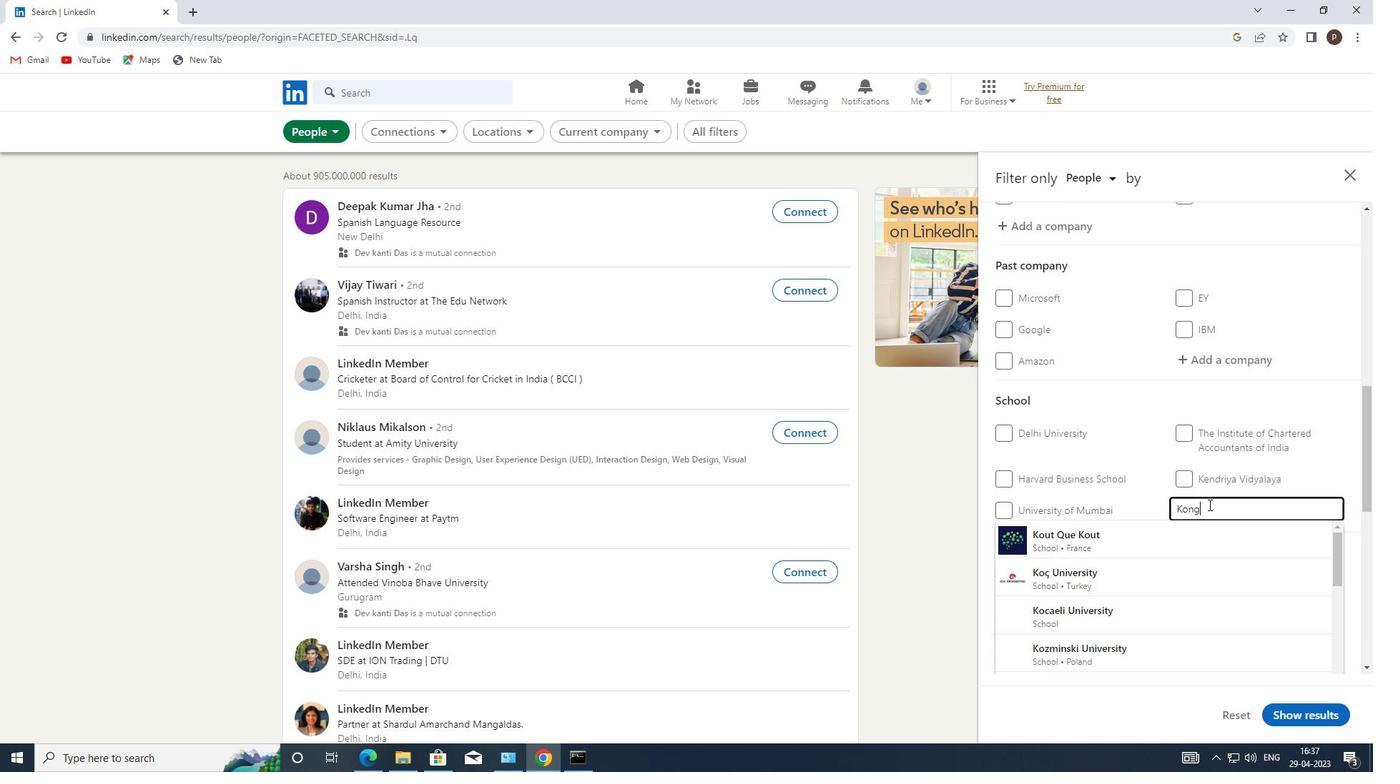 
Action: Mouse moved to (1149, 536)
Screenshot: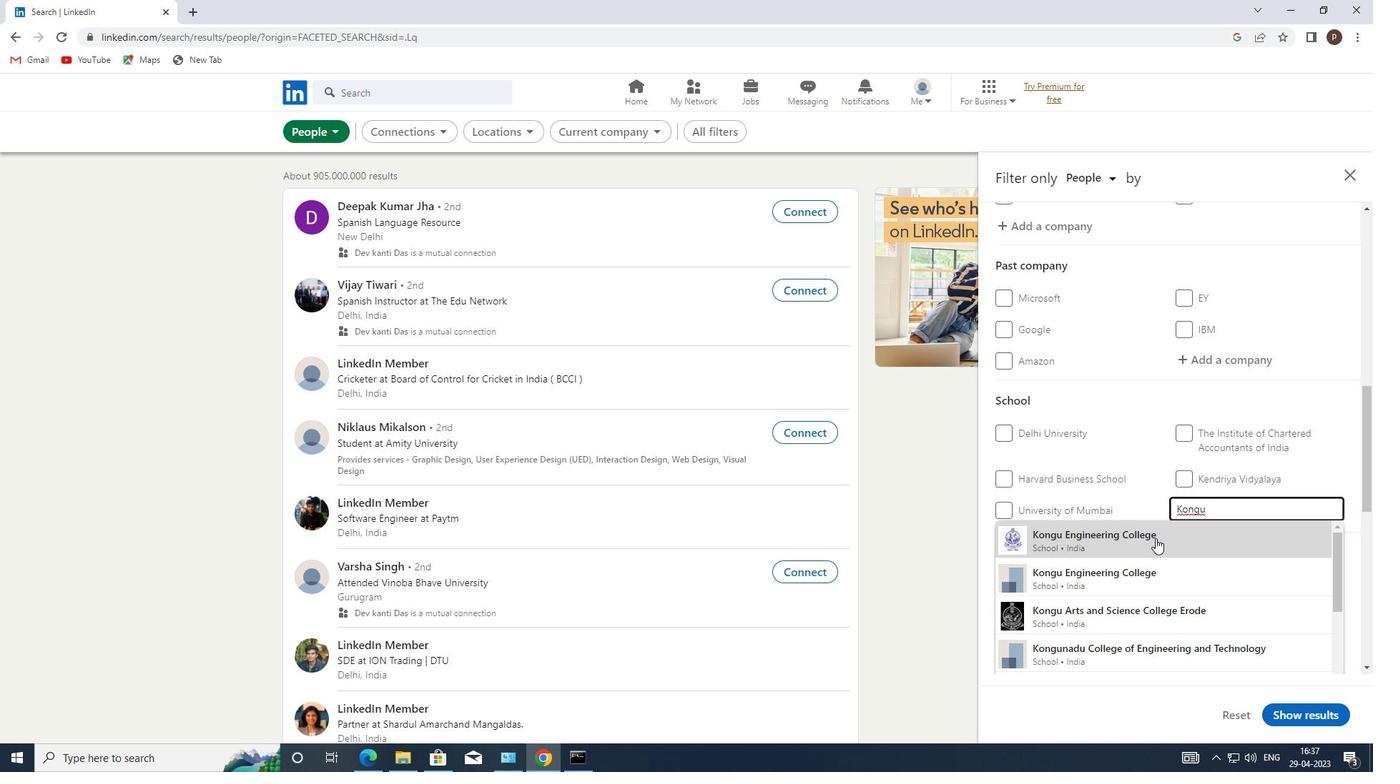 
Action: Mouse pressed left at (1149, 536)
Screenshot: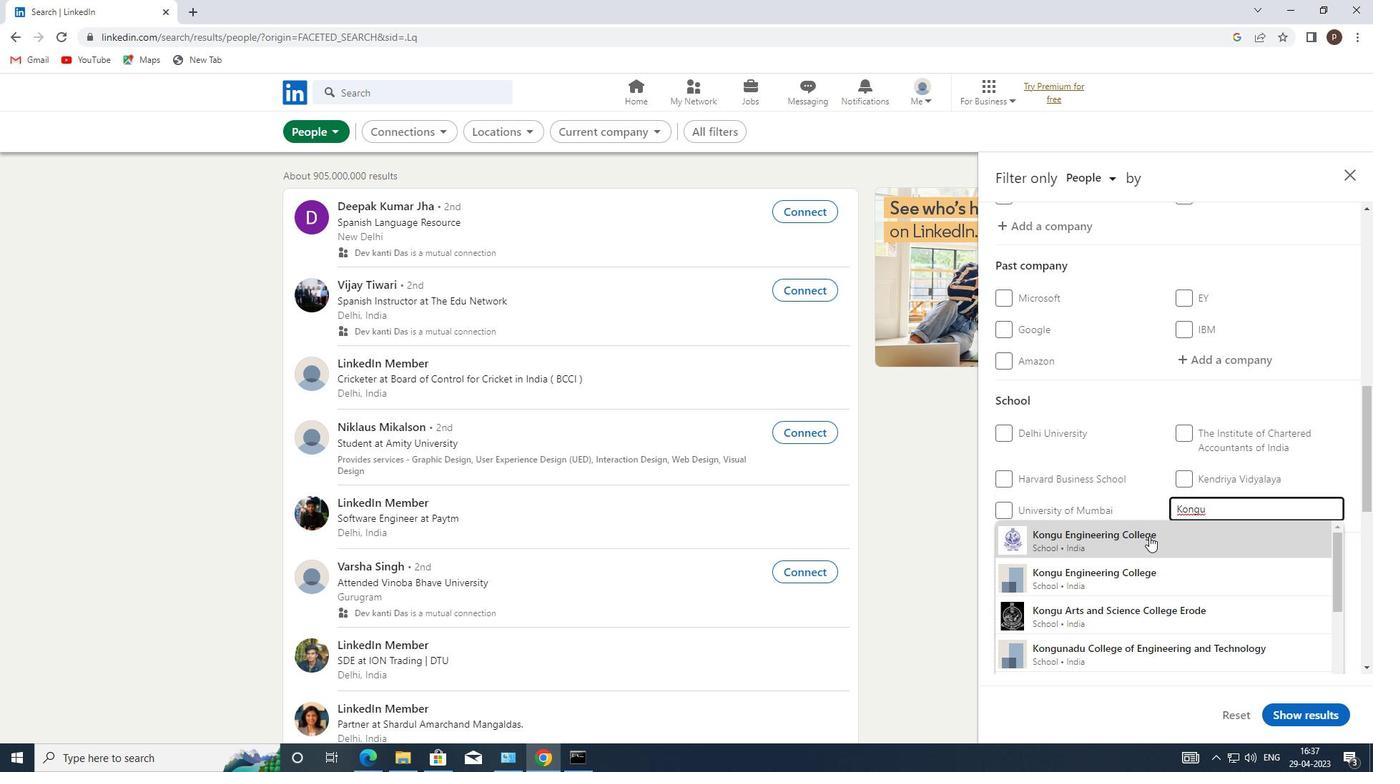 
Action: Mouse moved to (1149, 535)
Screenshot: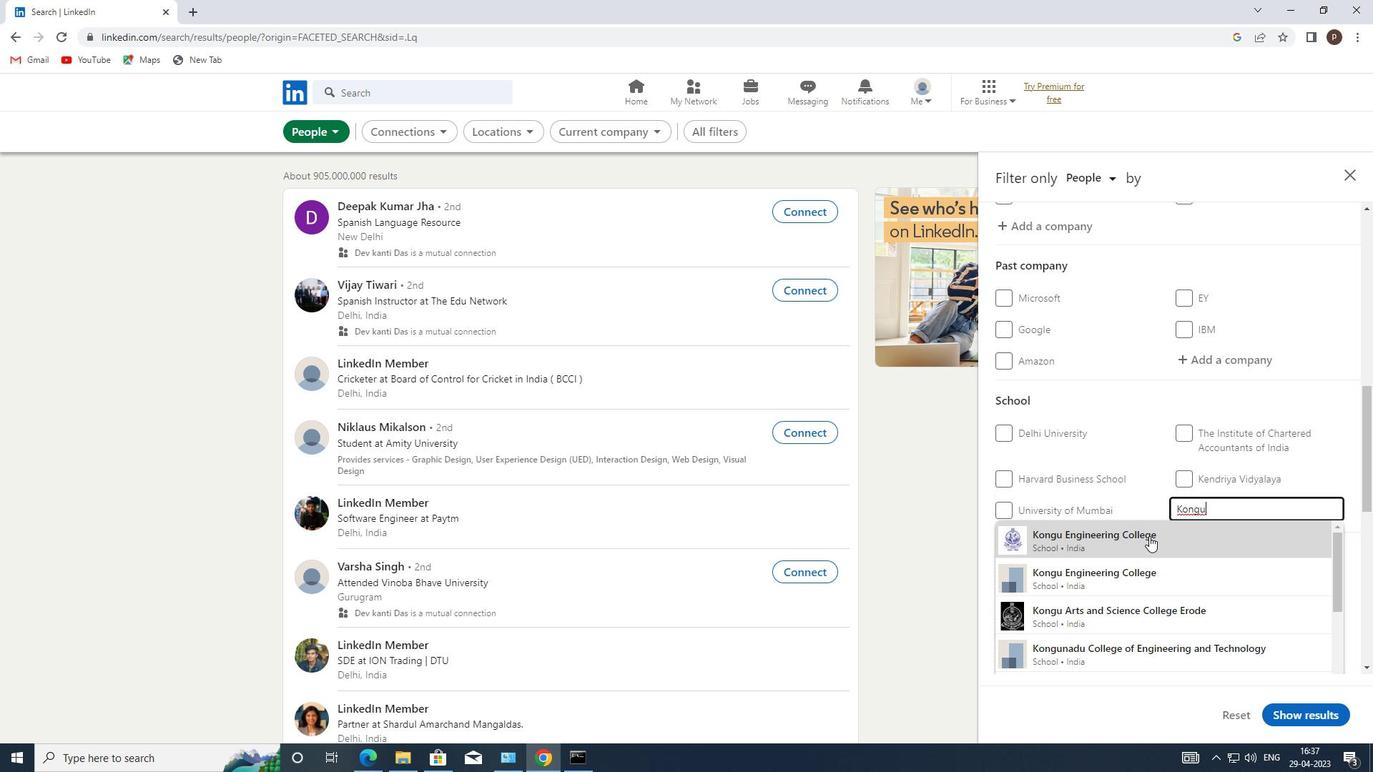 
Action: Mouse scrolled (1149, 535) with delta (0, 0)
Screenshot: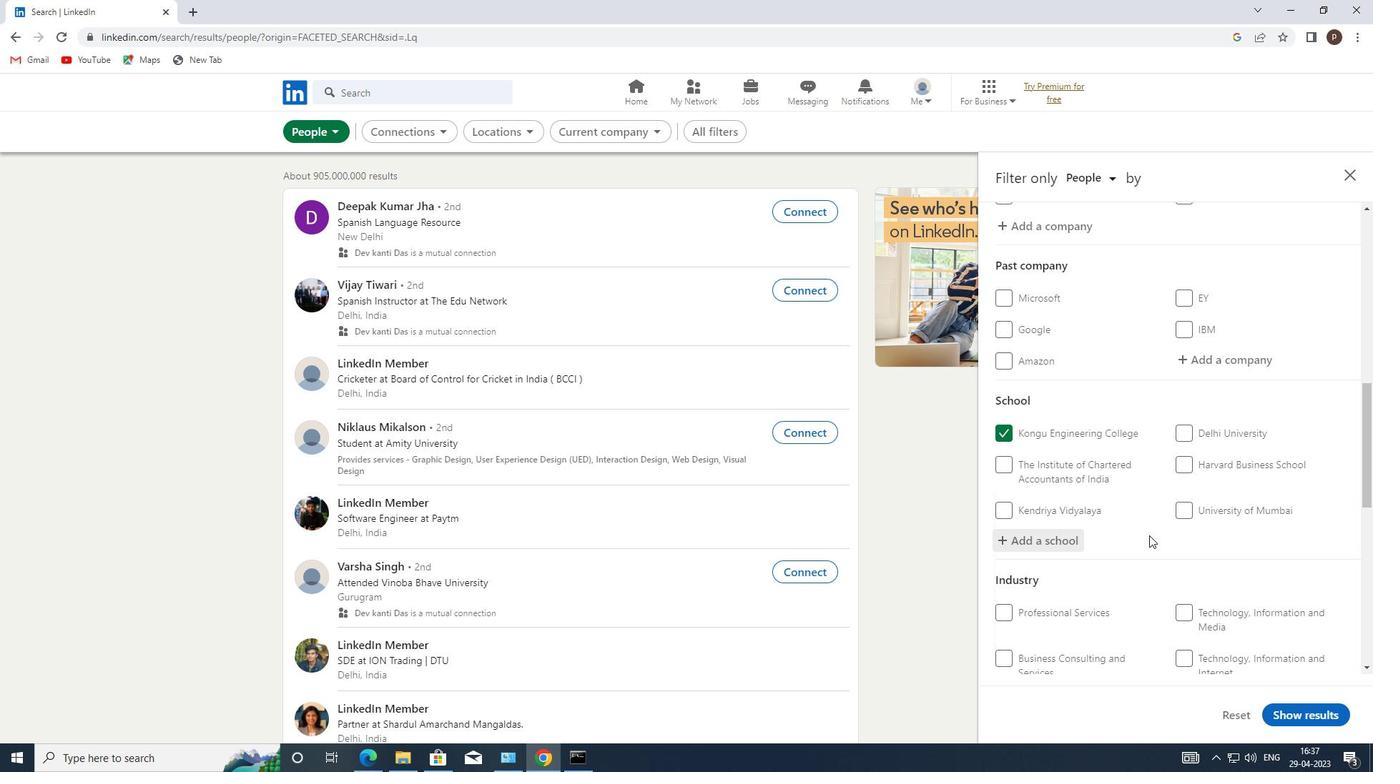 
Action: Mouse scrolled (1149, 535) with delta (0, 0)
Screenshot: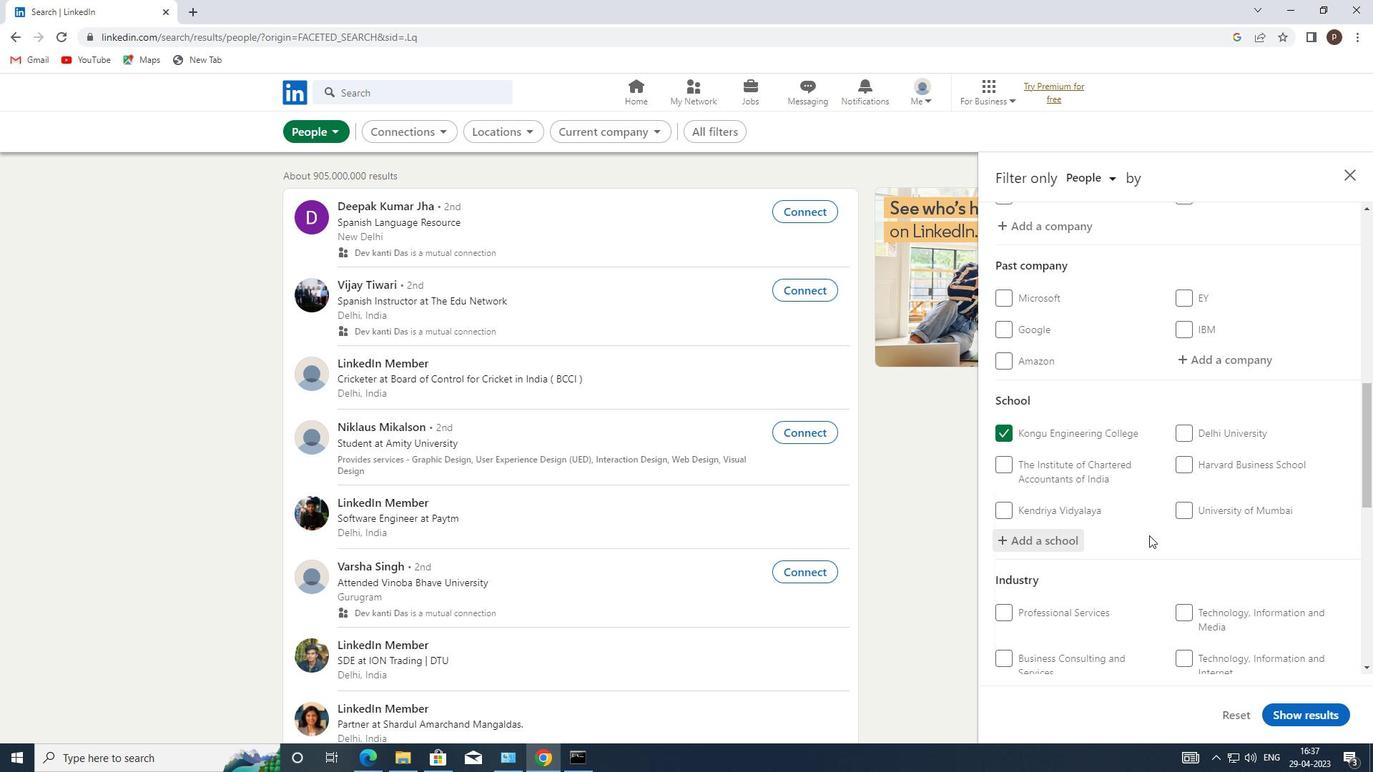 
Action: Mouse scrolled (1149, 535) with delta (0, 0)
Screenshot: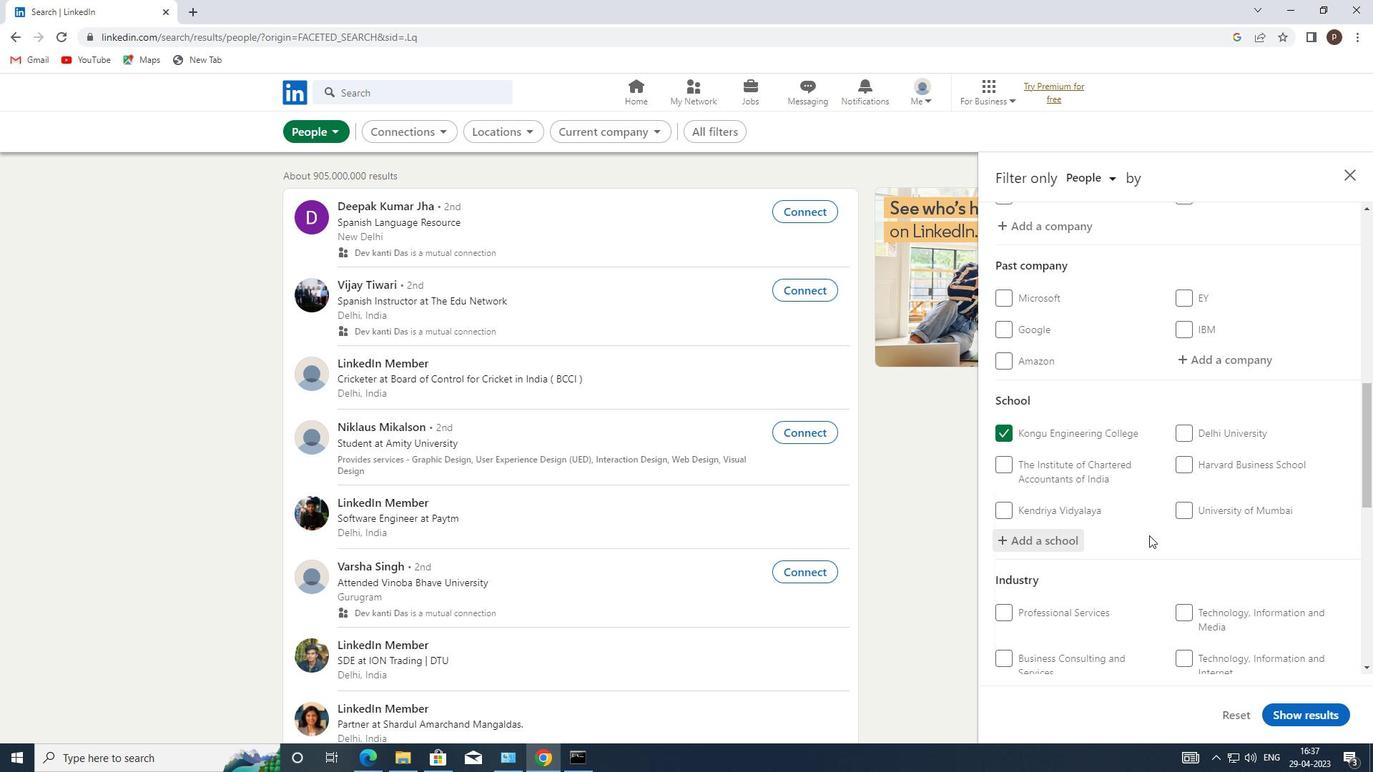 
Action: Mouse moved to (1204, 497)
Screenshot: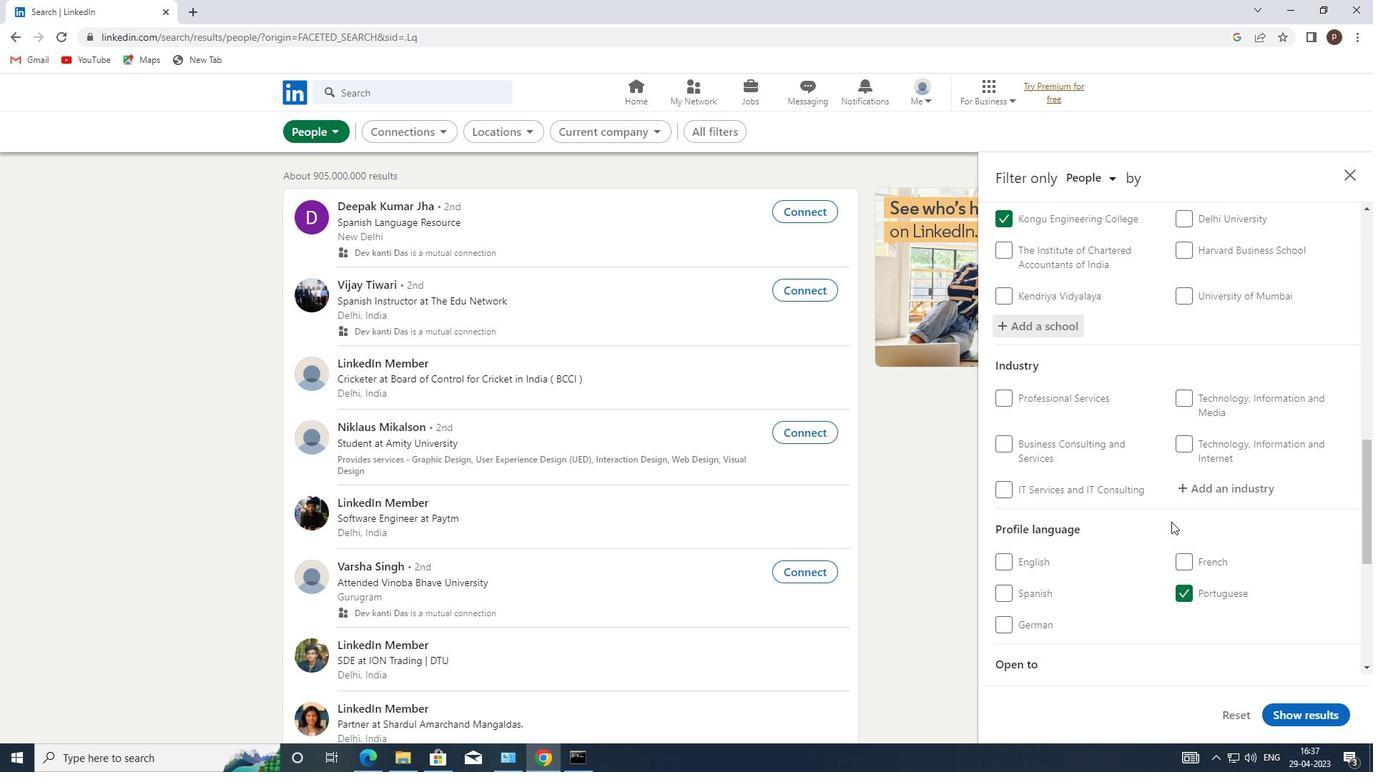 
Action: Mouse pressed left at (1204, 497)
Screenshot: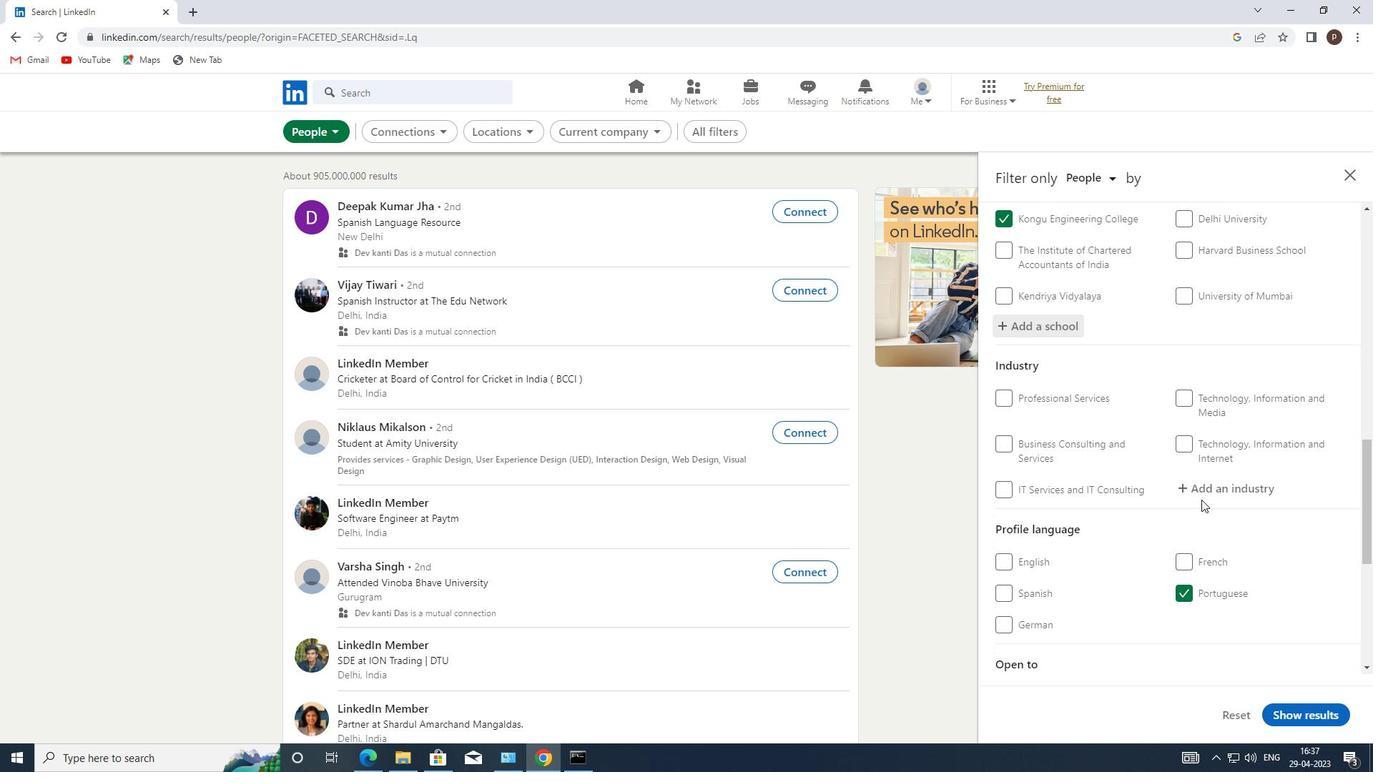 
Action: Mouse moved to (1205, 494)
Screenshot: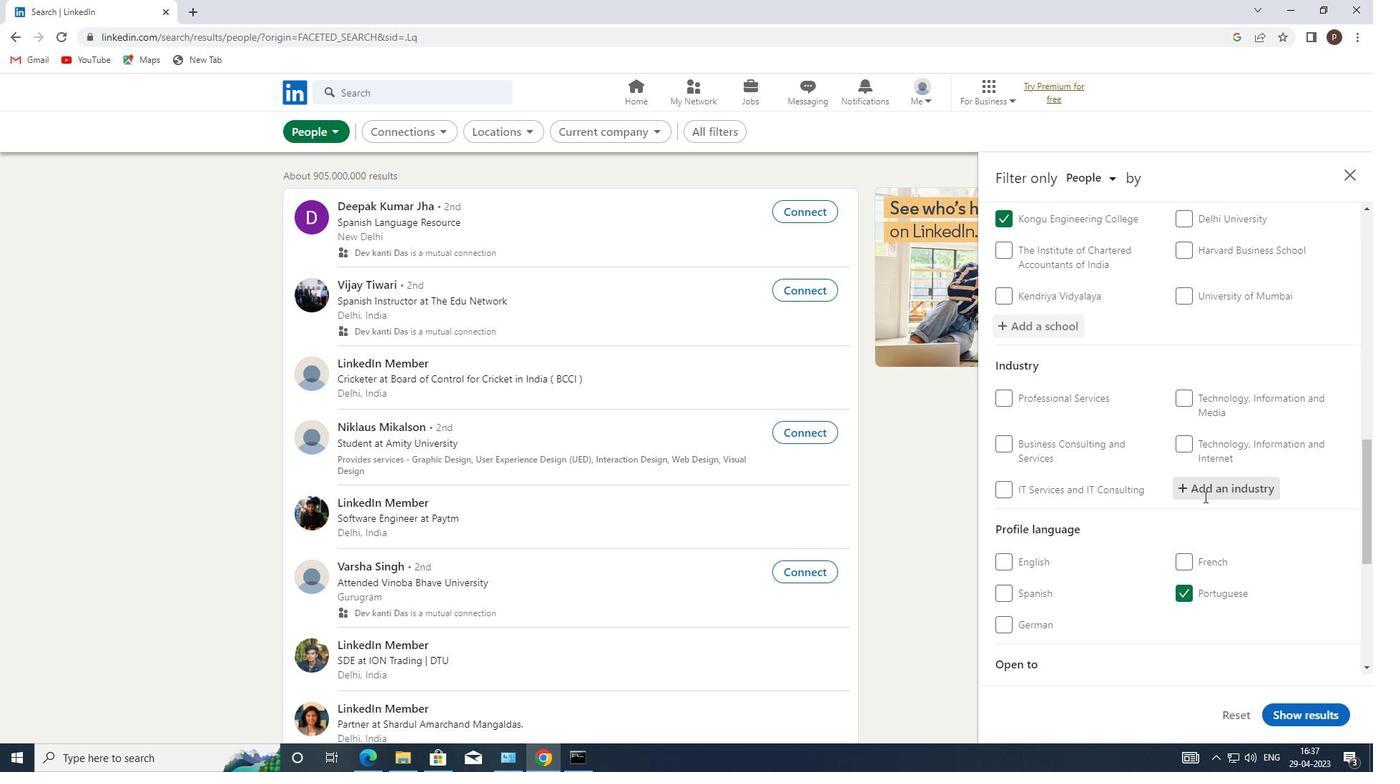 
Action: Key pressed <Key.caps_lock>W<Key.caps_lock>HOLESALE
Screenshot: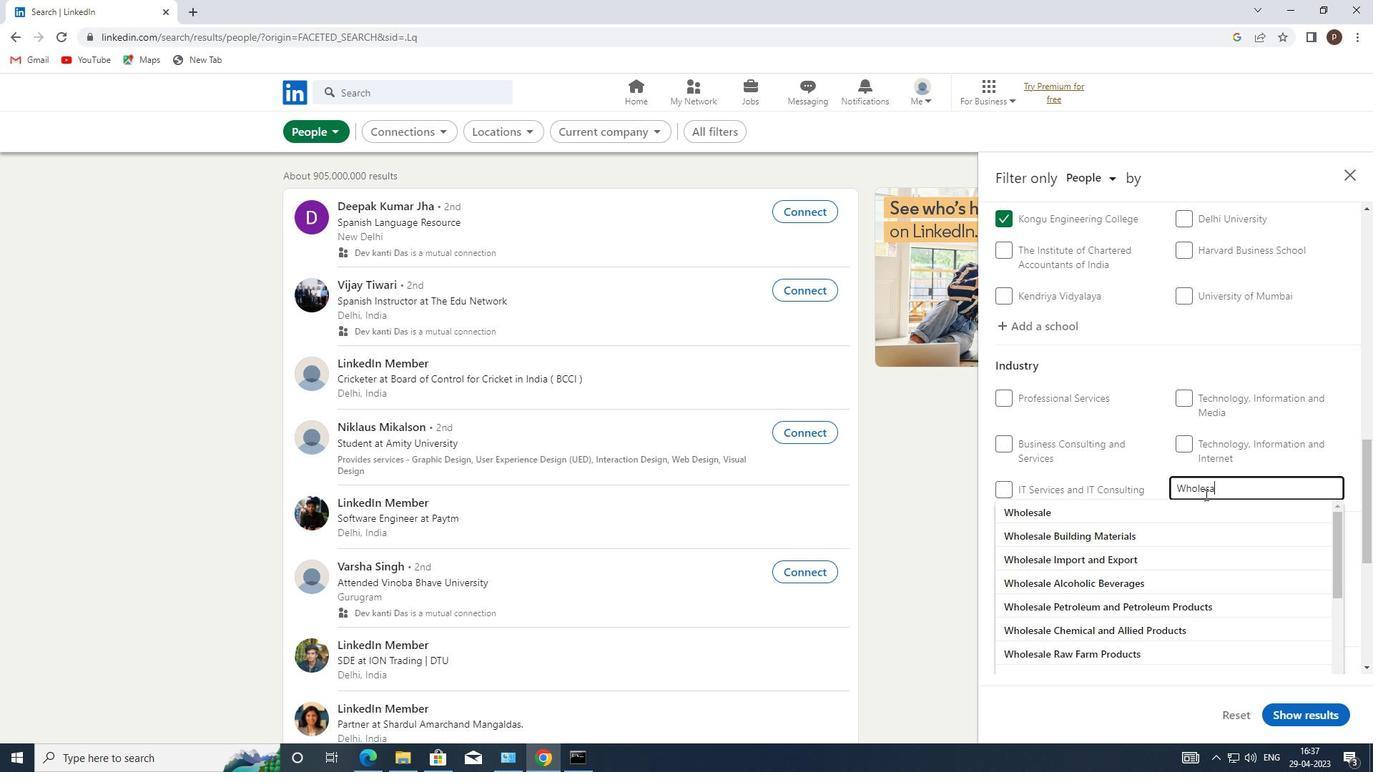 
Action: Mouse moved to (1106, 509)
Screenshot: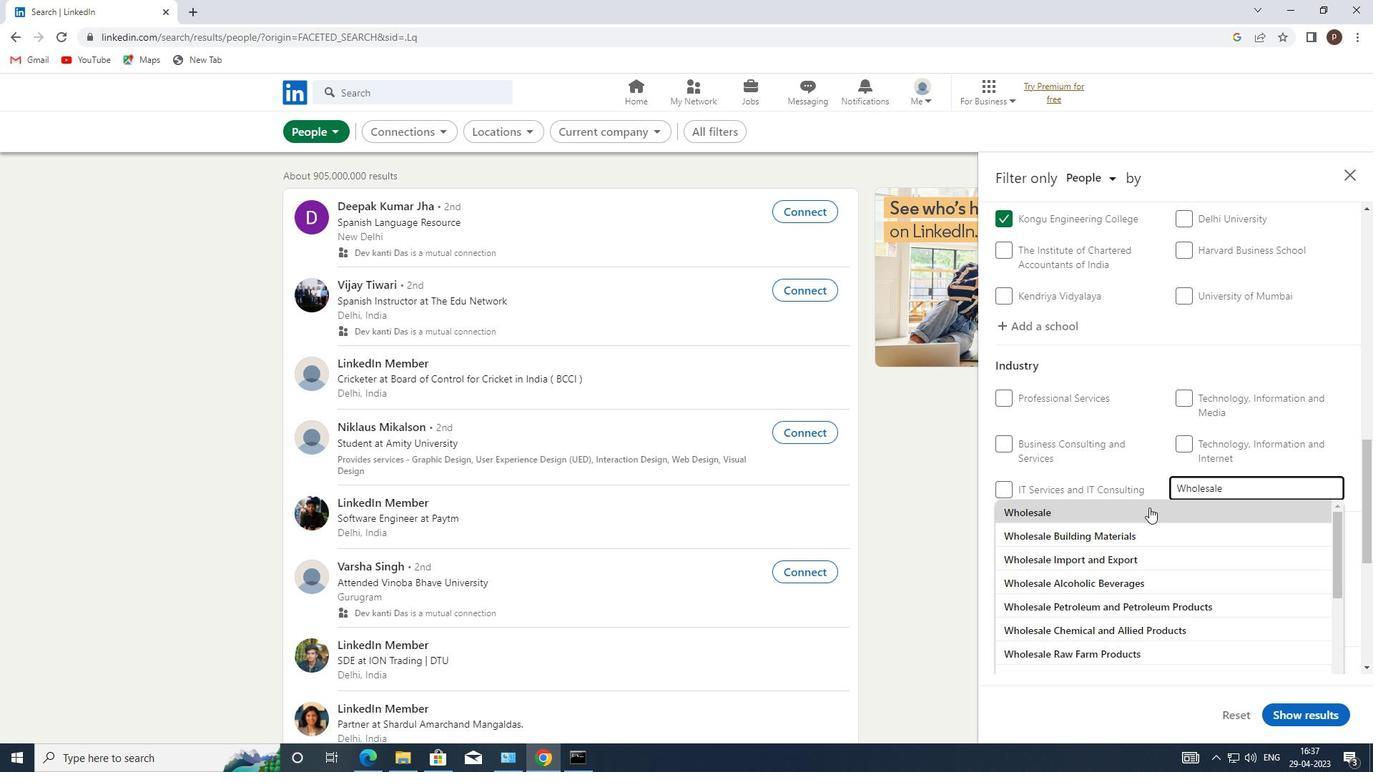 
Action: Mouse pressed left at (1106, 509)
Screenshot: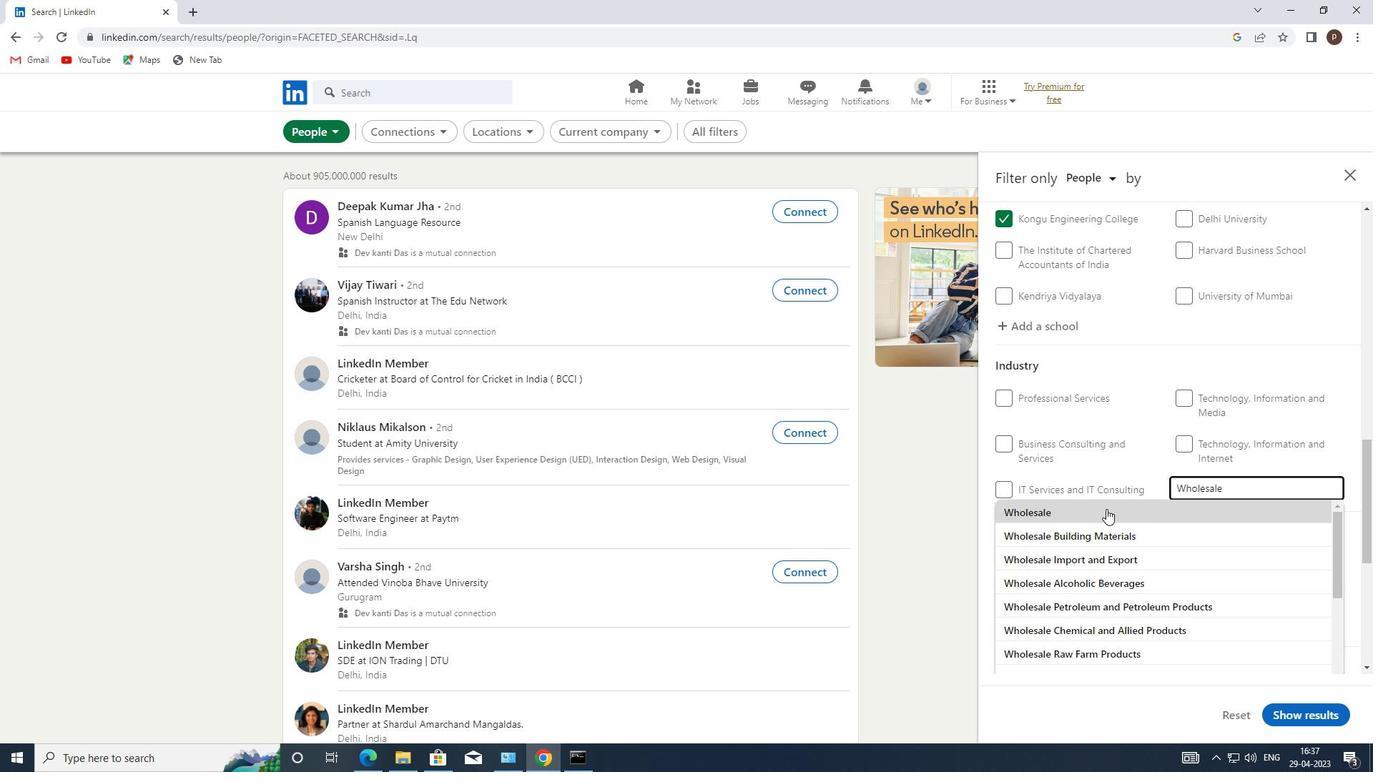 
Action: Mouse scrolled (1106, 508) with delta (0, 0)
Screenshot: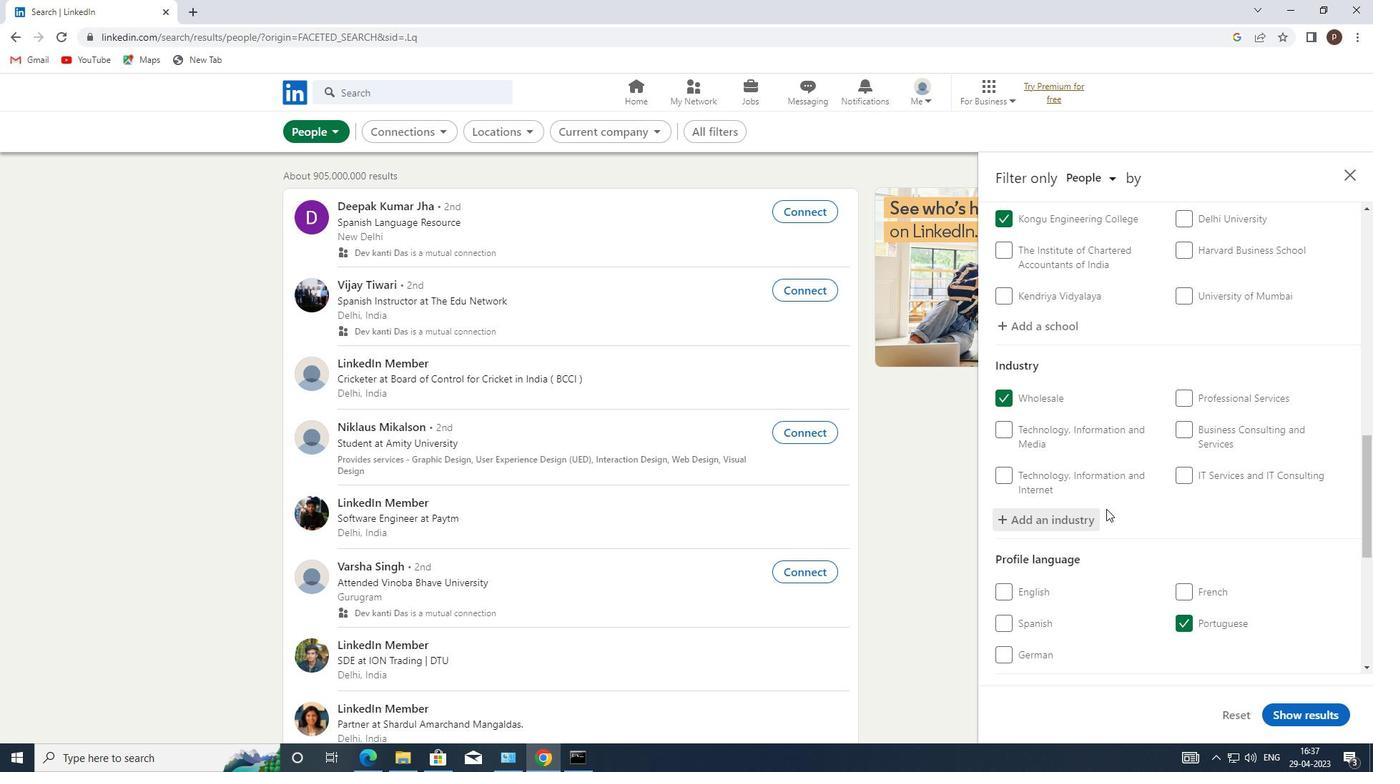 
Action: Mouse scrolled (1106, 508) with delta (0, 0)
Screenshot: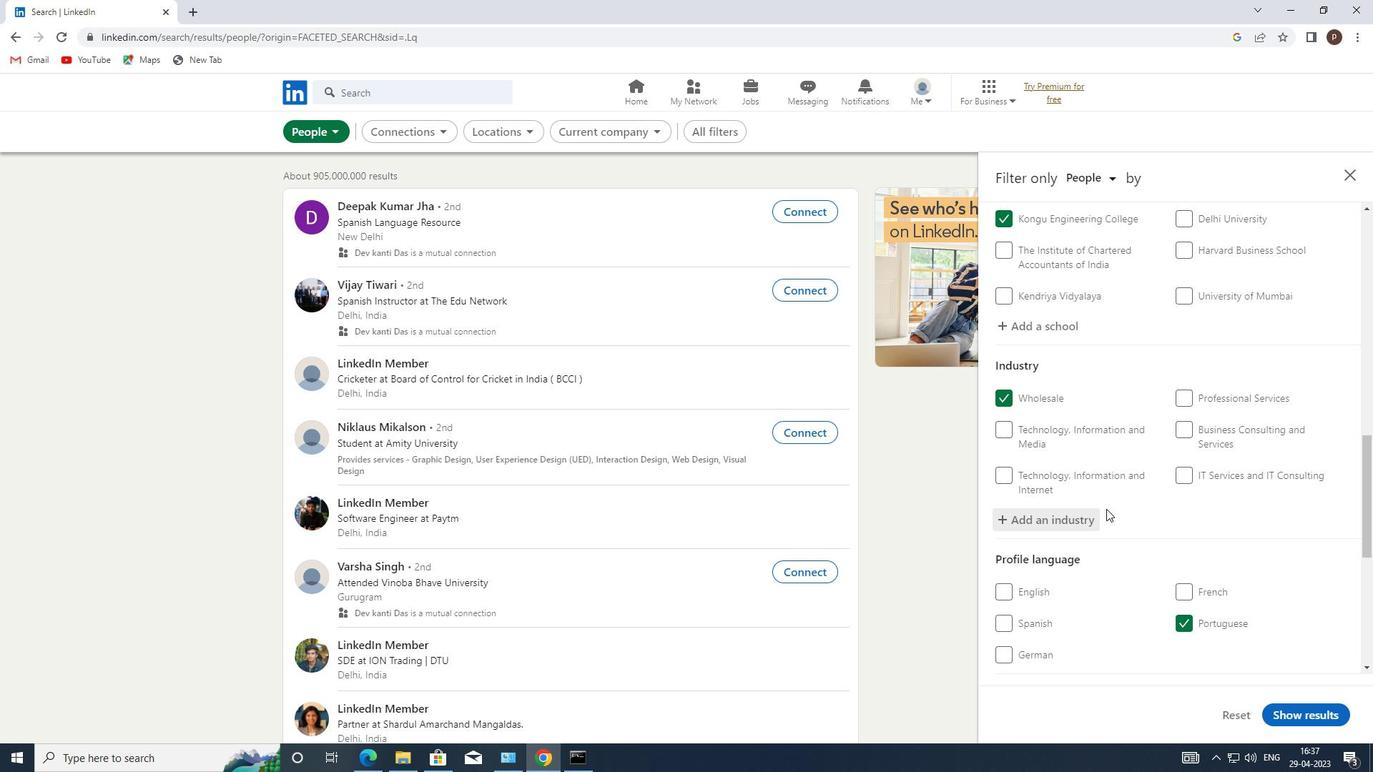 
Action: Mouse scrolled (1106, 508) with delta (0, 0)
Screenshot: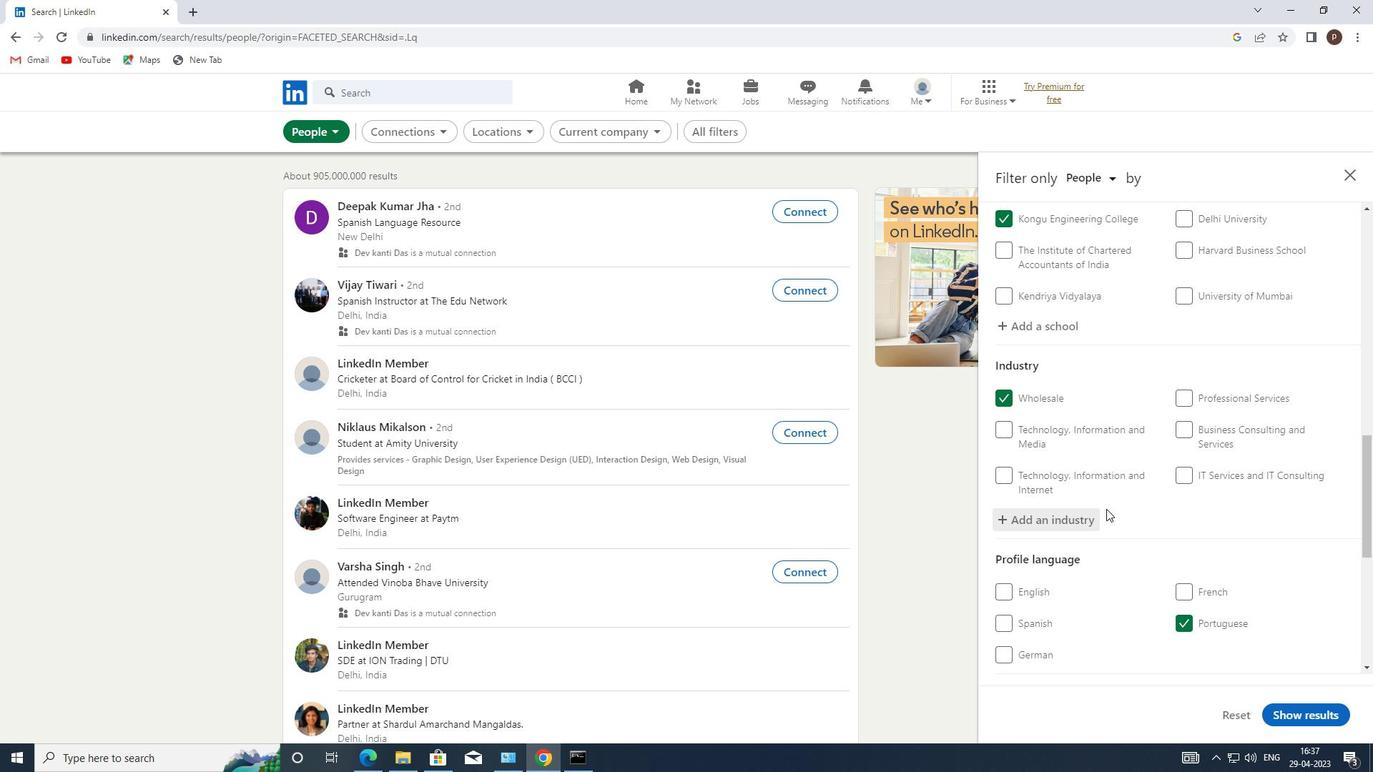 
Action: Mouse scrolled (1106, 508) with delta (0, 0)
Screenshot: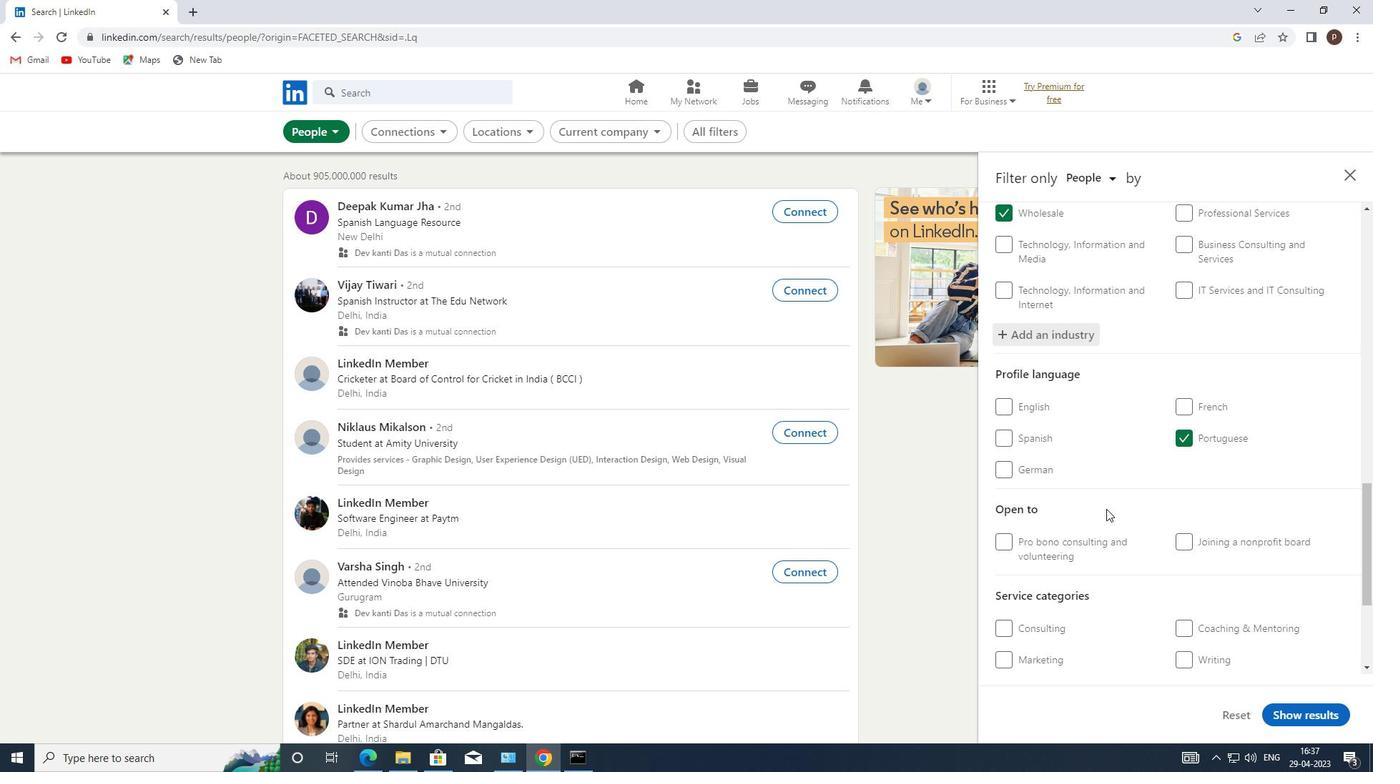 
Action: Mouse scrolled (1106, 508) with delta (0, 0)
Screenshot: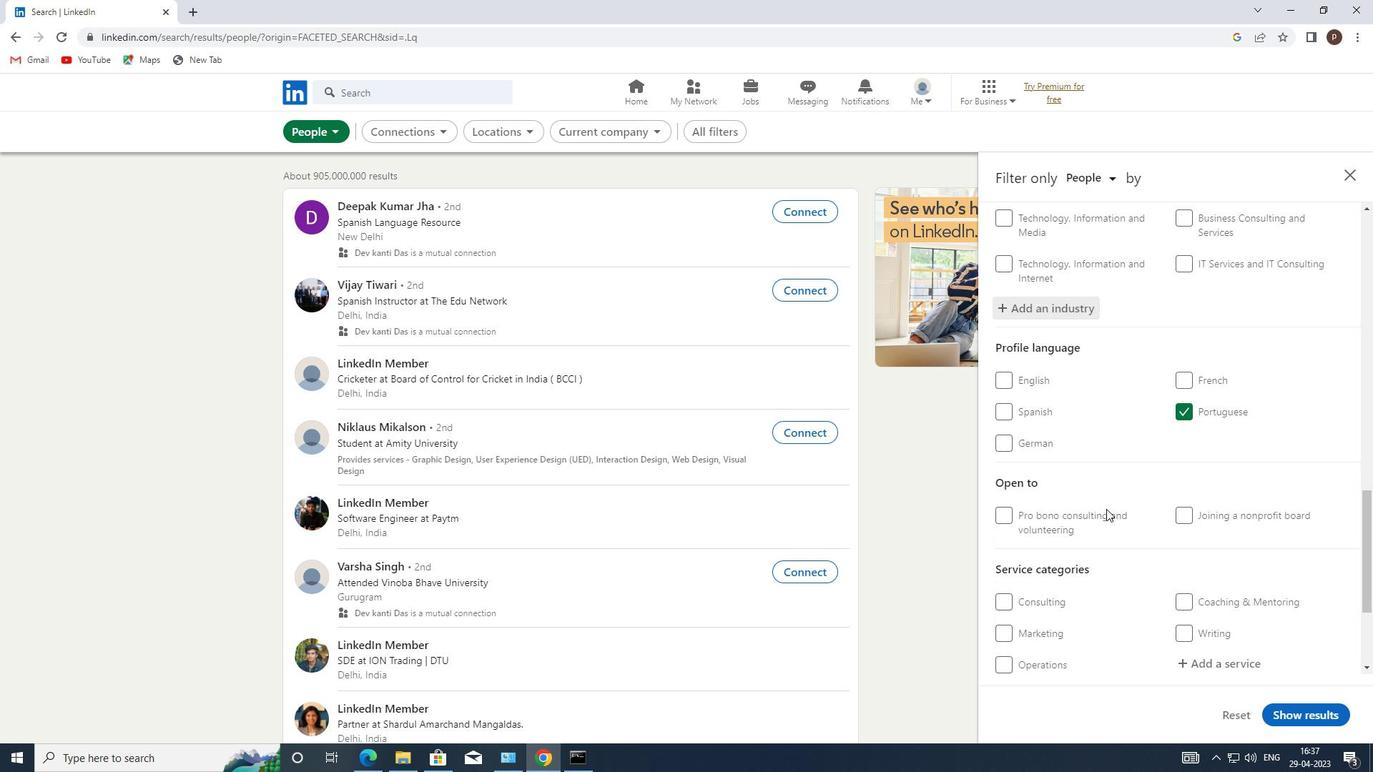 
Action: Mouse moved to (1199, 526)
Screenshot: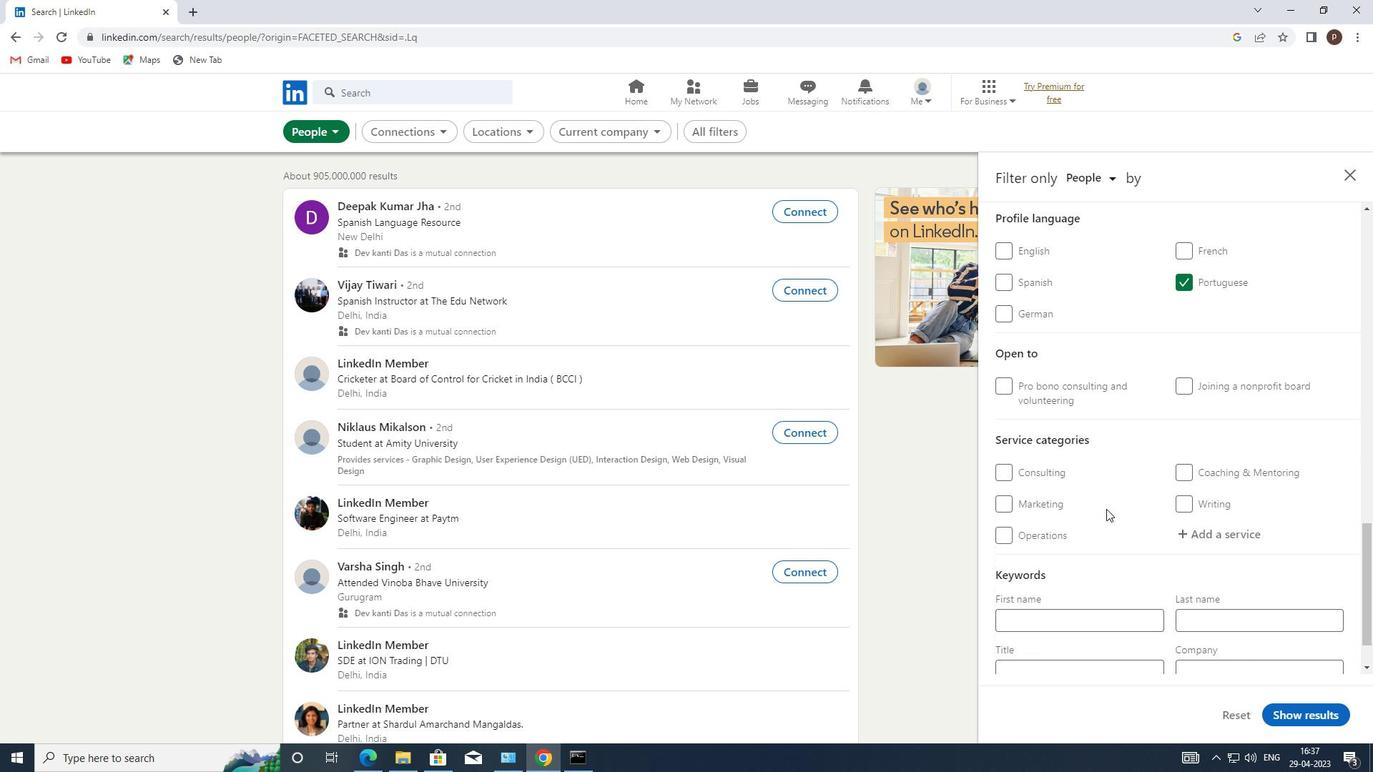 
Action: Mouse pressed left at (1199, 526)
Screenshot: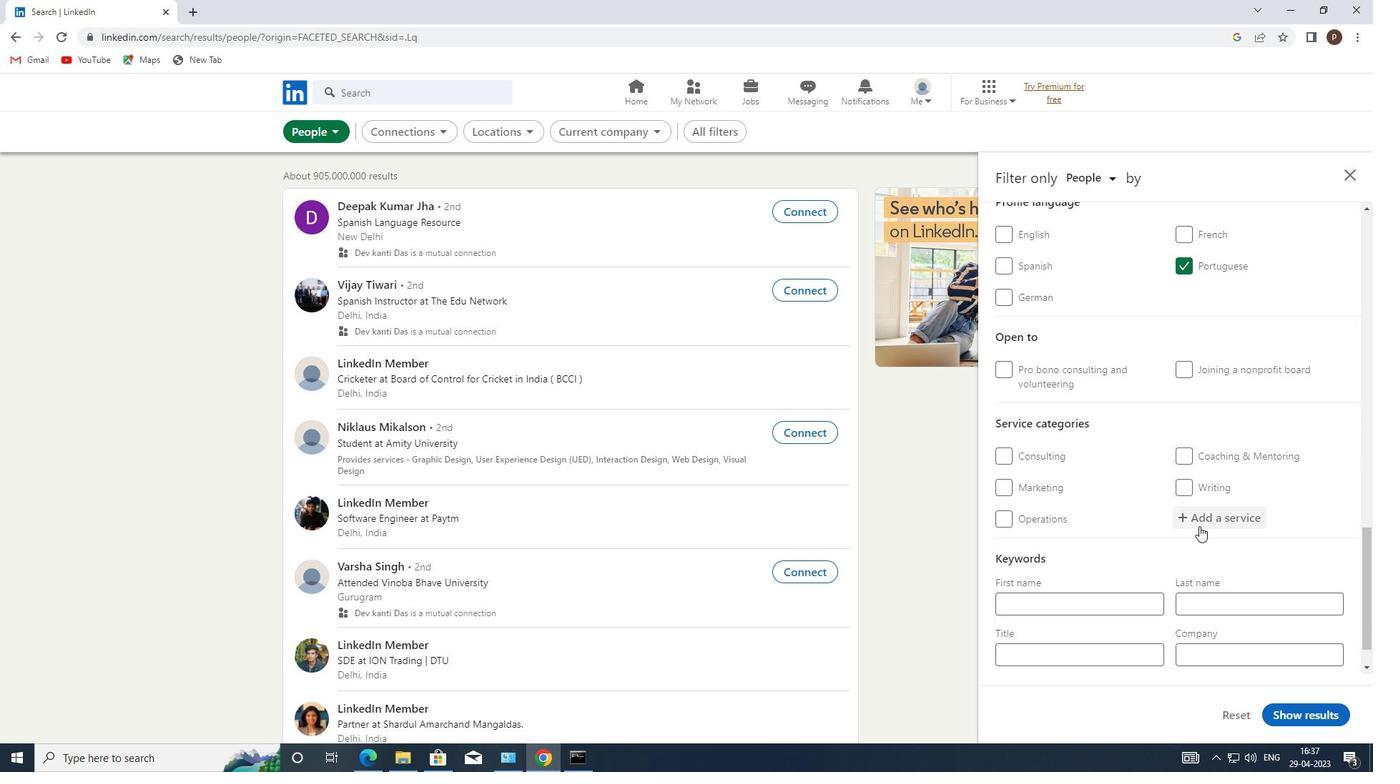 
Action: Key pressed <Key.caps_lock>P<Key.caps_lock>ROPERTY
Screenshot: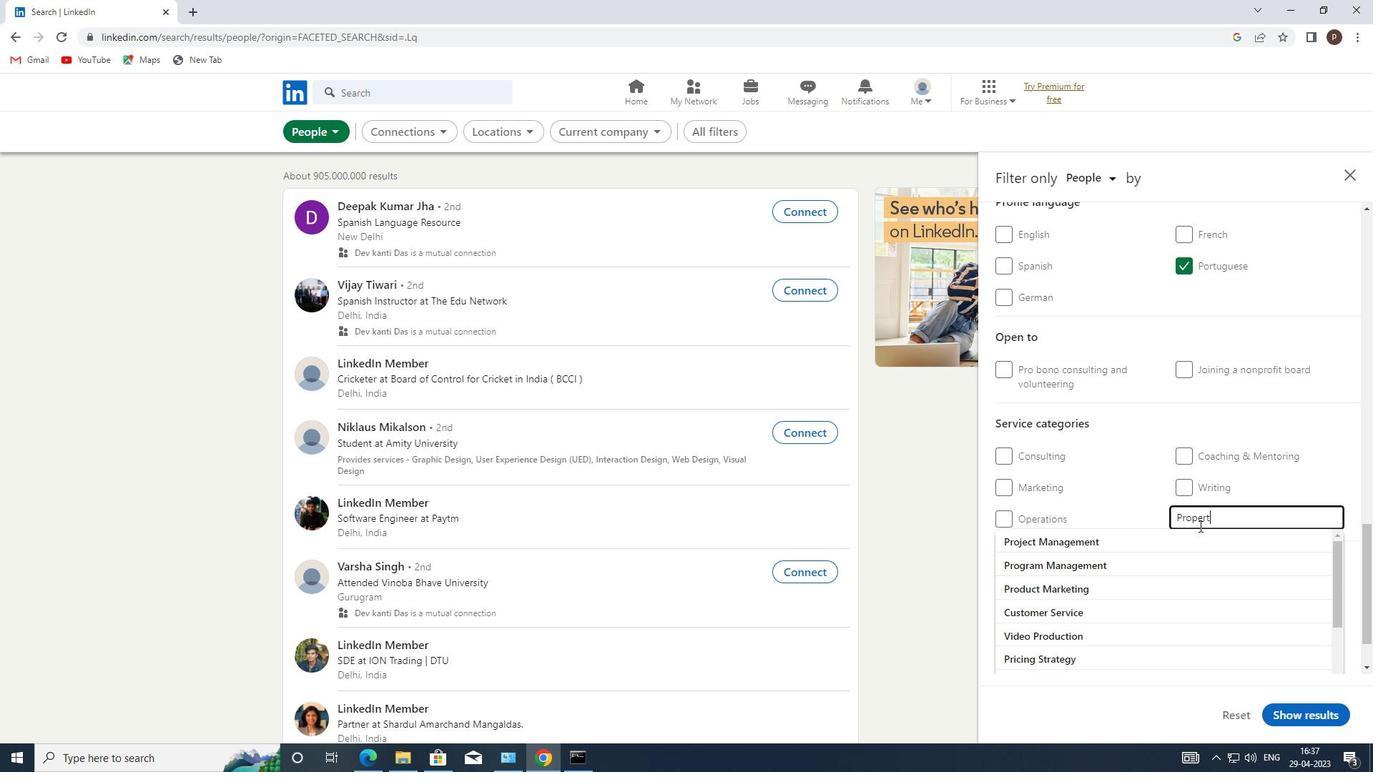 
Action: Mouse moved to (1100, 535)
Screenshot: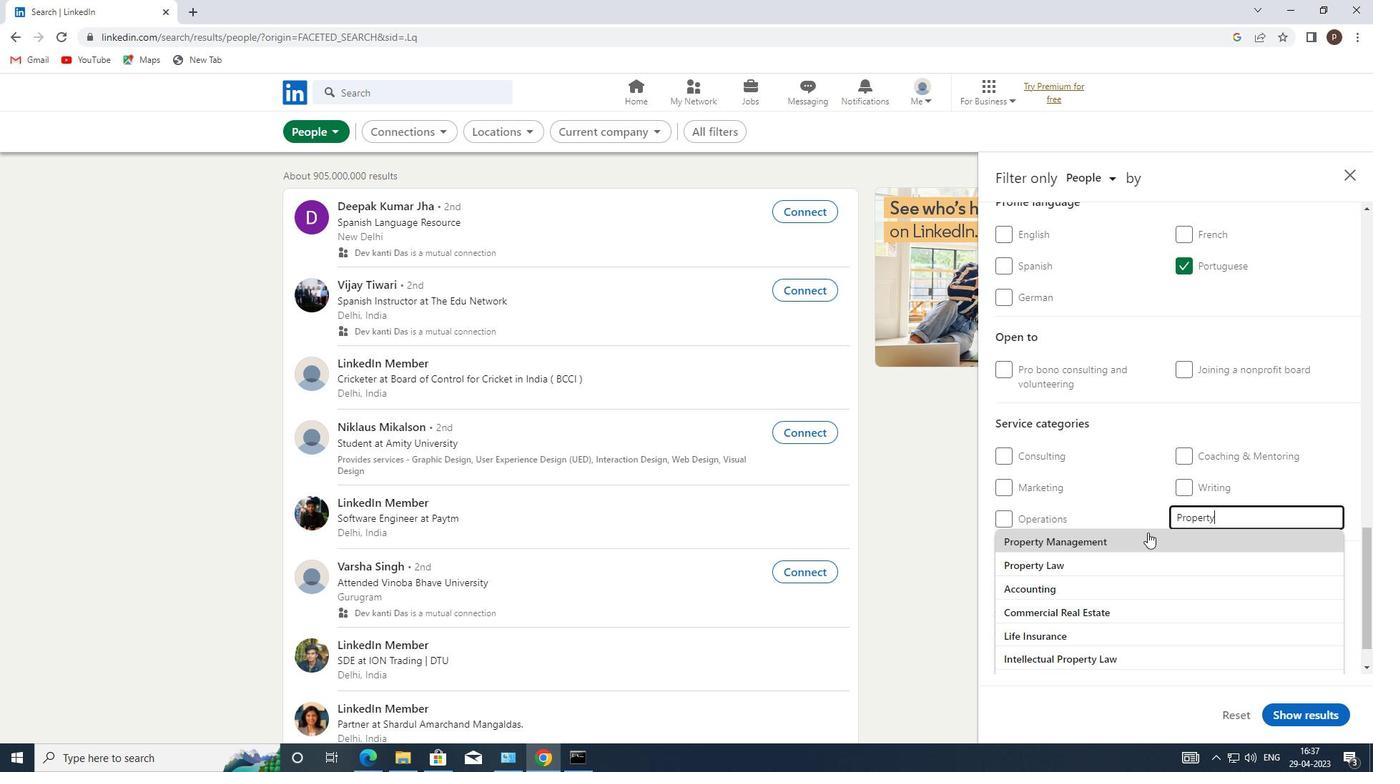 
Action: Mouse pressed left at (1100, 535)
Screenshot: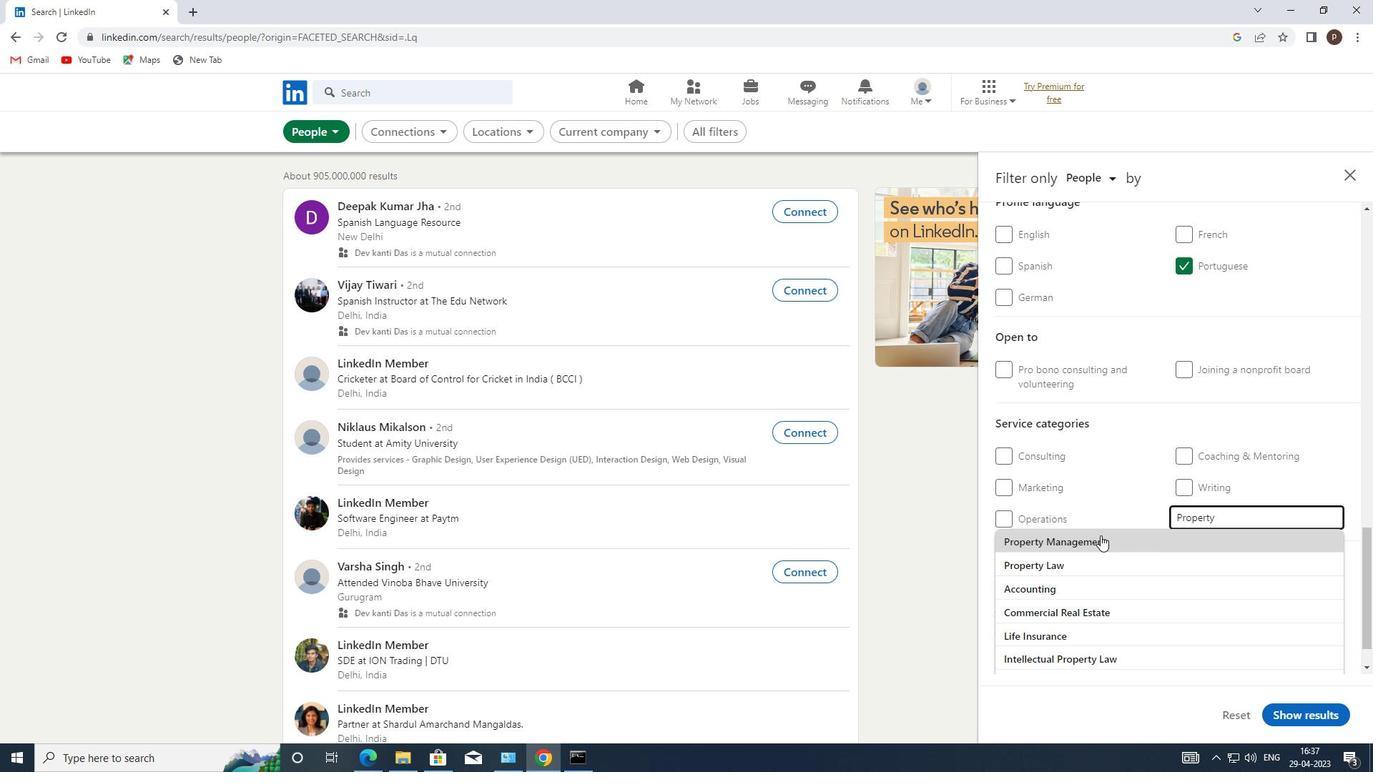 
Action: Mouse scrolled (1100, 535) with delta (0, 0)
Screenshot: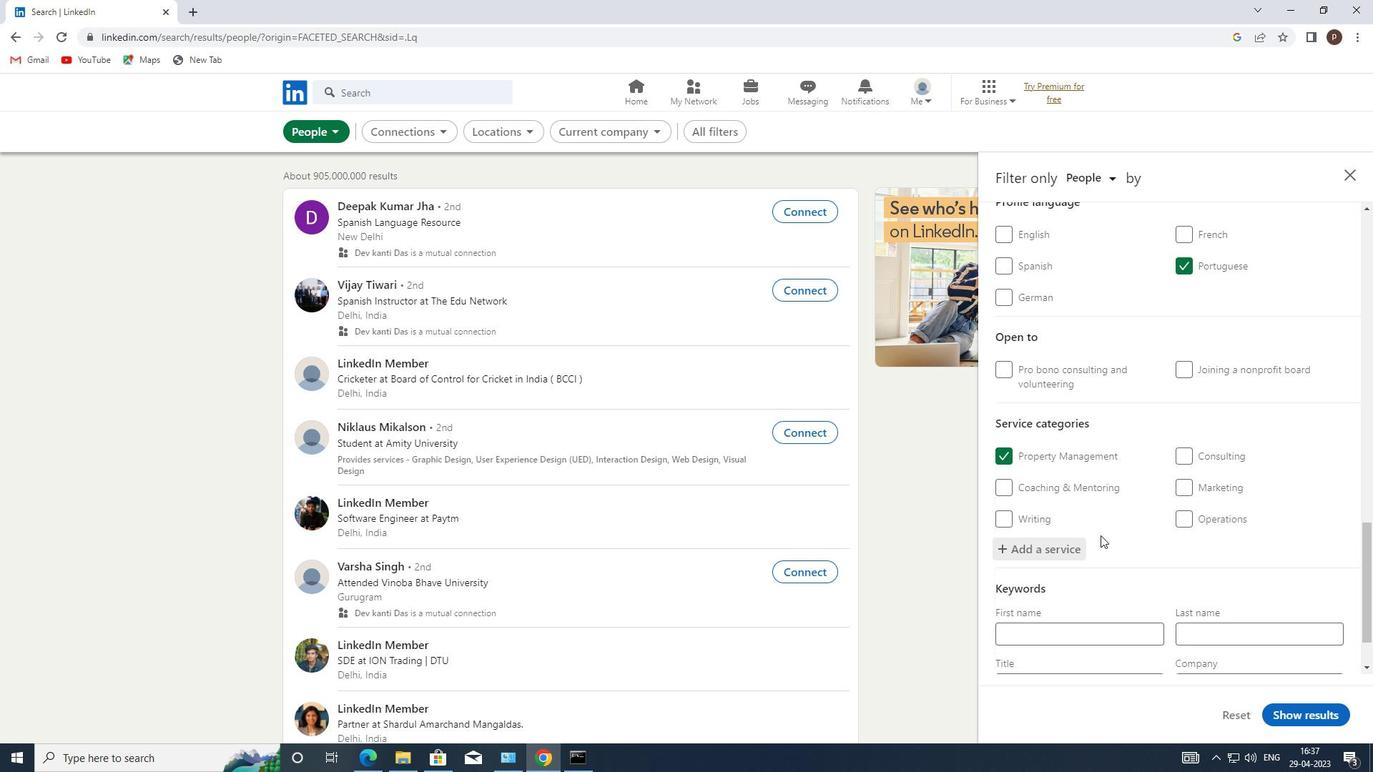 
Action: Mouse scrolled (1100, 535) with delta (0, 0)
Screenshot: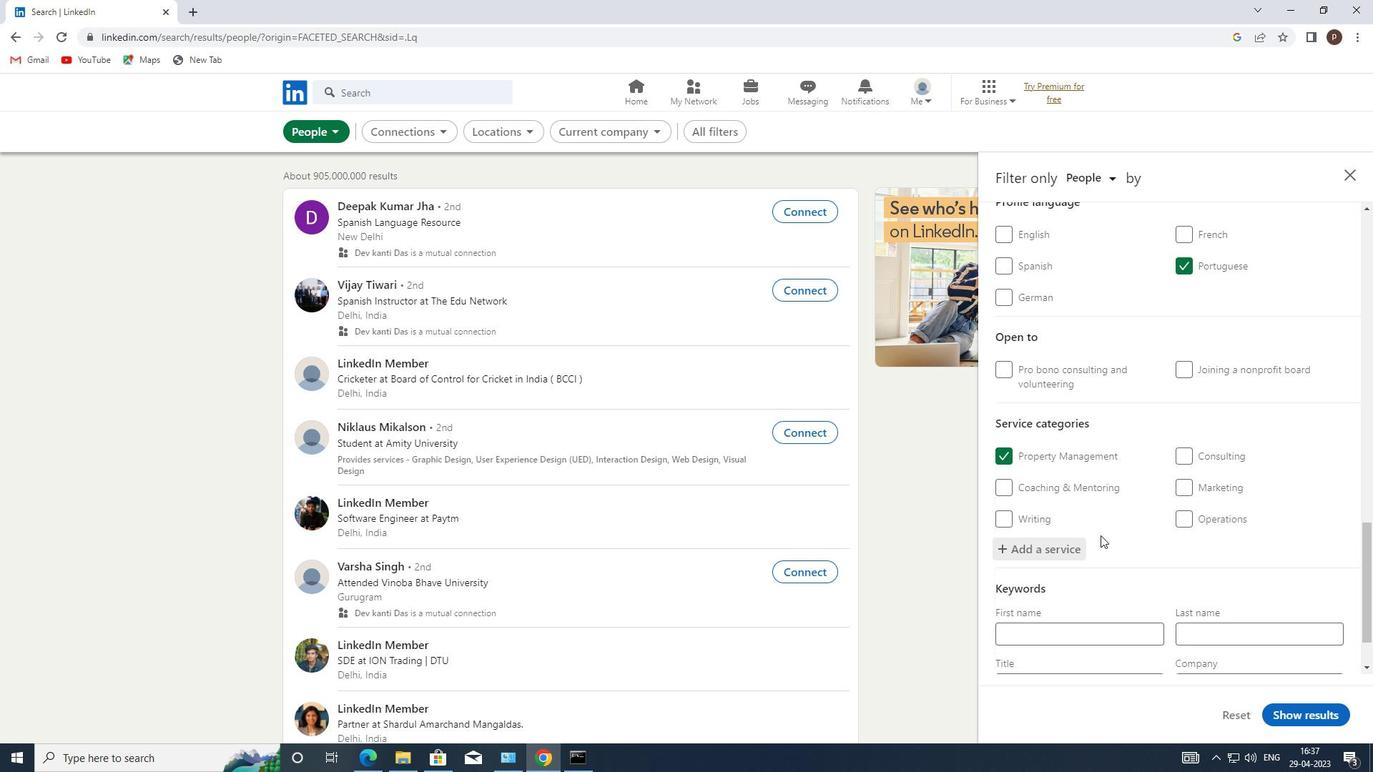 
Action: Mouse scrolled (1100, 535) with delta (0, 0)
Screenshot: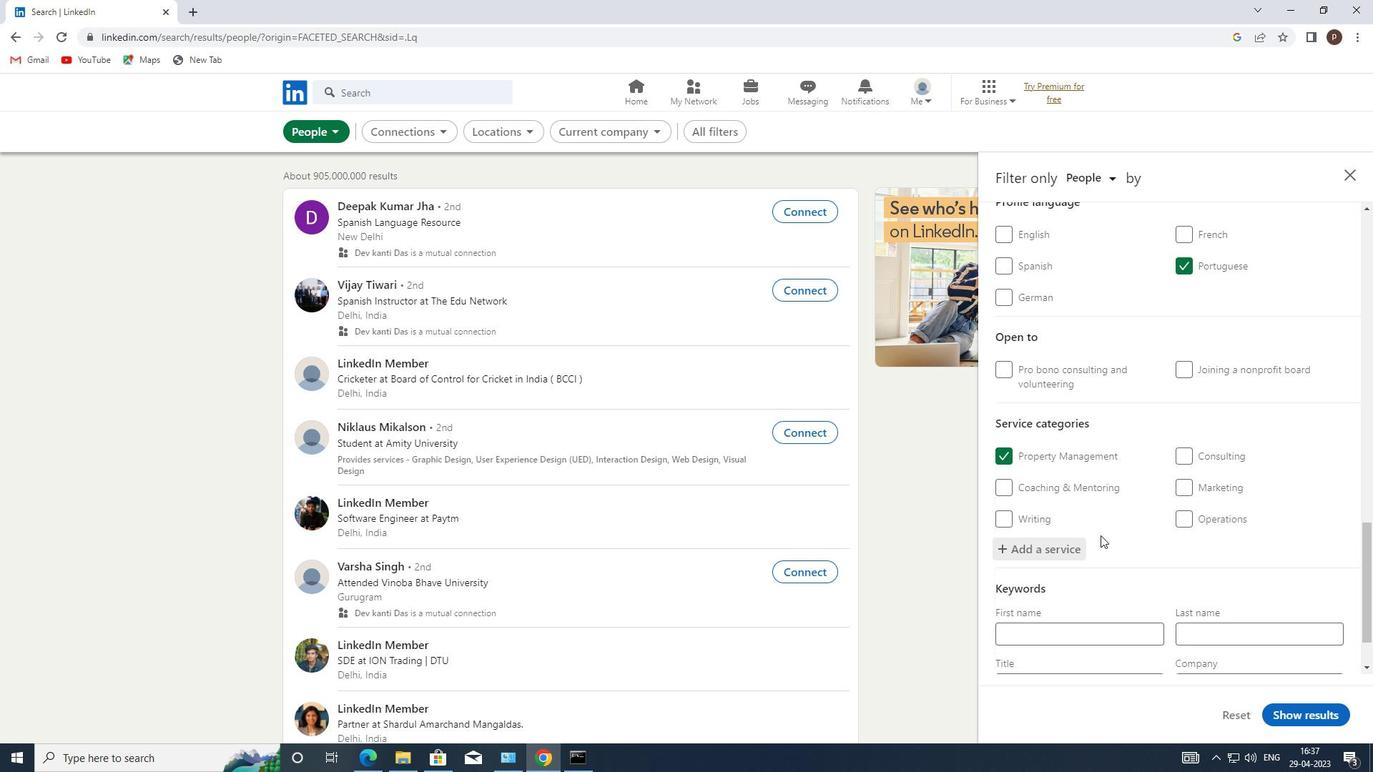 
Action: Mouse moved to (1053, 599)
Screenshot: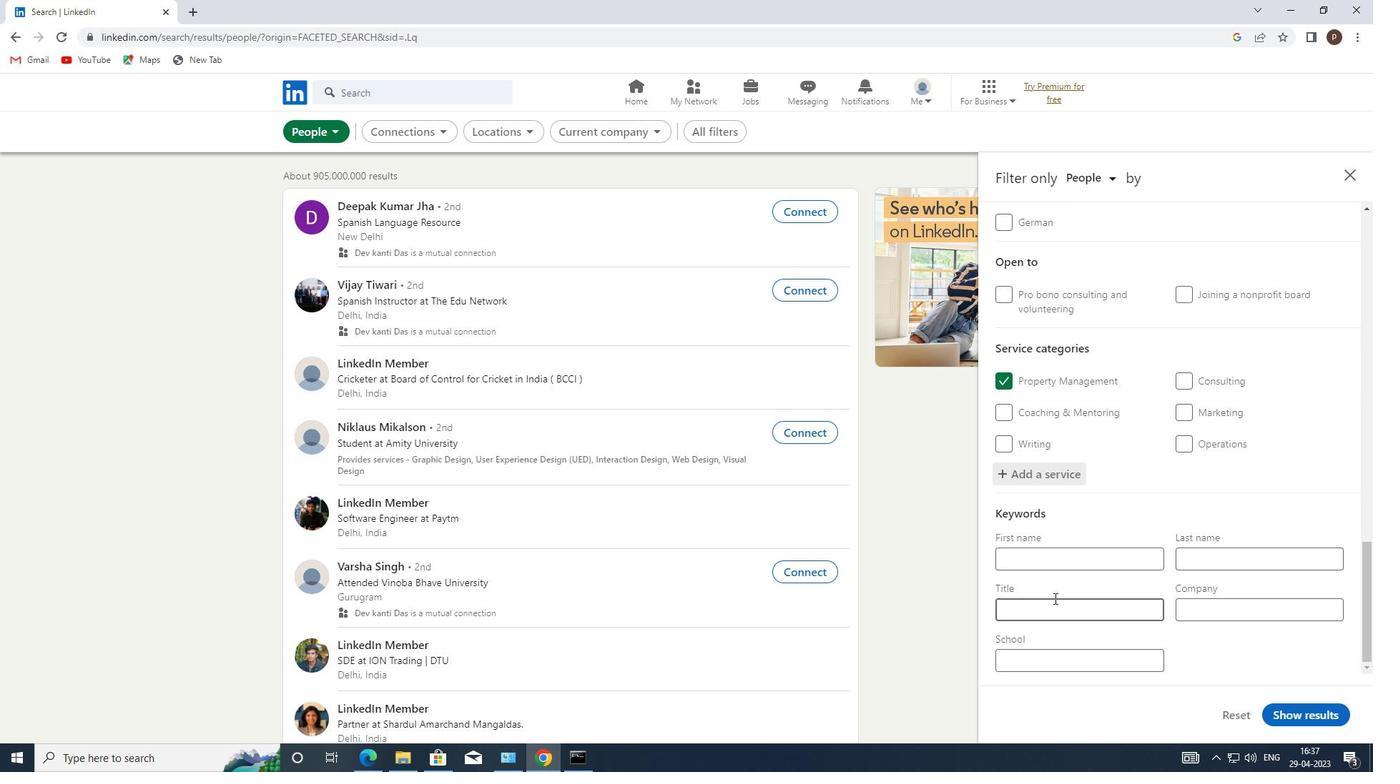 
Action: Mouse pressed left at (1053, 599)
Screenshot: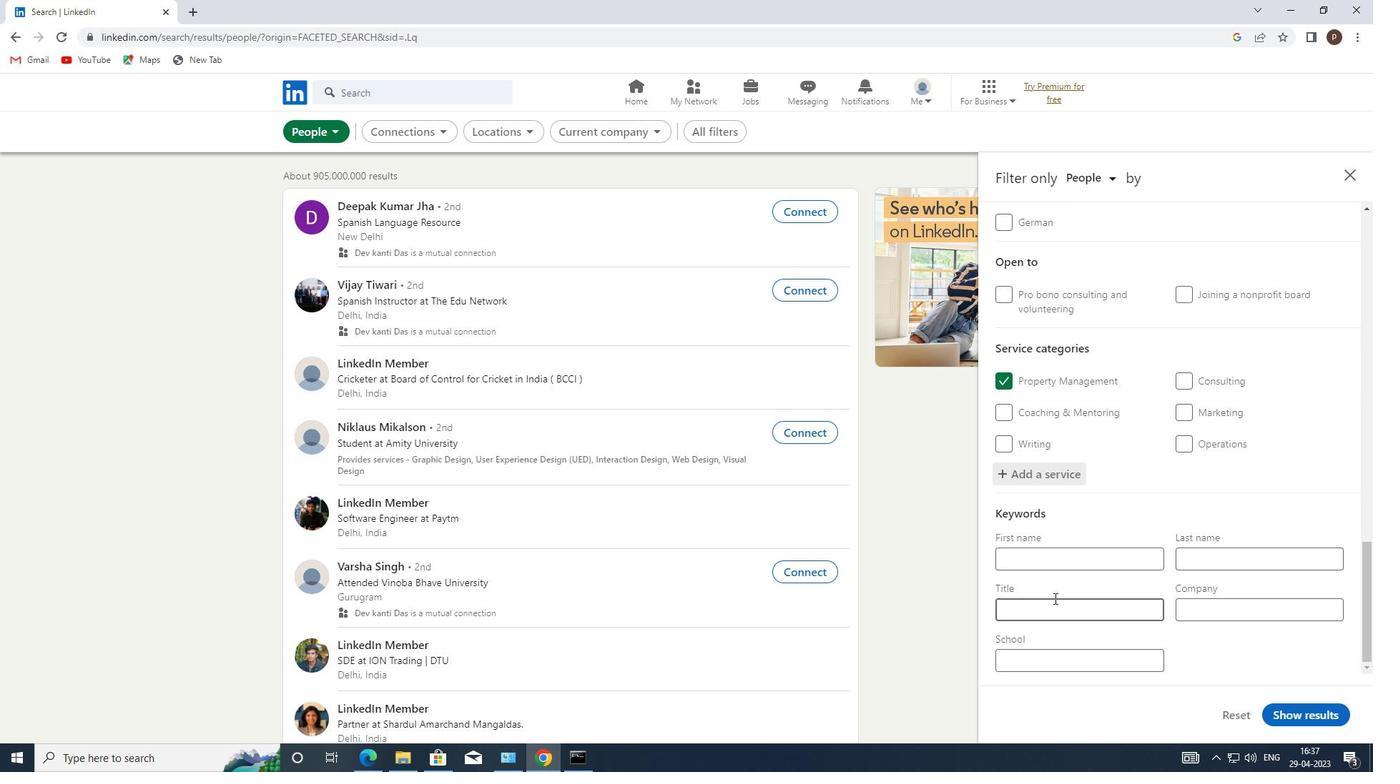 
Action: Key pressed <Key.caps_lock>C<Key.caps_lock>AREGIVER<Key.space>
Screenshot: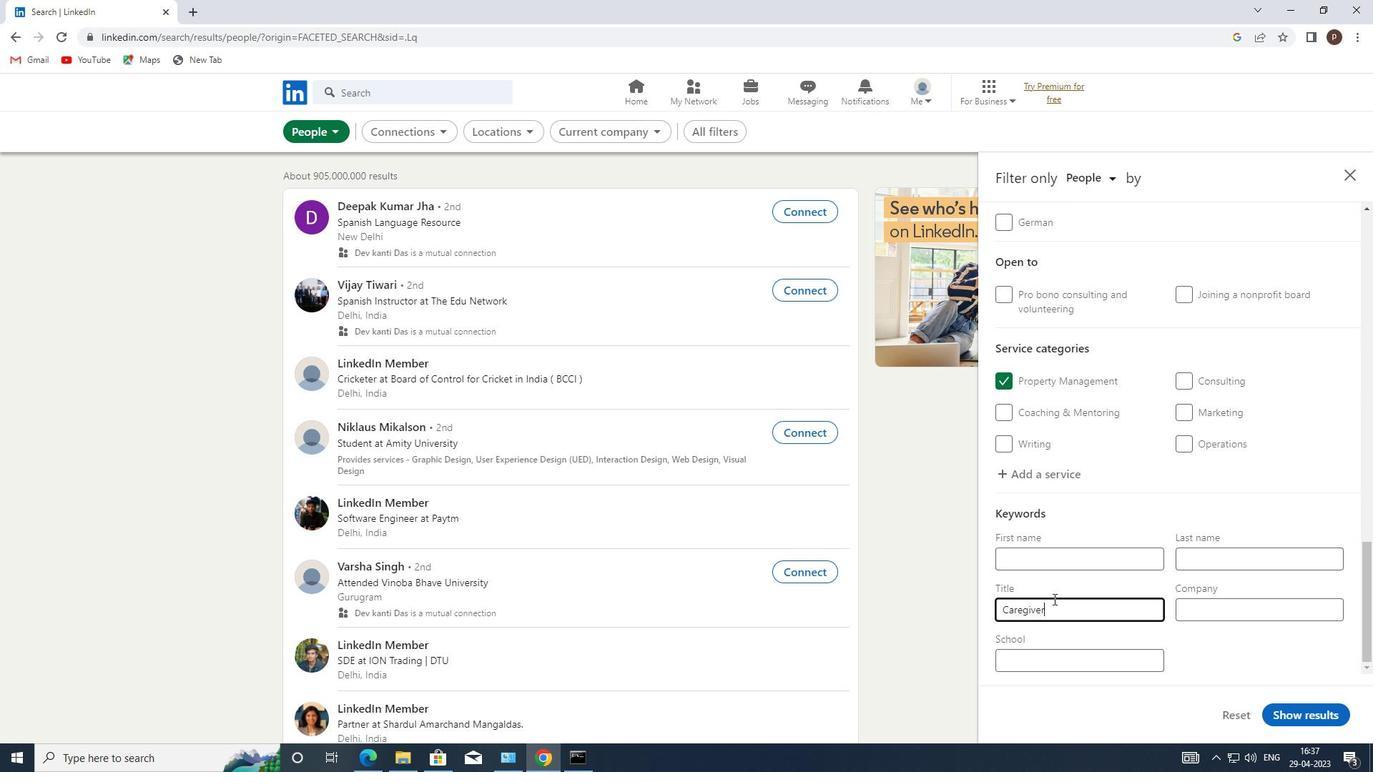
Action: Mouse moved to (1286, 710)
Screenshot: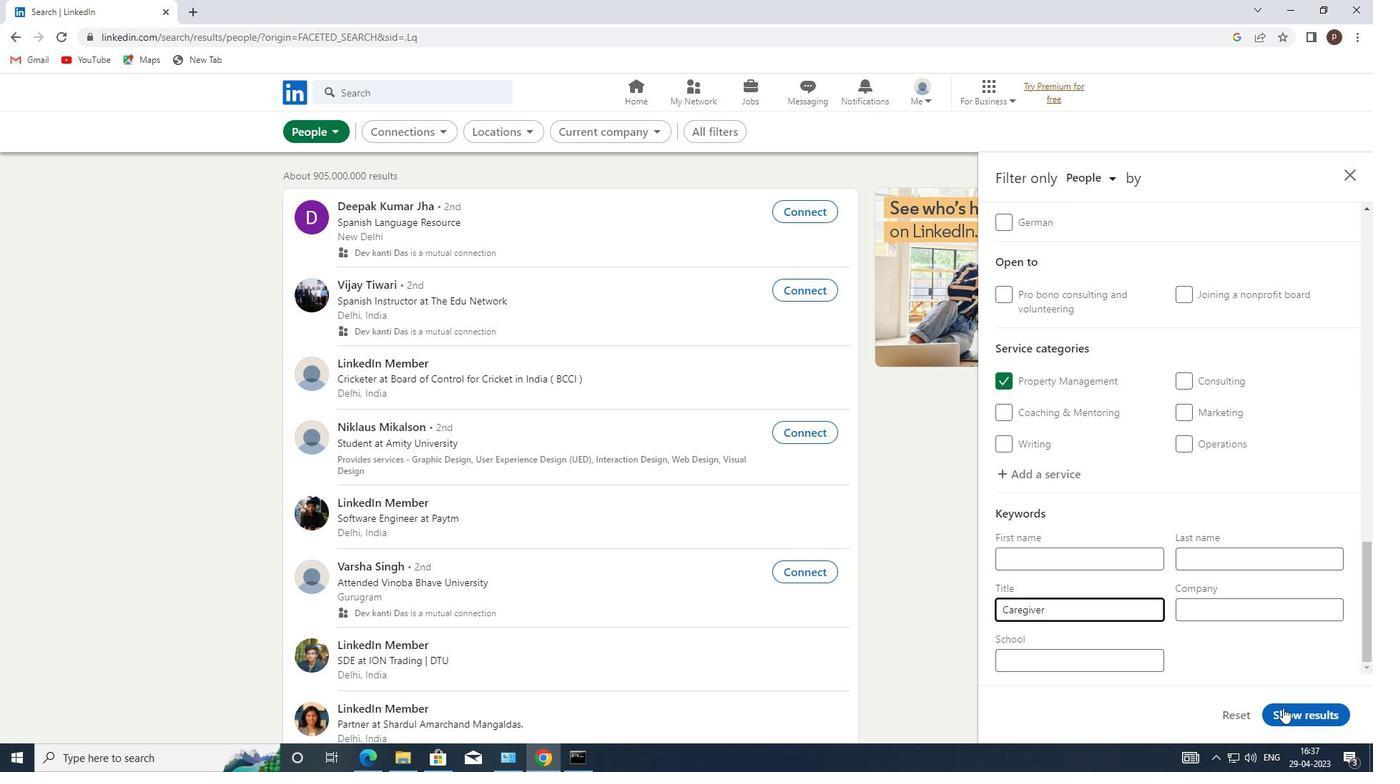 
Action: Mouse pressed left at (1286, 710)
Screenshot: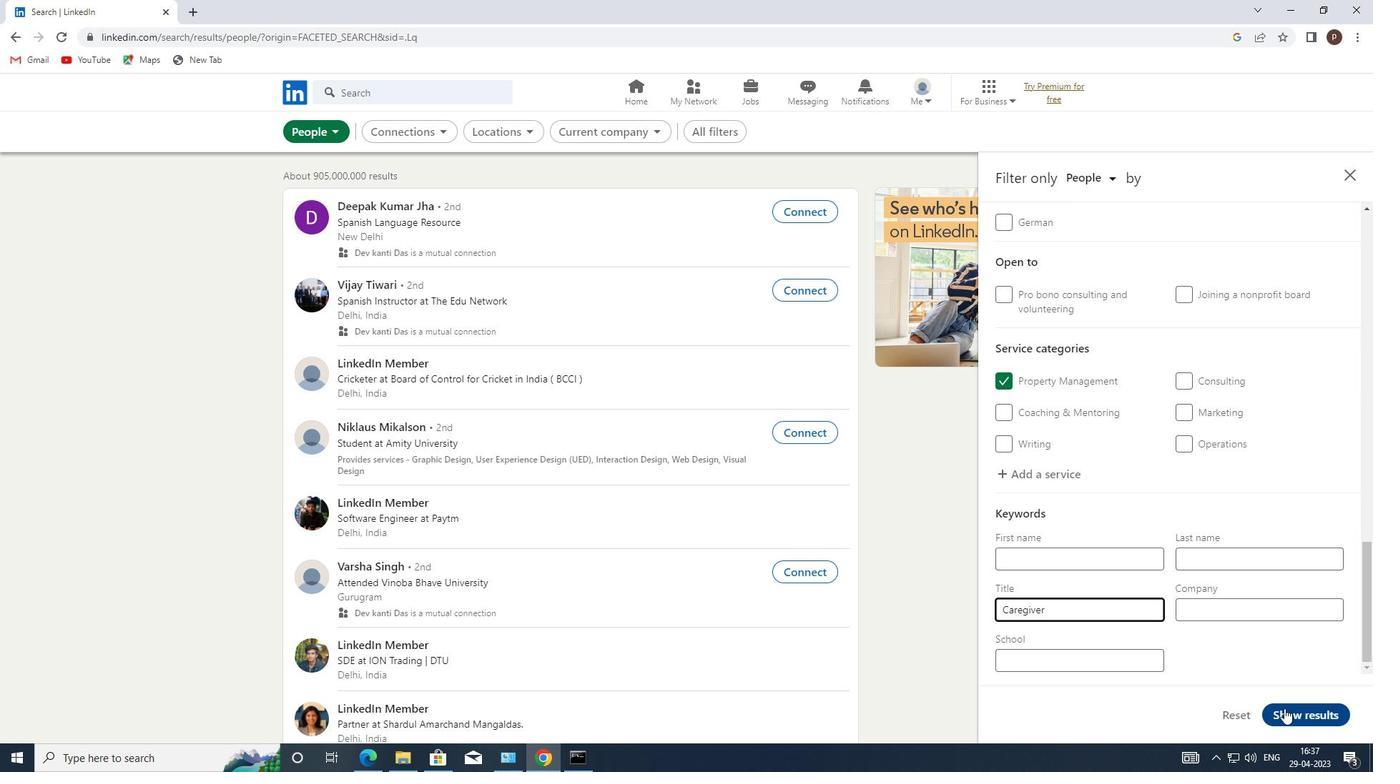 
